 Task: Look for Airbnb options in Ptolema?da, Greece from 9th December, 2023 to 16th December, 2023 for 2 adults. Place can be entire room with 2 bedrooms having 2 beds and 1 bathroom. Property type can be flat. Amenities needed are: washing machine.
Action: Mouse moved to (441, 142)
Screenshot: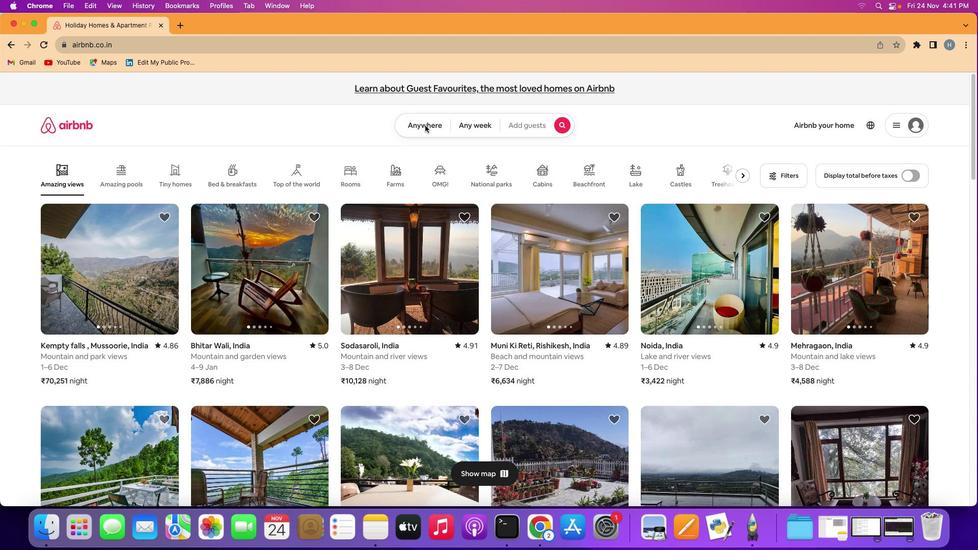 
Action: Mouse pressed left at (441, 142)
Screenshot: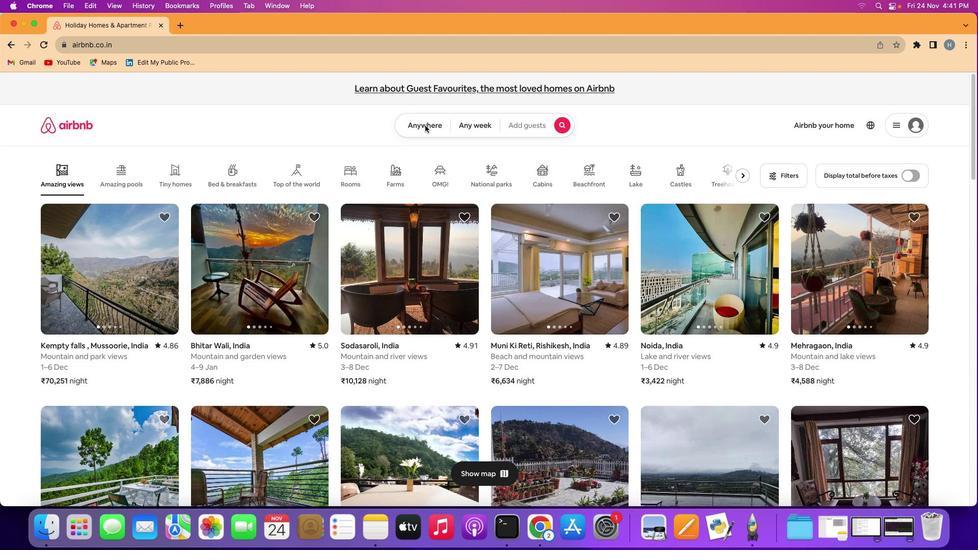 
Action: Mouse pressed left at (441, 142)
Screenshot: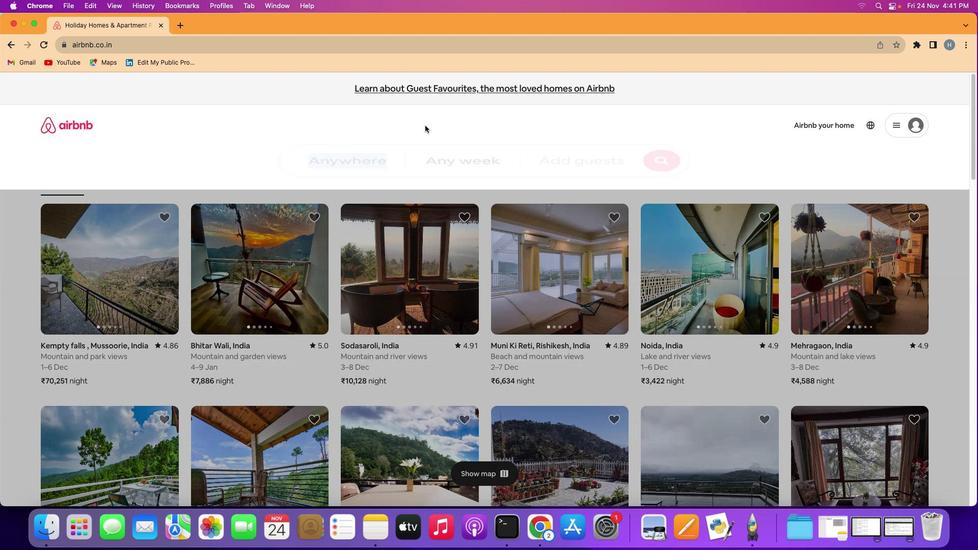 
Action: Mouse moved to (403, 182)
Screenshot: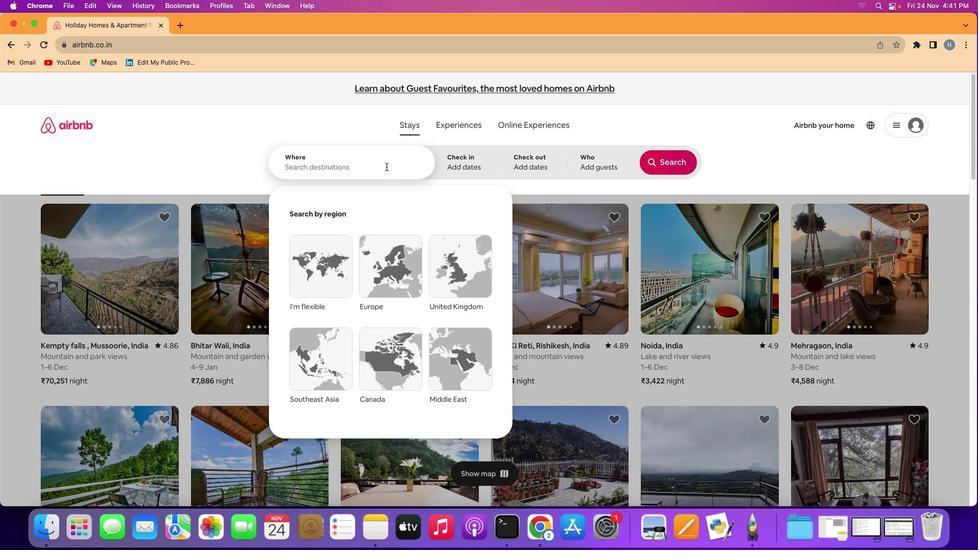 
Action: Mouse pressed left at (403, 182)
Screenshot: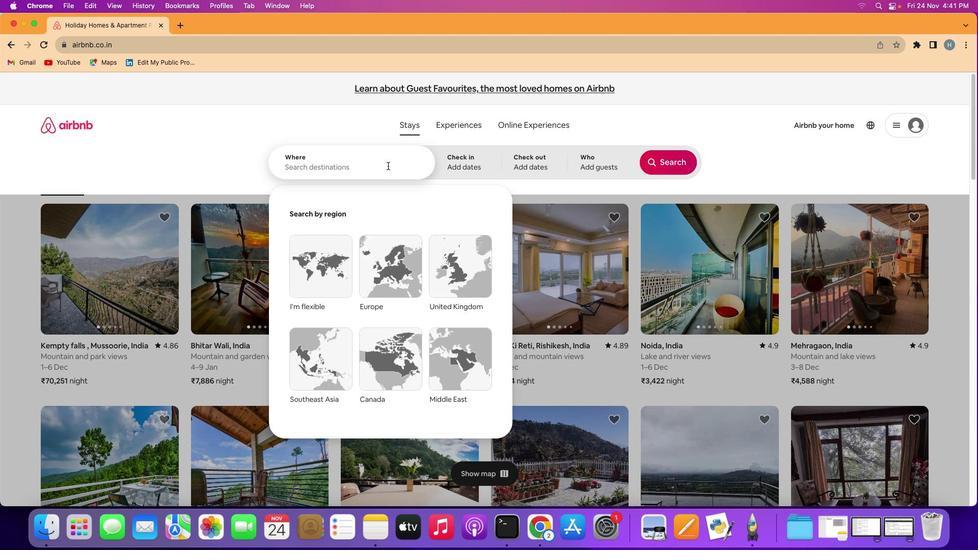 
Action: Mouse moved to (404, 182)
Screenshot: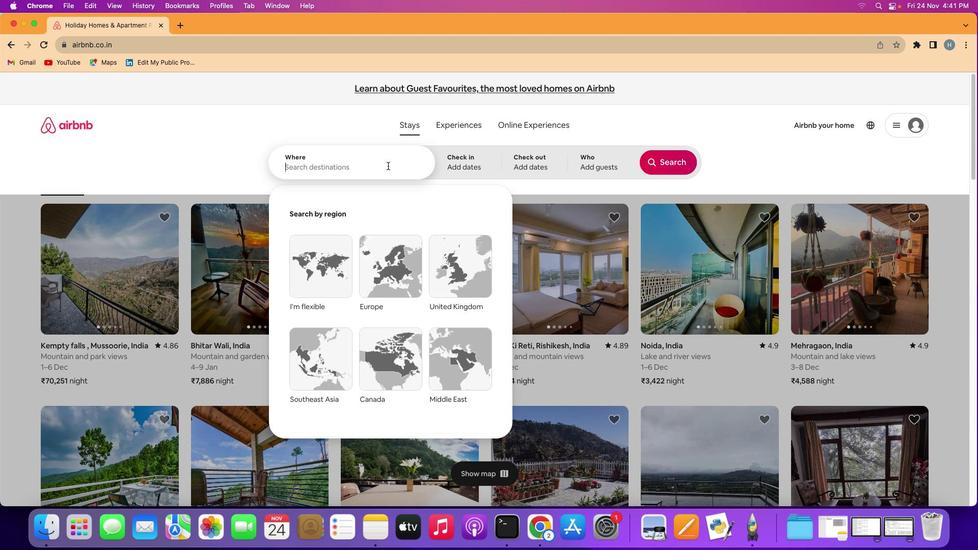 
Action: Key pressed Key.shift'P''t''o''l''e''m''a''i''d''a'','Key.spaceKey.shift'G''r''e''e''c''e'
Screenshot: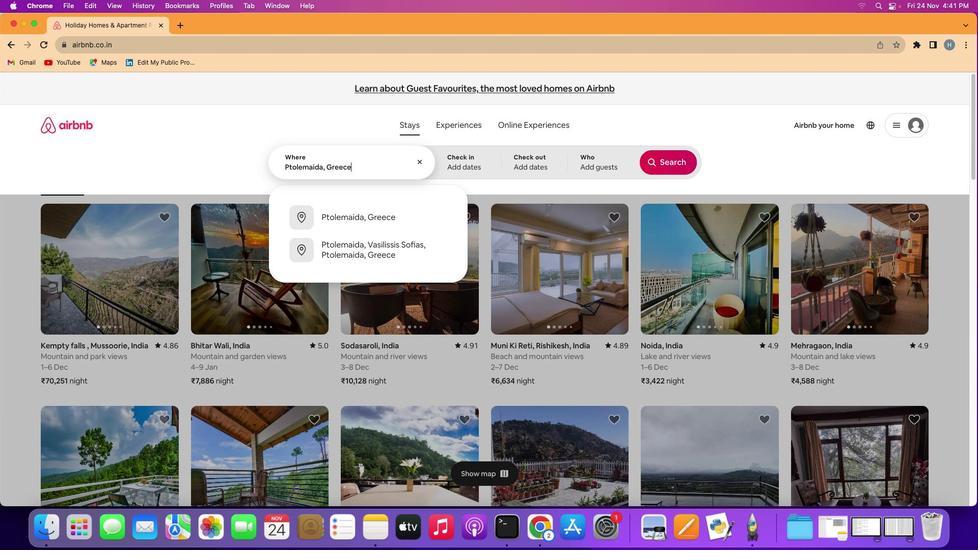 
Action: Mouse moved to (486, 170)
Screenshot: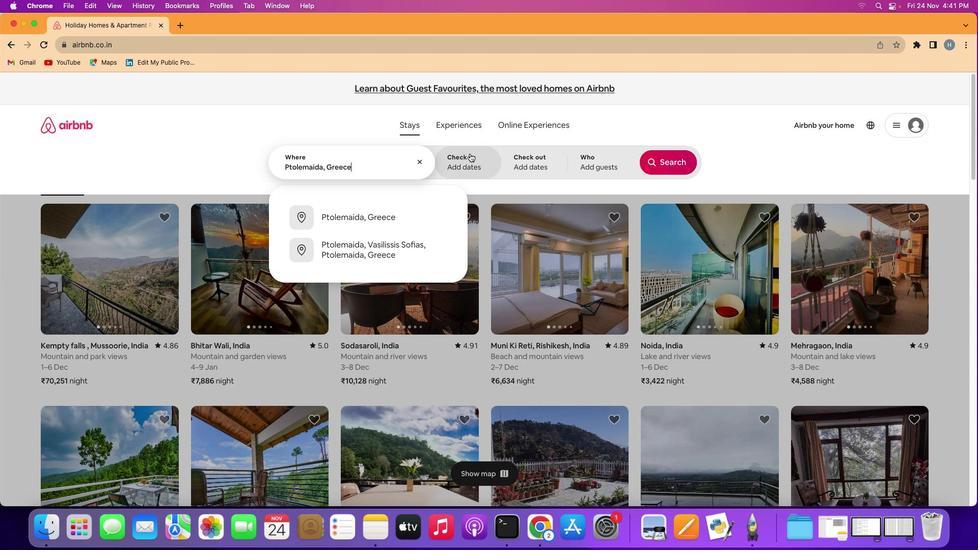 
Action: Mouse pressed left at (486, 170)
Screenshot: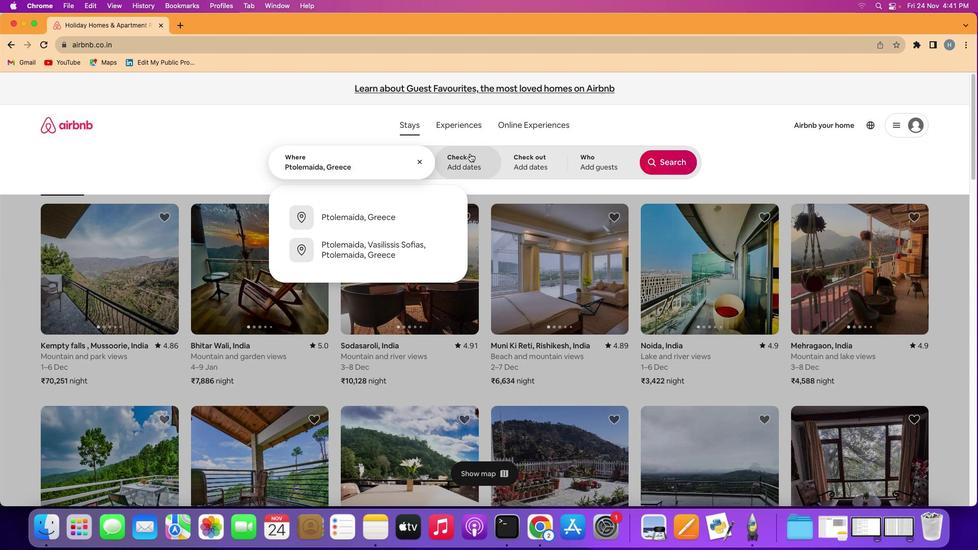 
Action: Mouse moved to (677, 328)
Screenshot: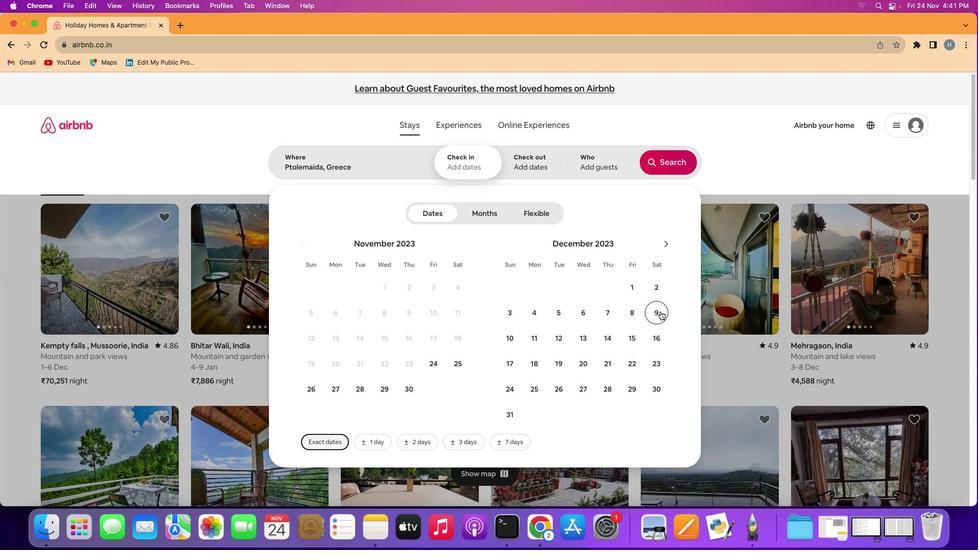 
Action: Mouse pressed left at (677, 328)
Screenshot: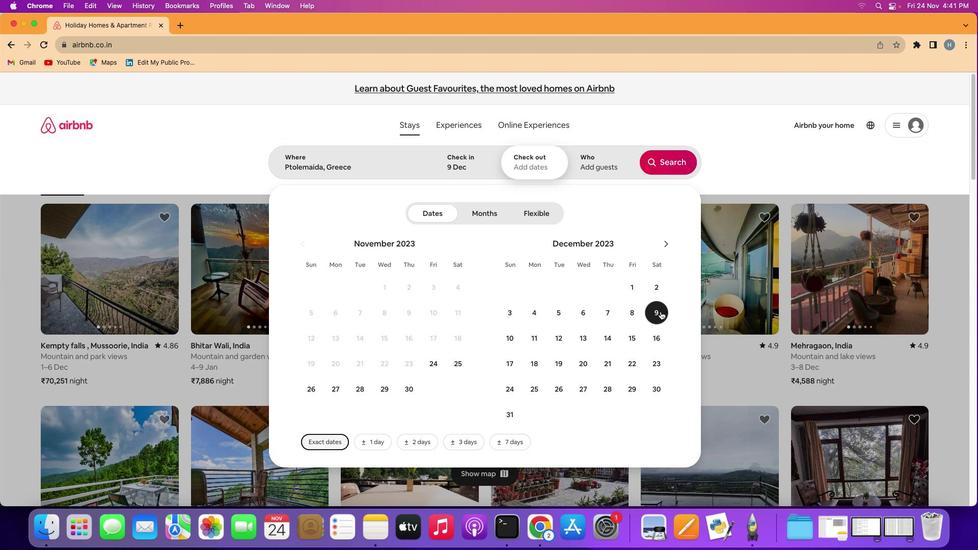 
Action: Mouse moved to (670, 361)
Screenshot: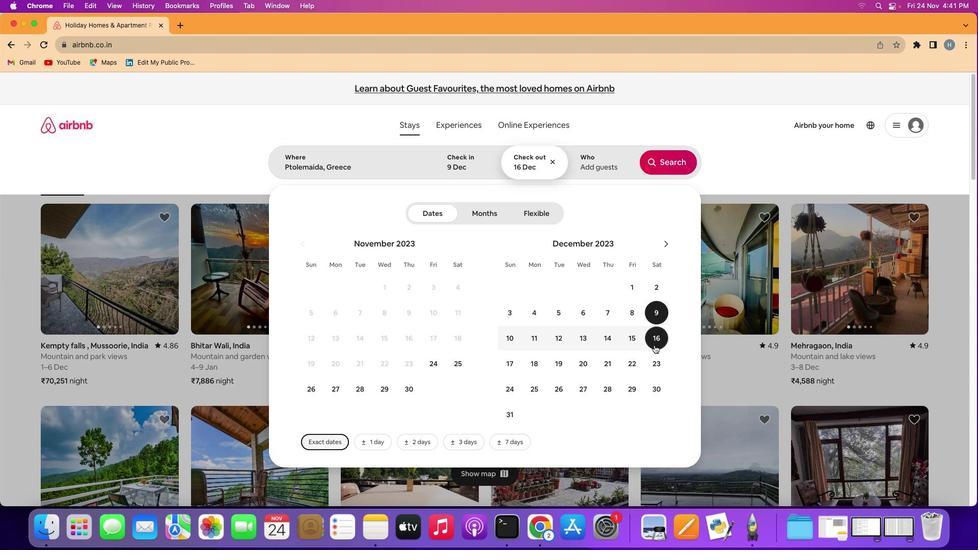 
Action: Mouse pressed left at (670, 361)
Screenshot: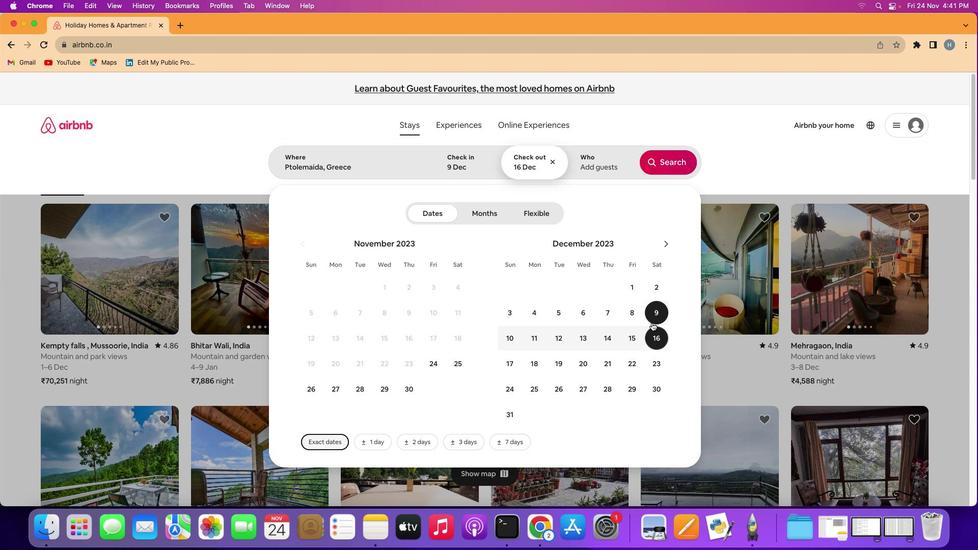 
Action: Mouse moved to (619, 183)
Screenshot: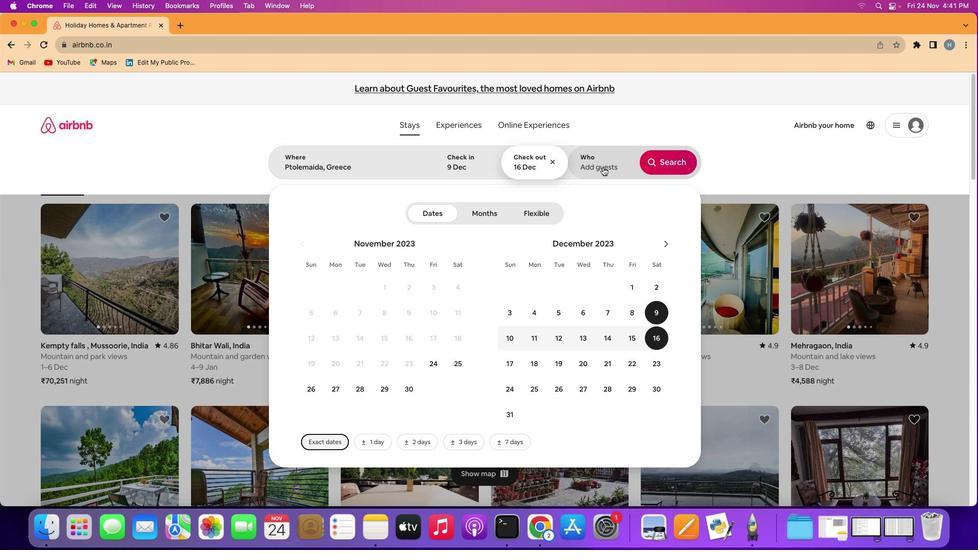 
Action: Mouse pressed left at (619, 183)
Screenshot: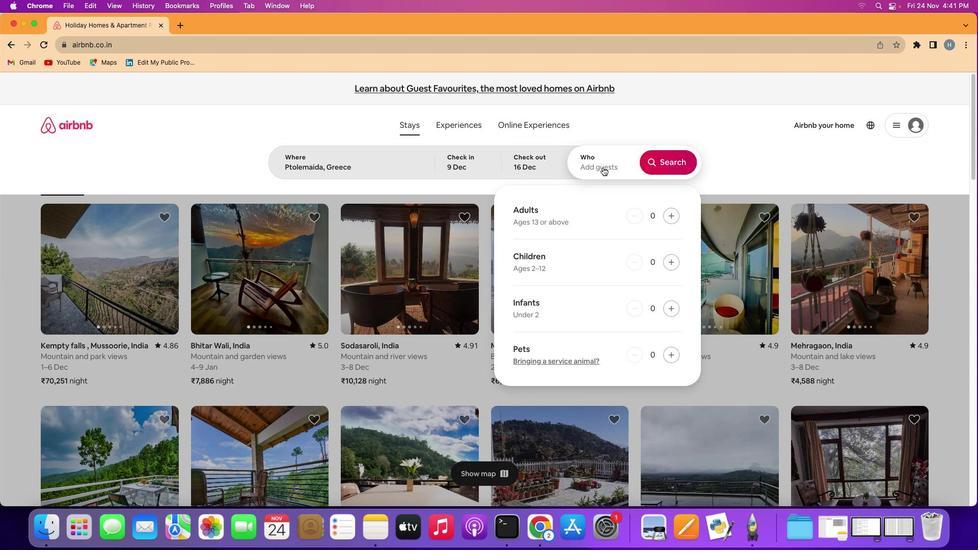 
Action: Mouse moved to (683, 230)
Screenshot: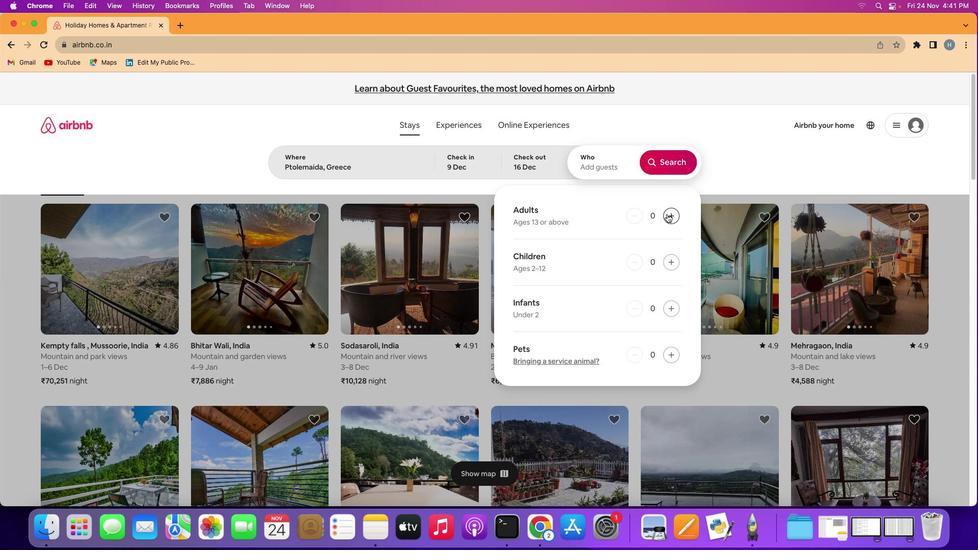 
Action: Mouse pressed left at (683, 230)
Screenshot: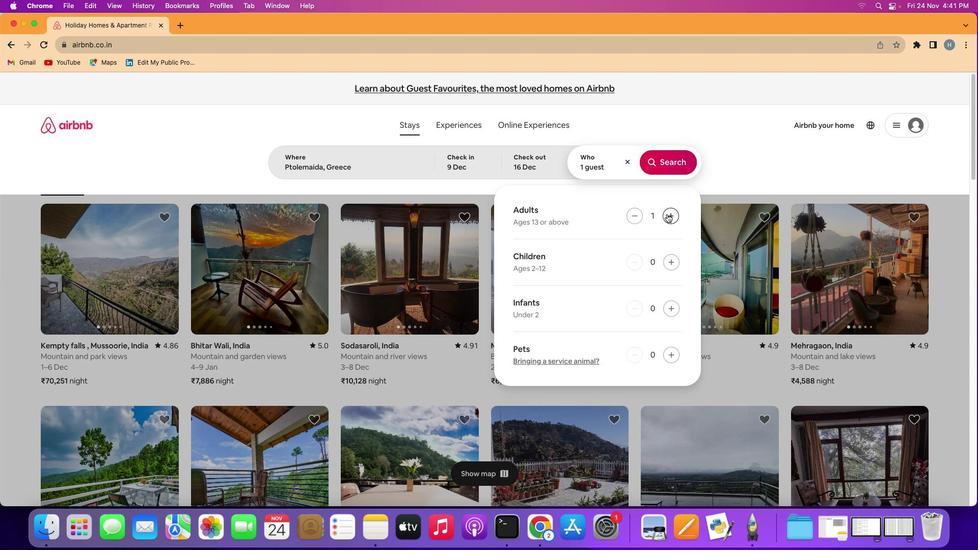 
Action: Mouse pressed left at (683, 230)
Screenshot: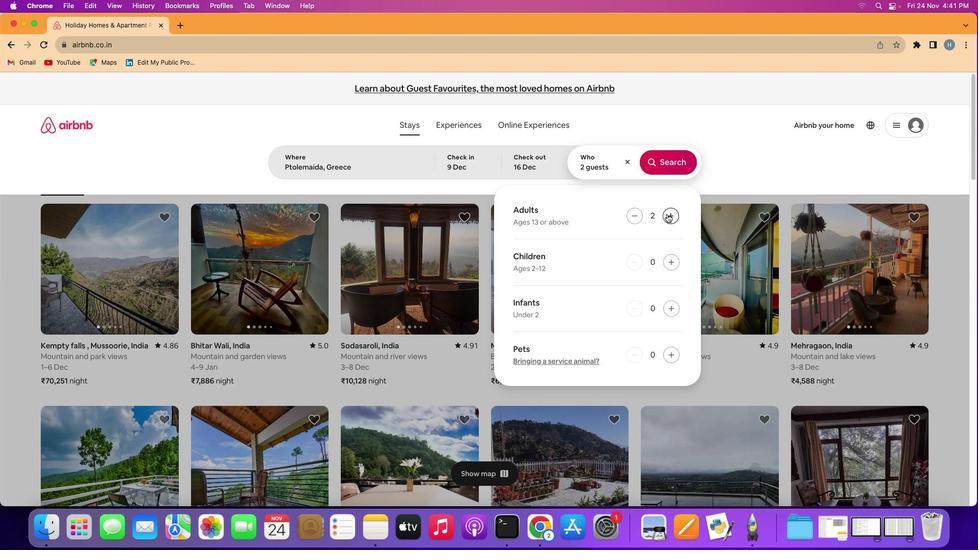 
Action: Mouse moved to (685, 181)
Screenshot: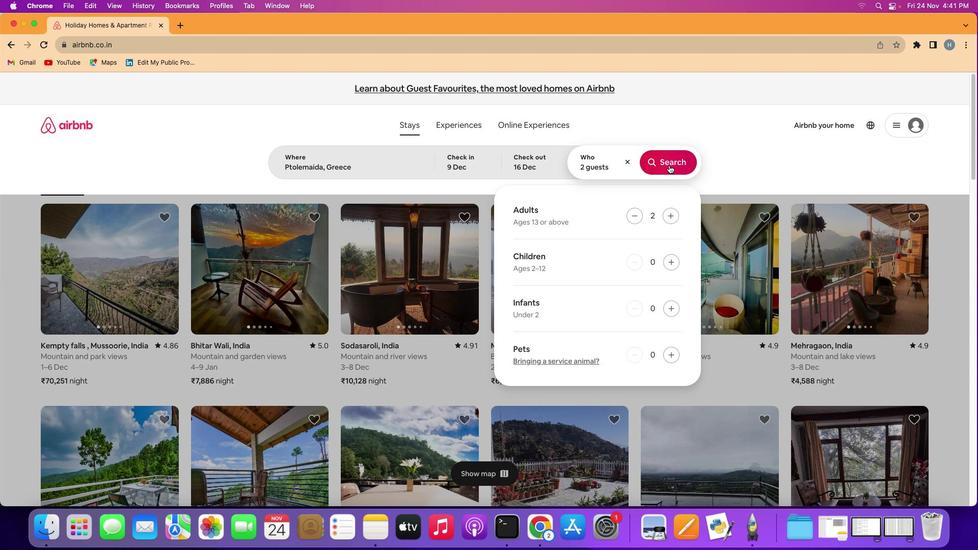 
Action: Mouse pressed left at (685, 181)
Screenshot: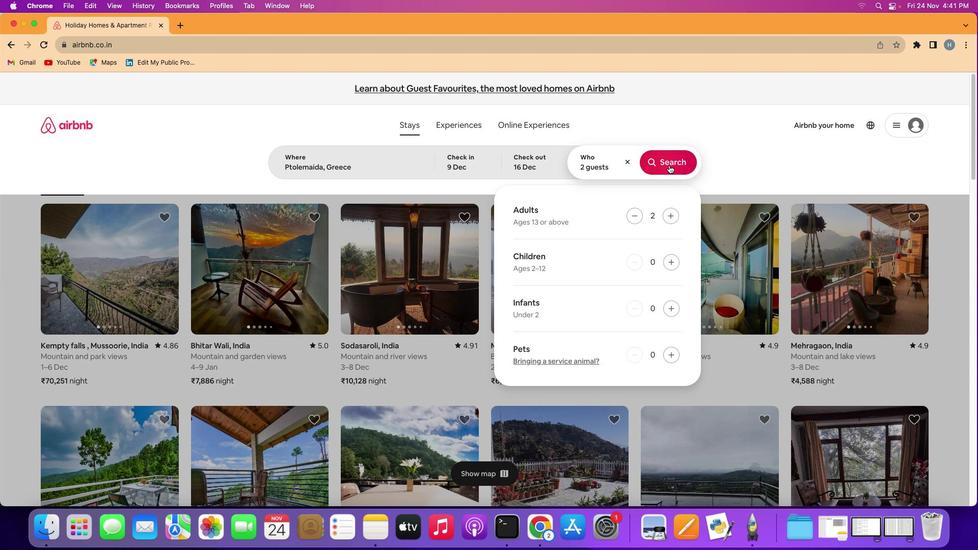 
Action: Mouse moved to (838, 150)
Screenshot: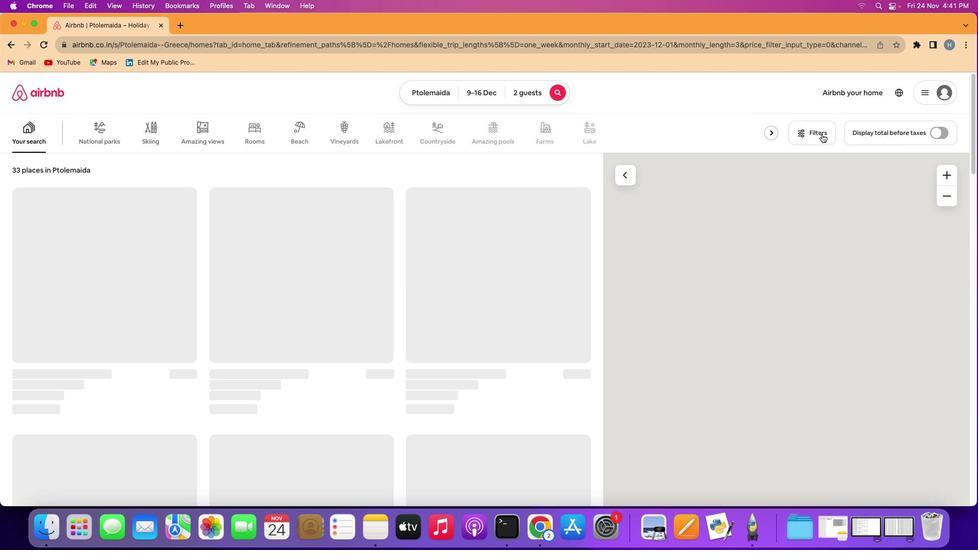 
Action: Mouse pressed left at (838, 150)
Screenshot: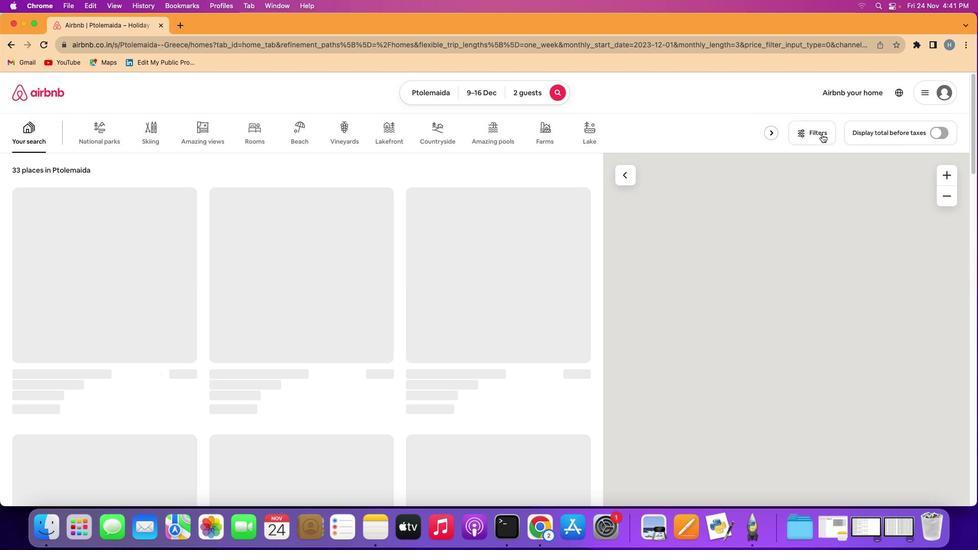 
Action: Mouse moved to (572, 326)
Screenshot: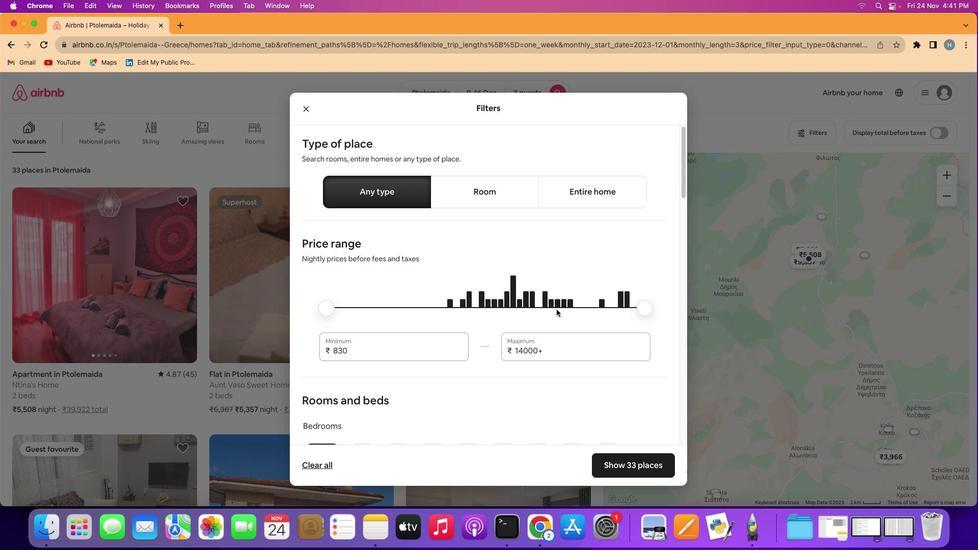 
Action: Mouse scrolled (572, 326) with delta (16, 15)
Screenshot: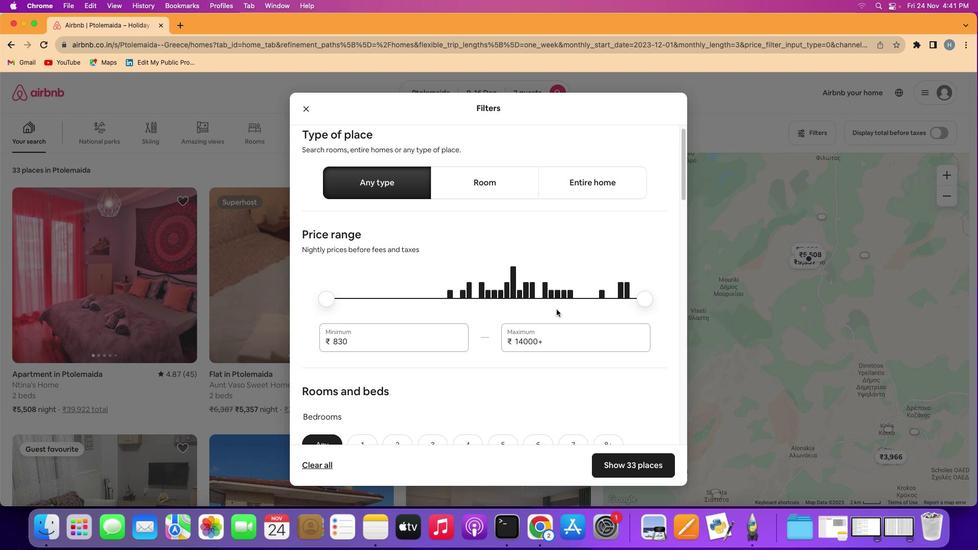 
Action: Mouse scrolled (572, 326) with delta (16, 15)
Screenshot: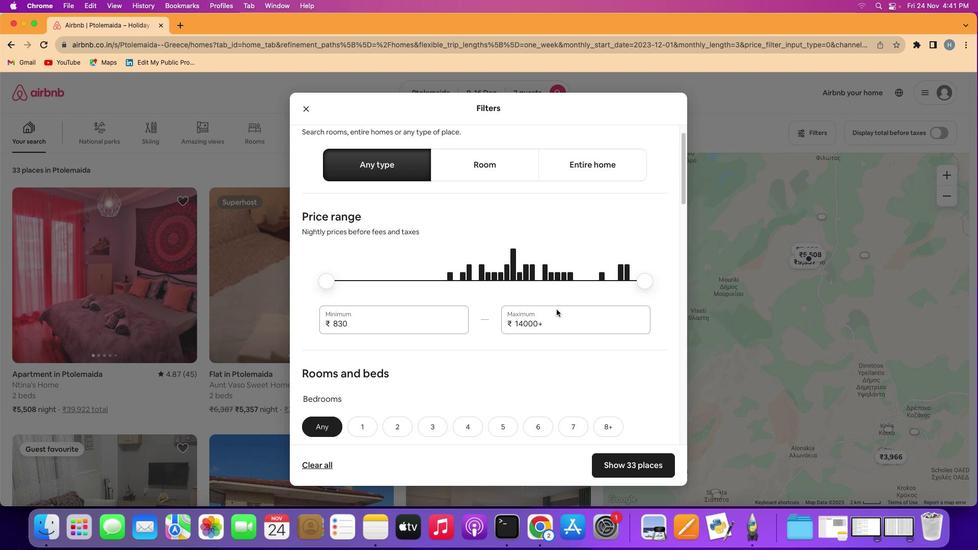 
Action: Mouse scrolled (572, 326) with delta (16, 15)
Screenshot: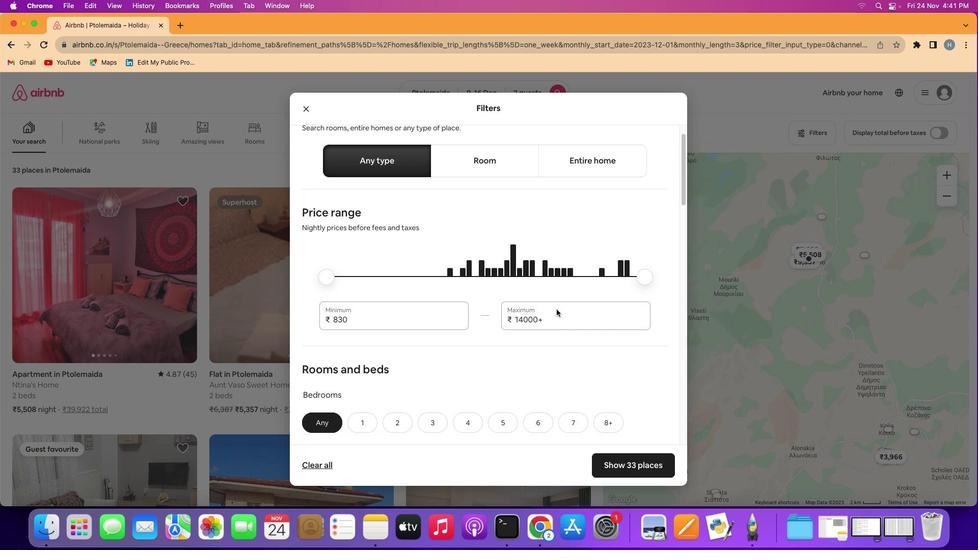 
Action: Mouse moved to (573, 325)
Screenshot: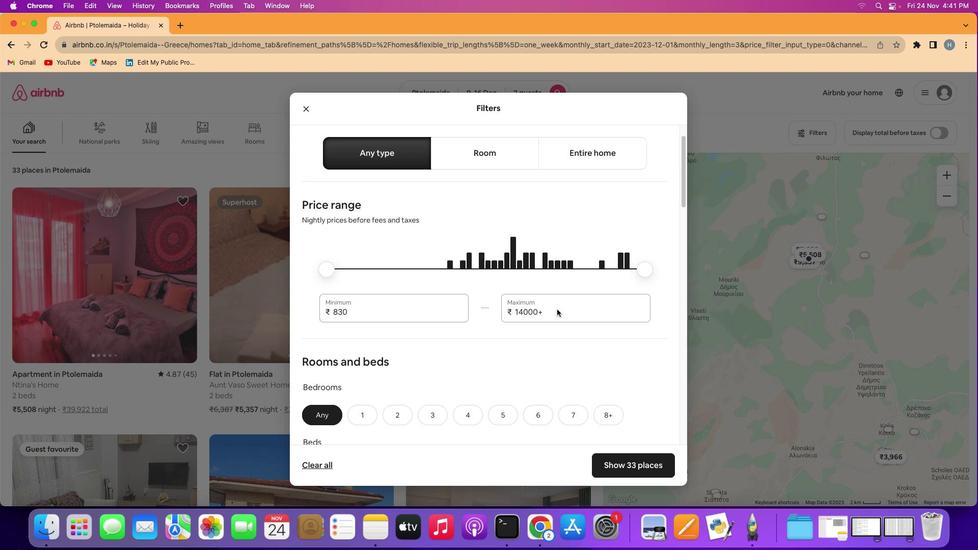 
Action: Mouse scrolled (573, 325) with delta (16, 15)
Screenshot: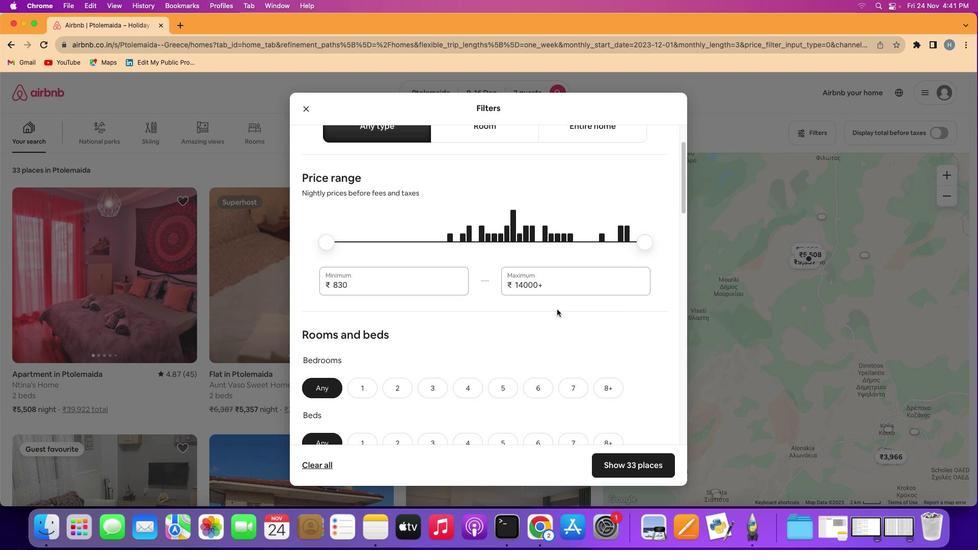 
Action: Mouse scrolled (573, 325) with delta (16, 15)
Screenshot: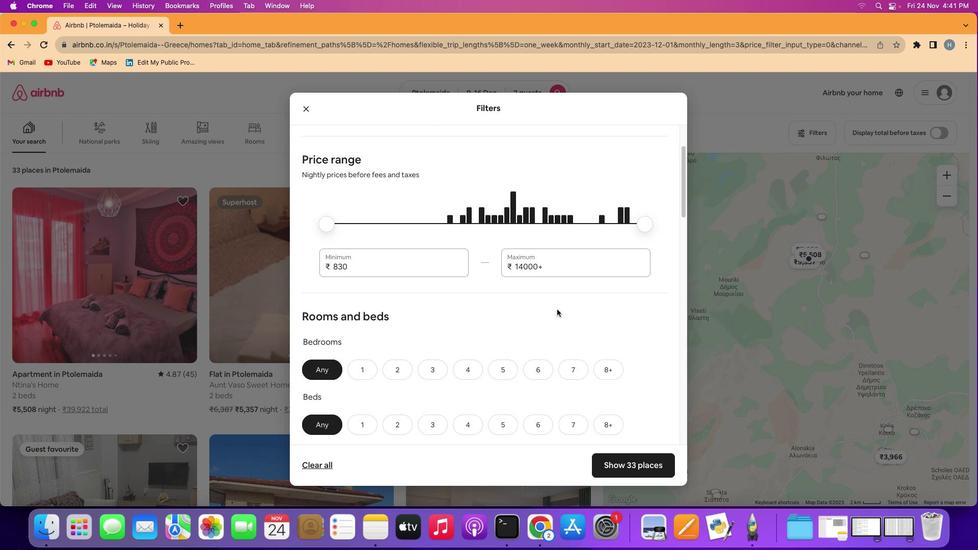 
Action: Mouse scrolled (573, 325) with delta (16, 15)
Screenshot: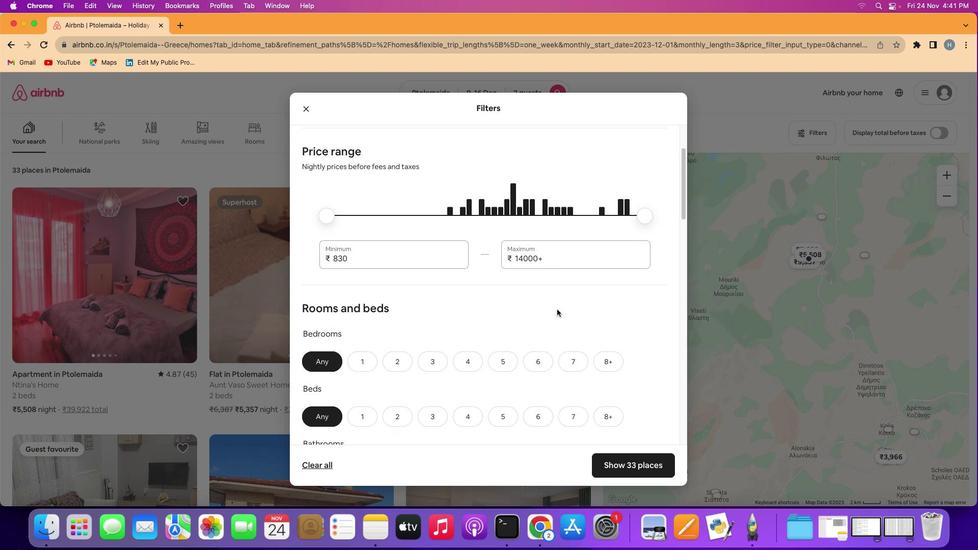 
Action: Mouse scrolled (573, 325) with delta (16, 15)
Screenshot: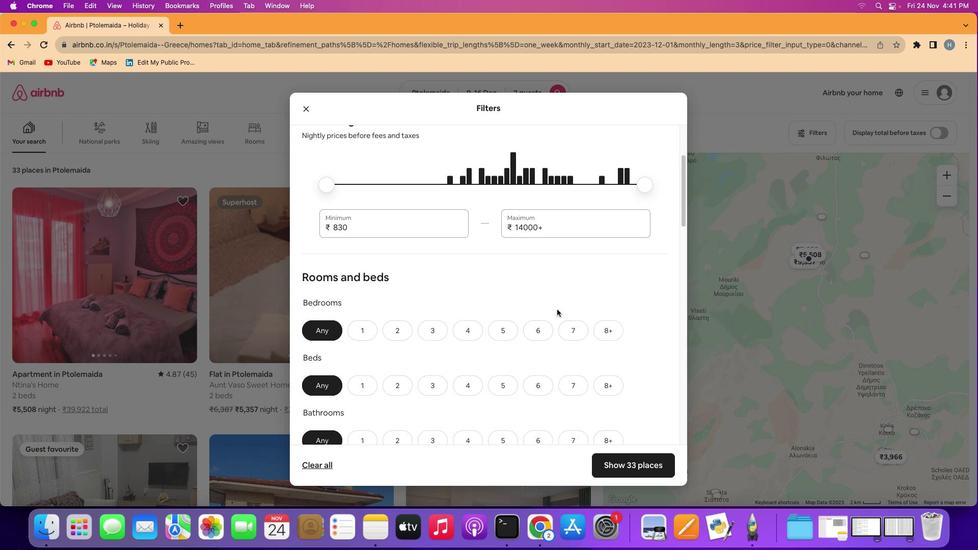 
Action: Mouse scrolled (573, 325) with delta (16, 15)
Screenshot: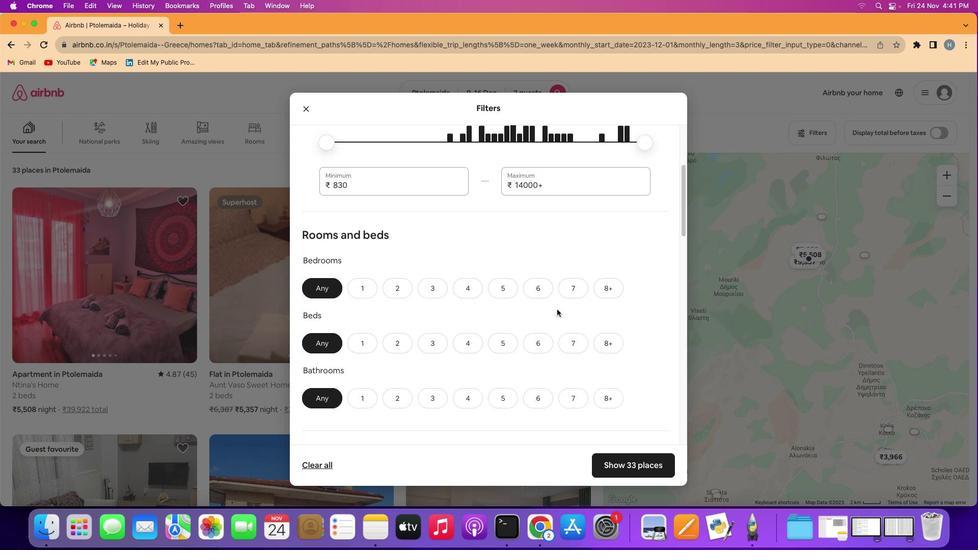 
Action: Mouse scrolled (573, 325) with delta (16, 15)
Screenshot: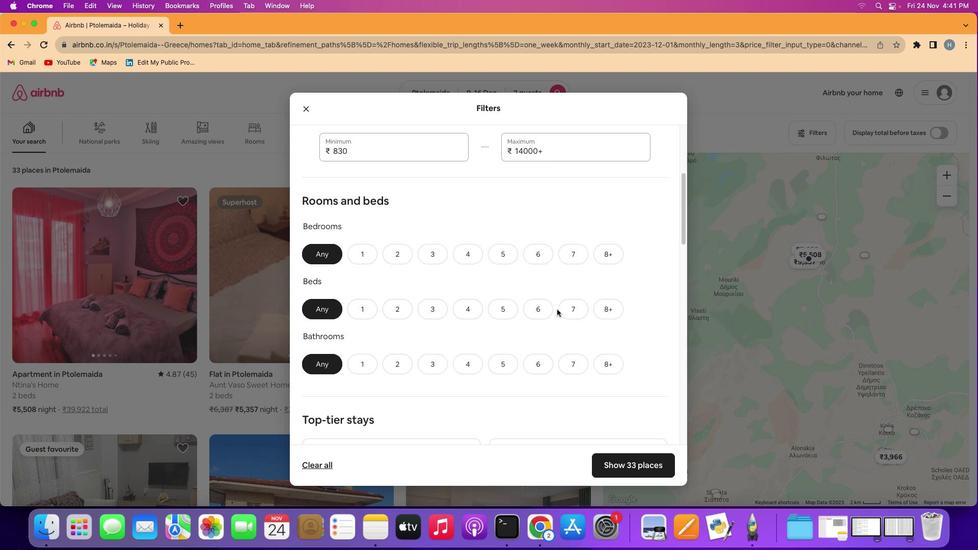 
Action: Mouse scrolled (573, 325) with delta (16, 15)
Screenshot: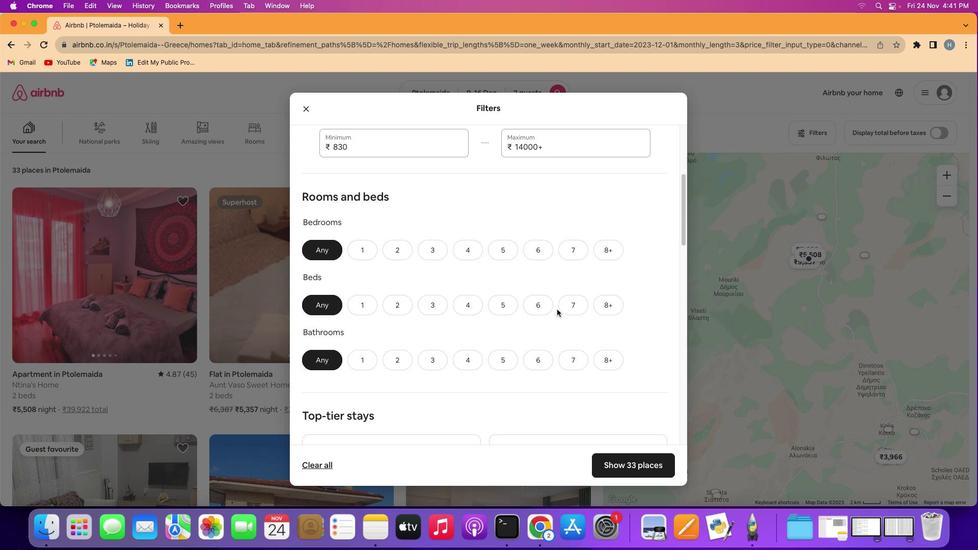 
Action: Mouse moved to (409, 262)
Screenshot: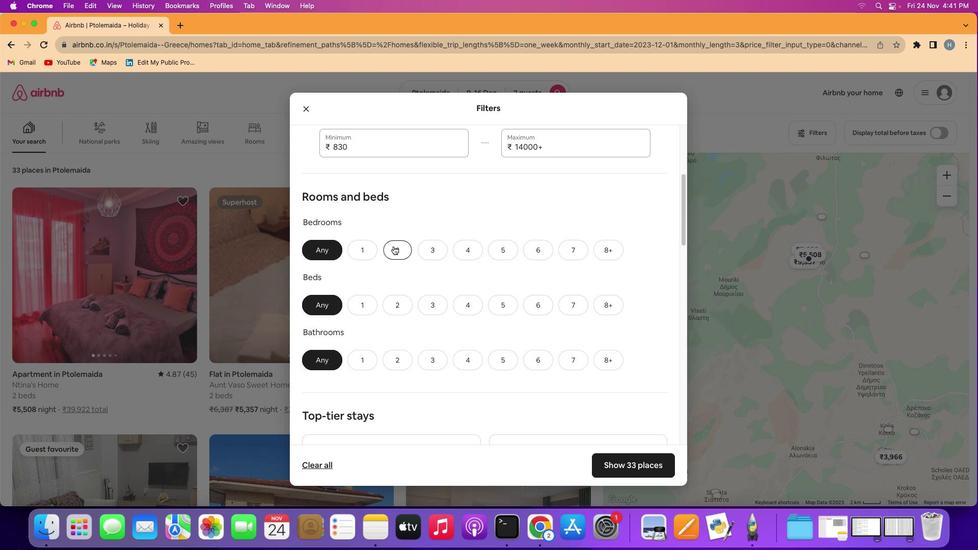 
Action: Mouse pressed left at (409, 262)
Screenshot: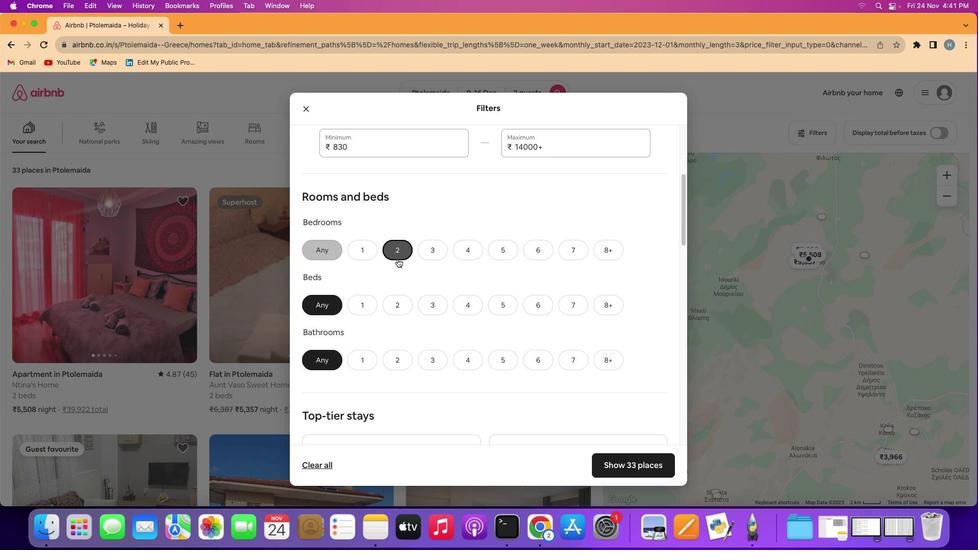 
Action: Mouse moved to (424, 316)
Screenshot: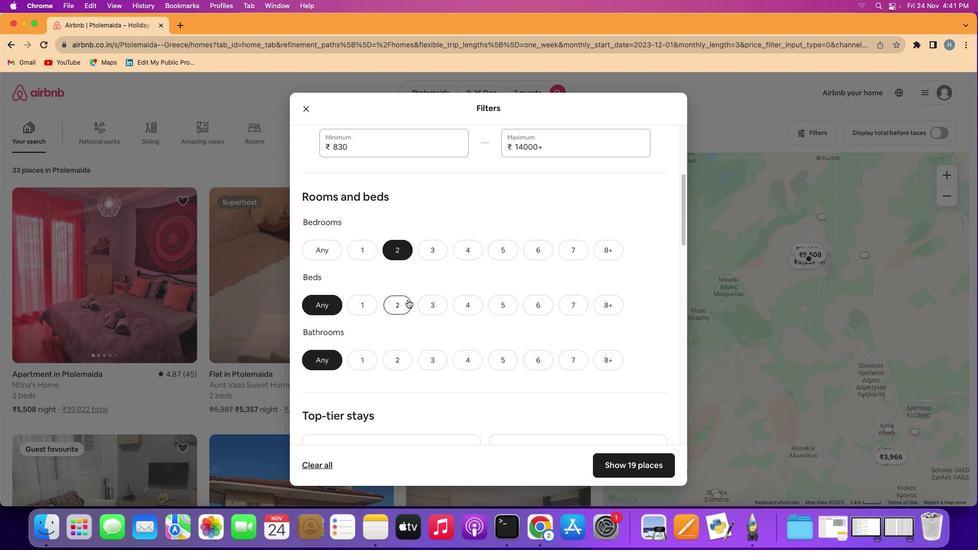 
Action: Mouse pressed left at (424, 316)
Screenshot: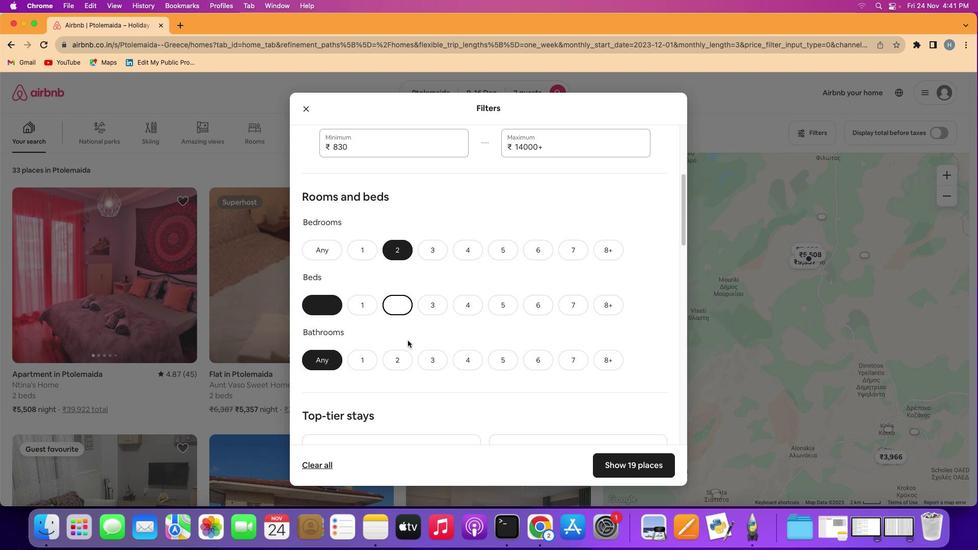 
Action: Mouse moved to (373, 378)
Screenshot: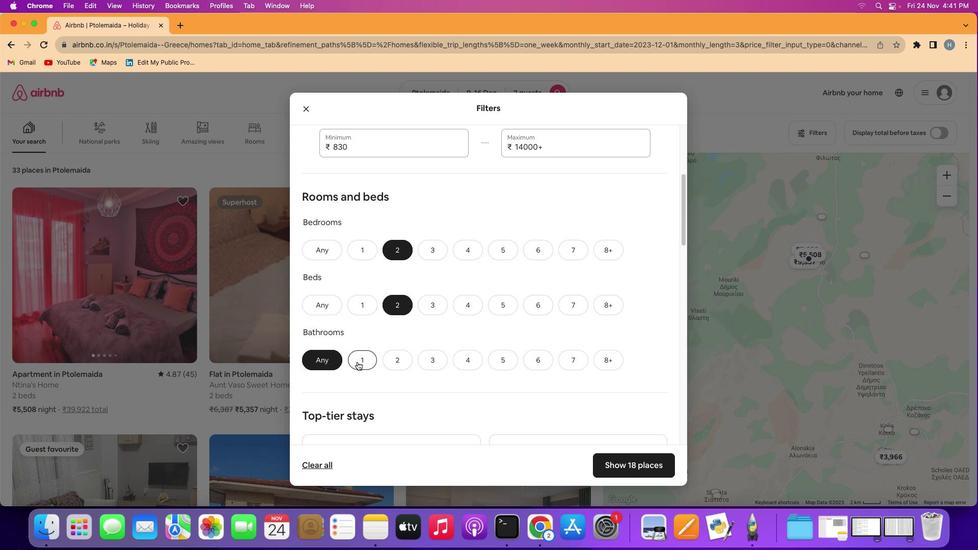 
Action: Mouse pressed left at (373, 378)
Screenshot: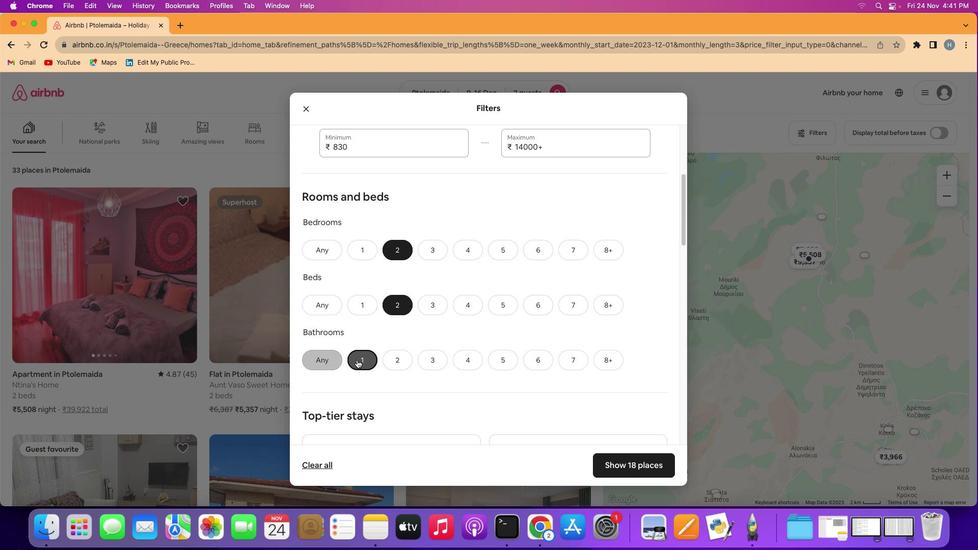 
Action: Mouse moved to (553, 412)
Screenshot: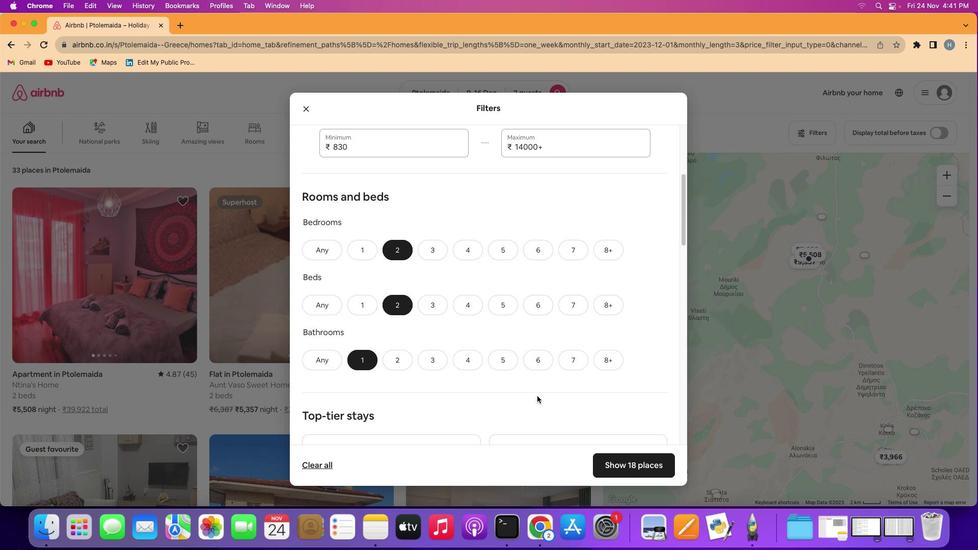 
Action: Mouse scrolled (553, 412) with delta (16, 15)
Screenshot: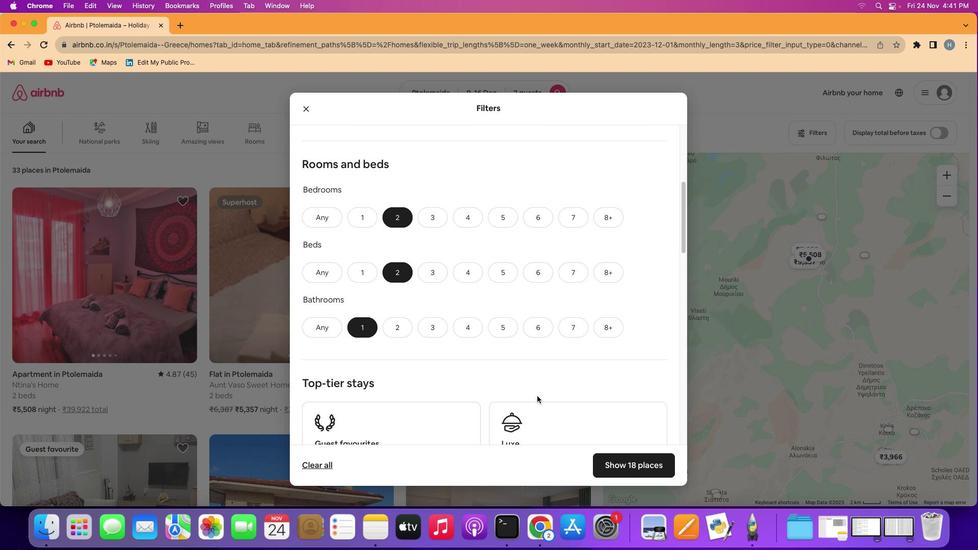 
Action: Mouse scrolled (553, 412) with delta (16, 15)
Screenshot: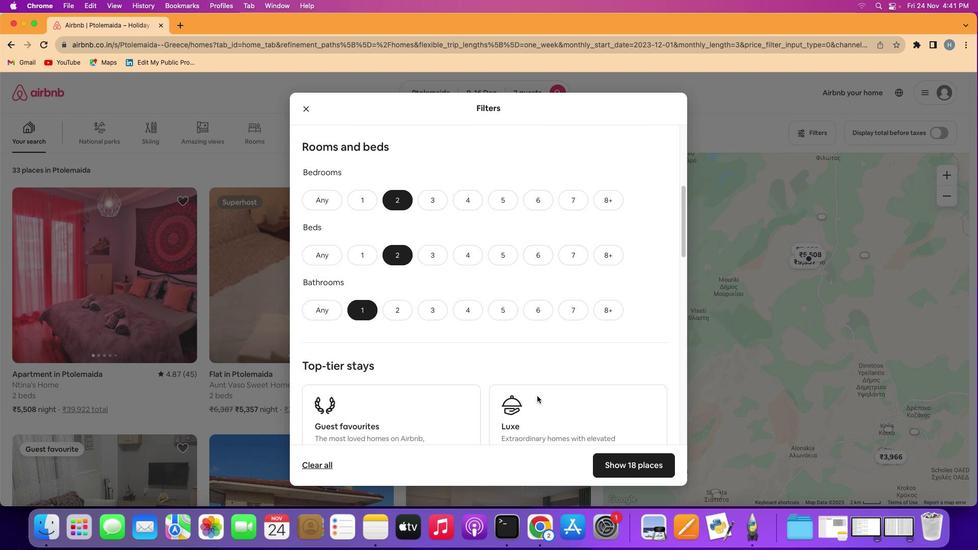 
Action: Mouse scrolled (553, 412) with delta (16, 15)
Screenshot: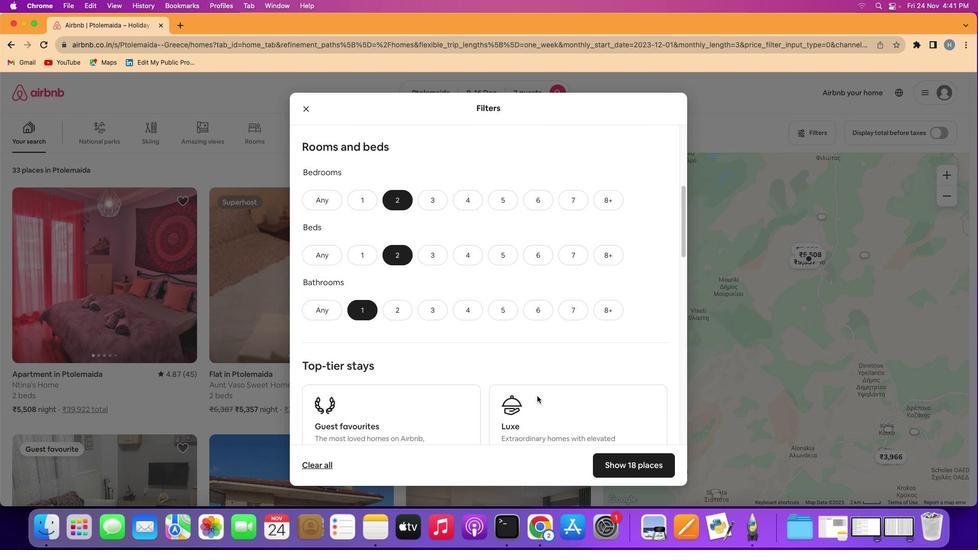 
Action: Mouse scrolled (553, 412) with delta (16, 15)
Screenshot: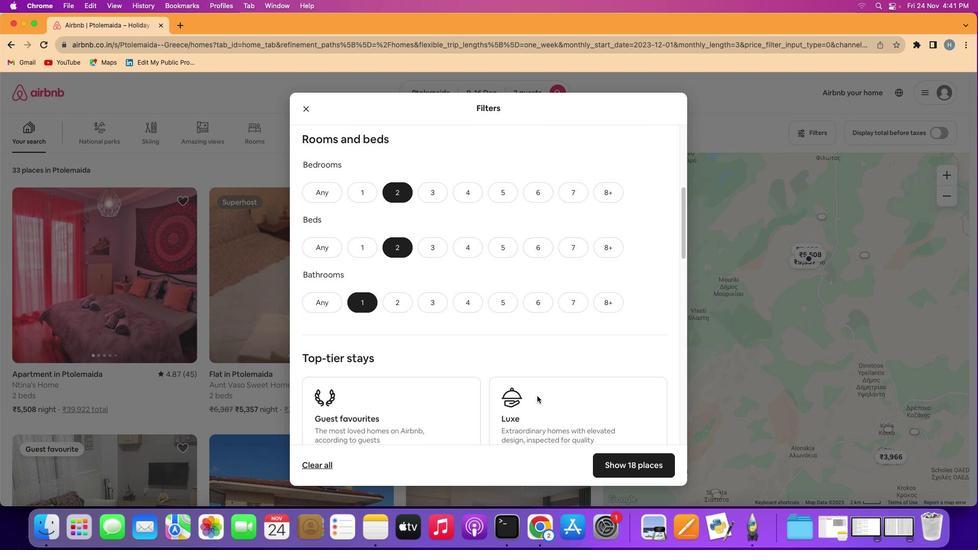 
Action: Mouse scrolled (553, 412) with delta (16, 15)
Screenshot: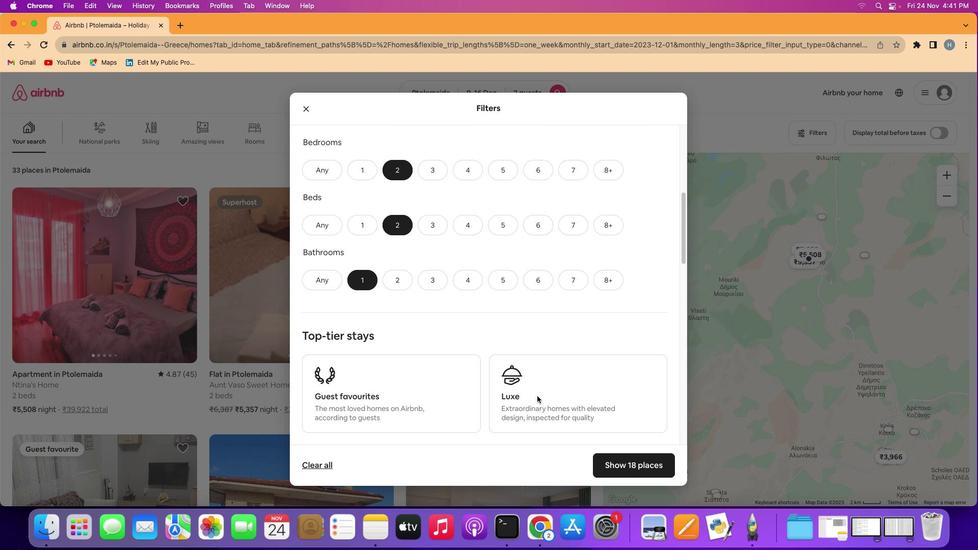 
Action: Mouse scrolled (553, 412) with delta (16, 15)
Screenshot: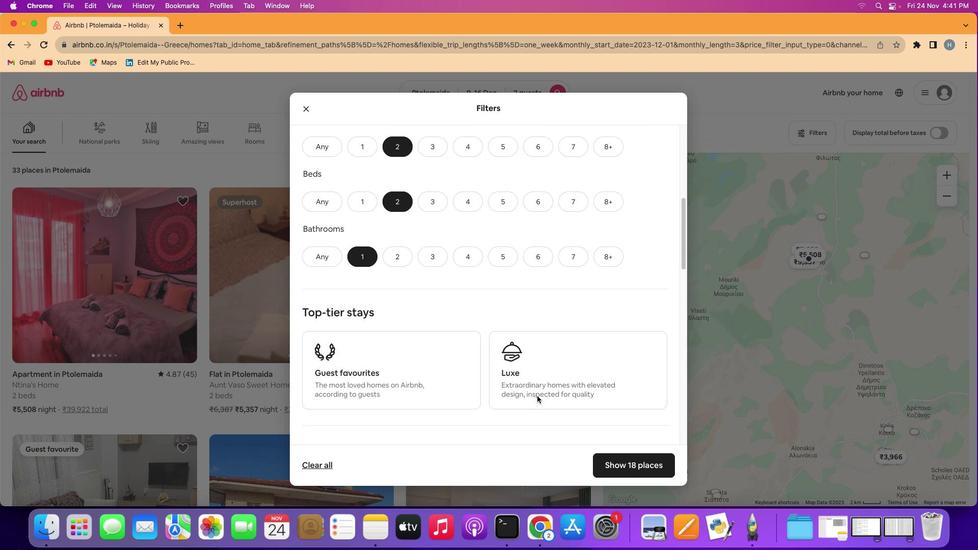 
Action: Mouse scrolled (553, 412) with delta (16, 15)
Screenshot: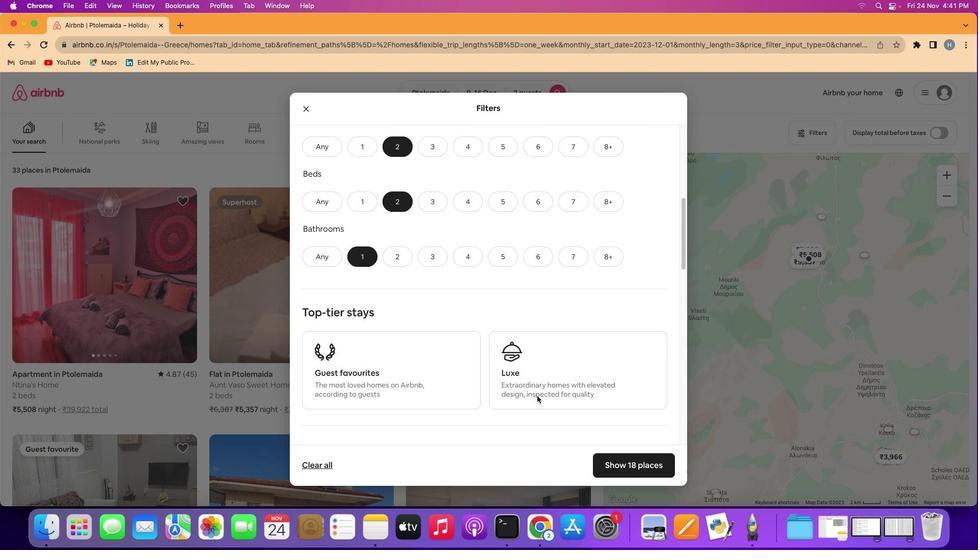 
Action: Mouse scrolled (553, 412) with delta (16, 15)
Screenshot: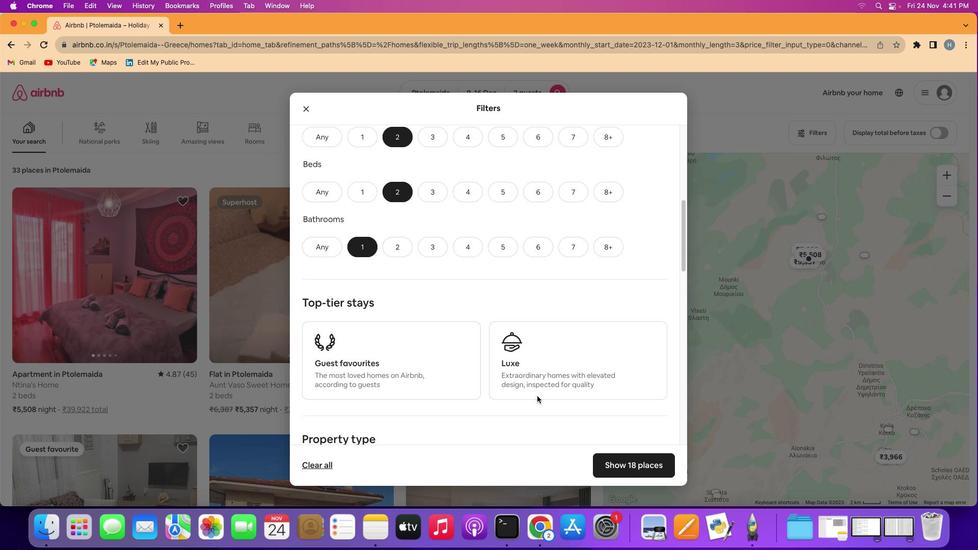 
Action: Mouse scrolled (553, 412) with delta (16, 15)
Screenshot: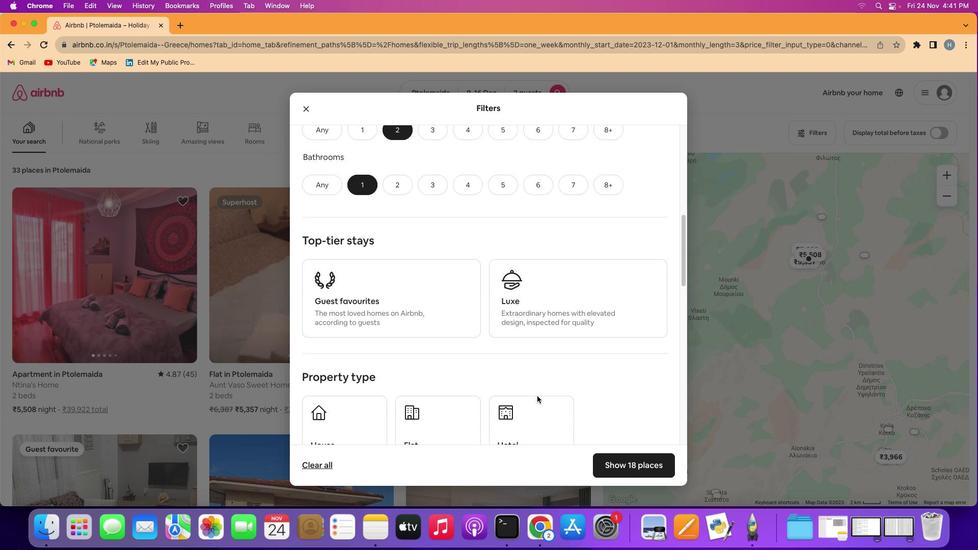 
Action: Mouse scrolled (553, 412) with delta (16, 15)
Screenshot: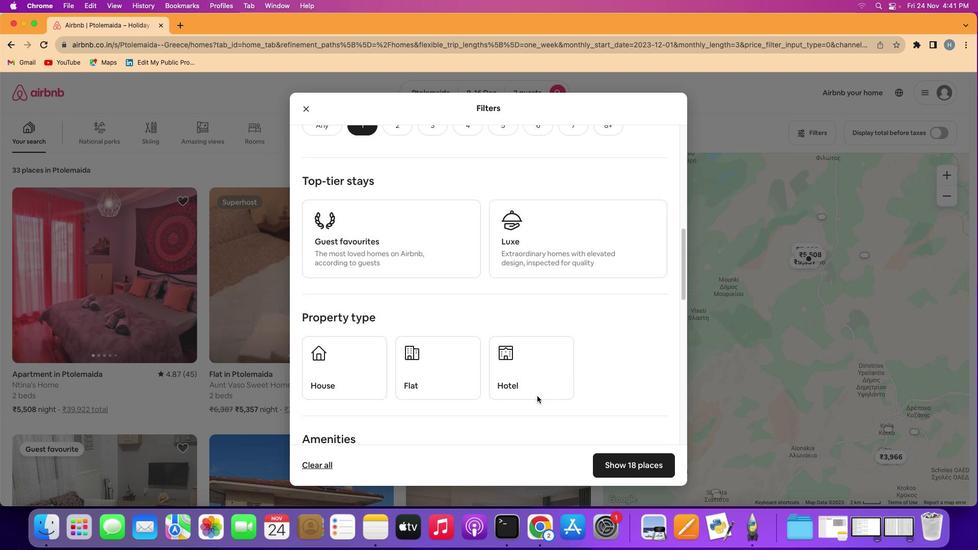 
Action: Mouse scrolled (553, 412) with delta (16, 15)
Screenshot: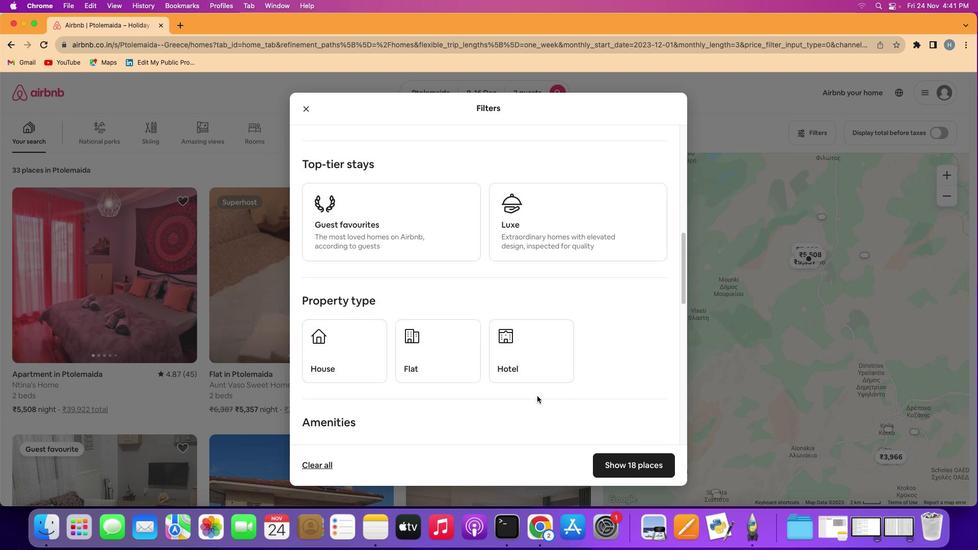 
Action: Mouse scrolled (553, 412) with delta (16, 14)
Screenshot: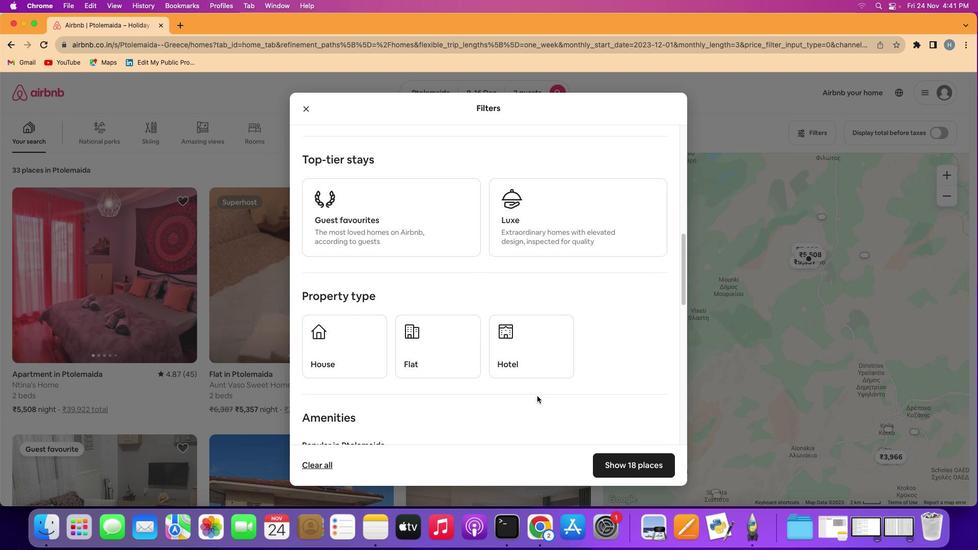 
Action: Mouse moved to (464, 361)
Screenshot: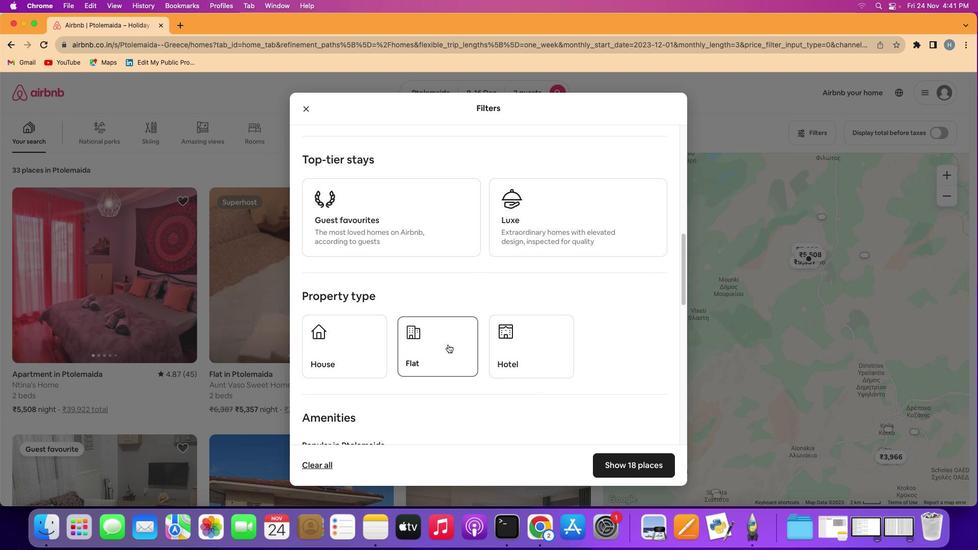 
Action: Mouse pressed left at (464, 361)
Screenshot: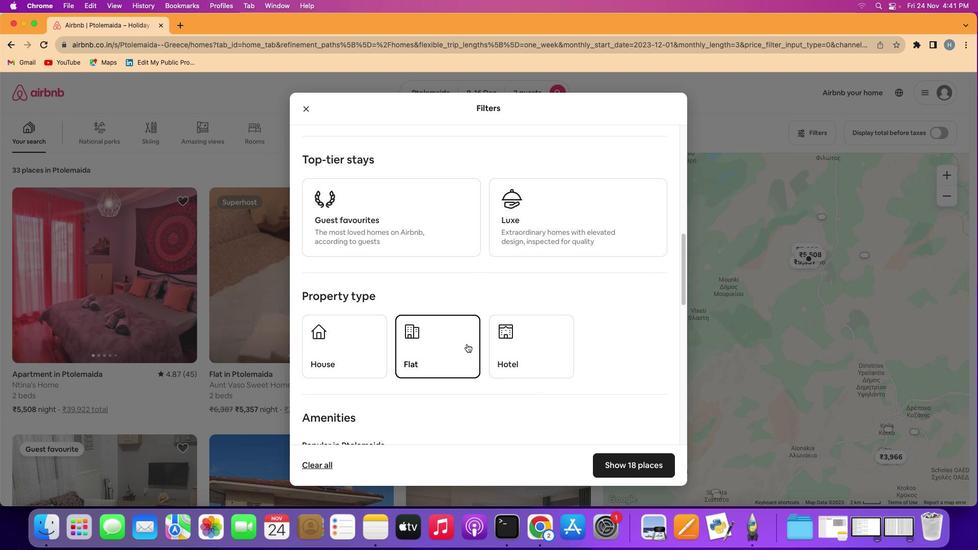 
Action: Mouse moved to (589, 388)
Screenshot: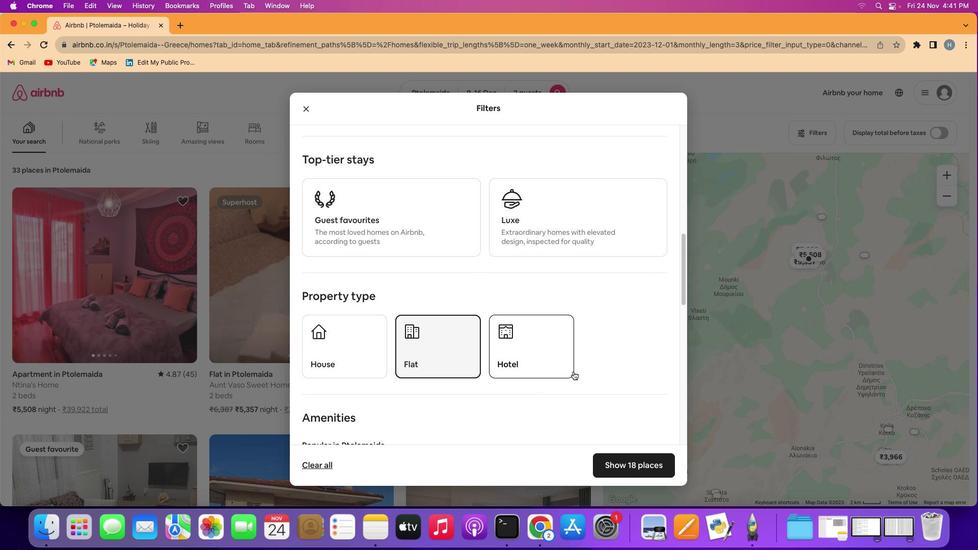
Action: Mouse scrolled (589, 388) with delta (16, 15)
Screenshot: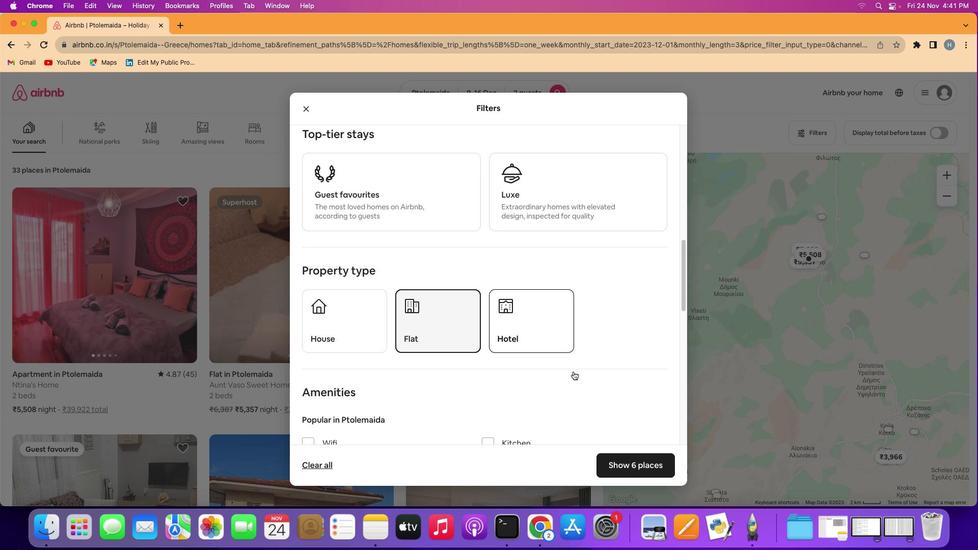 
Action: Mouse scrolled (589, 388) with delta (16, 15)
Screenshot: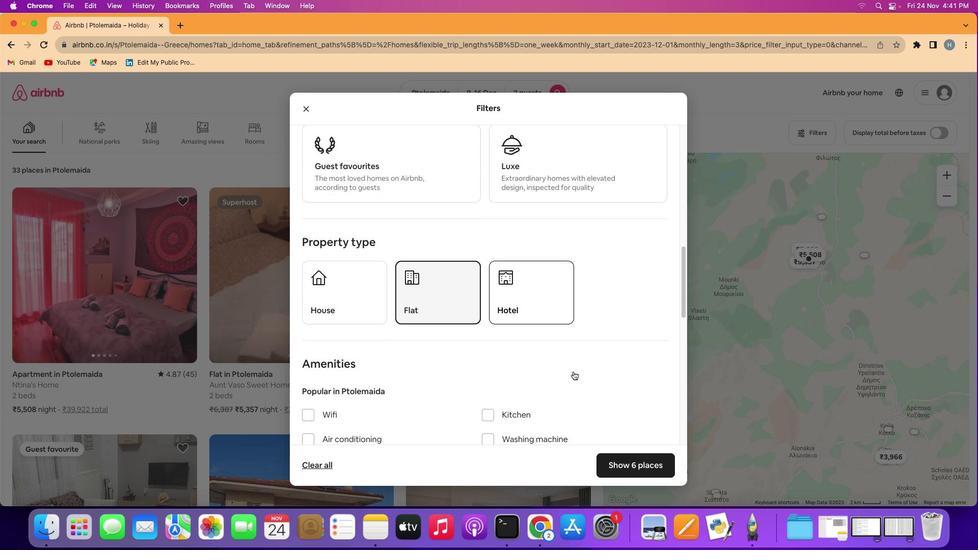 
Action: Mouse scrolled (589, 388) with delta (16, 15)
Screenshot: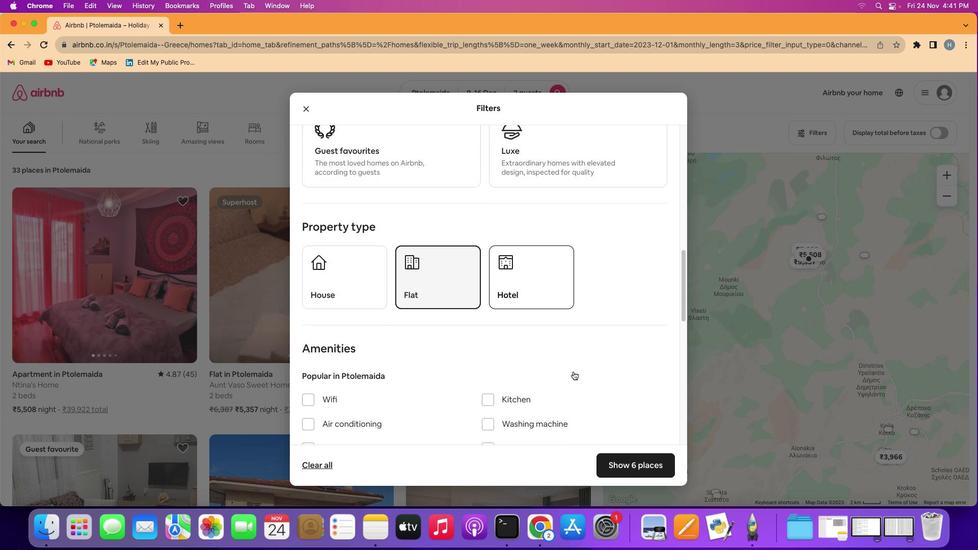 
Action: Mouse scrolled (589, 388) with delta (16, 15)
Screenshot: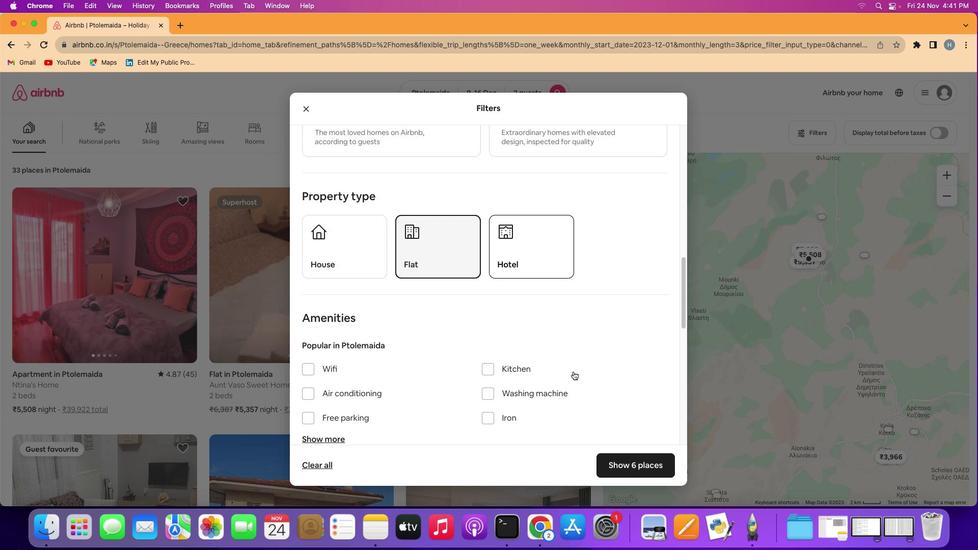 
Action: Mouse scrolled (589, 388) with delta (16, 15)
Screenshot: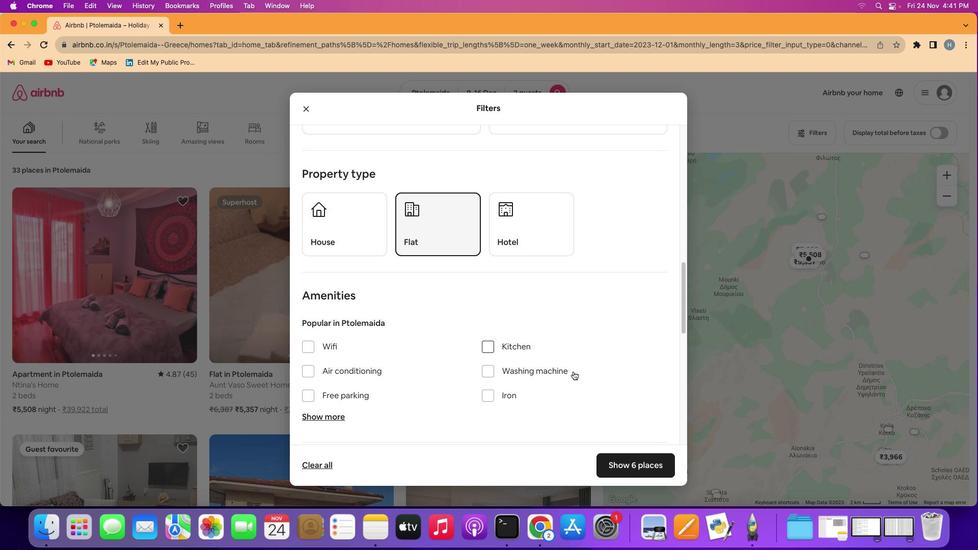
Action: Mouse scrolled (589, 388) with delta (16, 15)
Screenshot: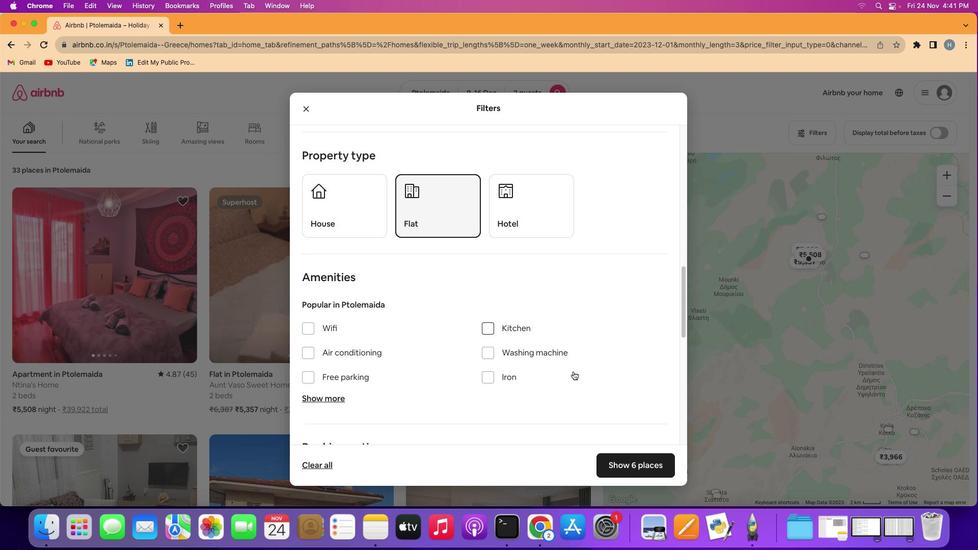 
Action: Mouse scrolled (589, 388) with delta (16, 15)
Screenshot: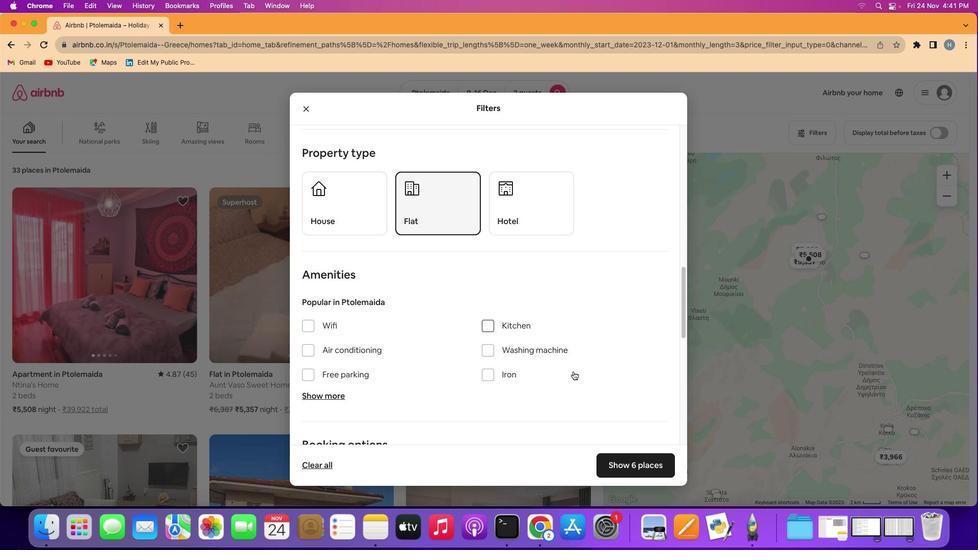 
Action: Mouse scrolled (589, 388) with delta (16, 15)
Screenshot: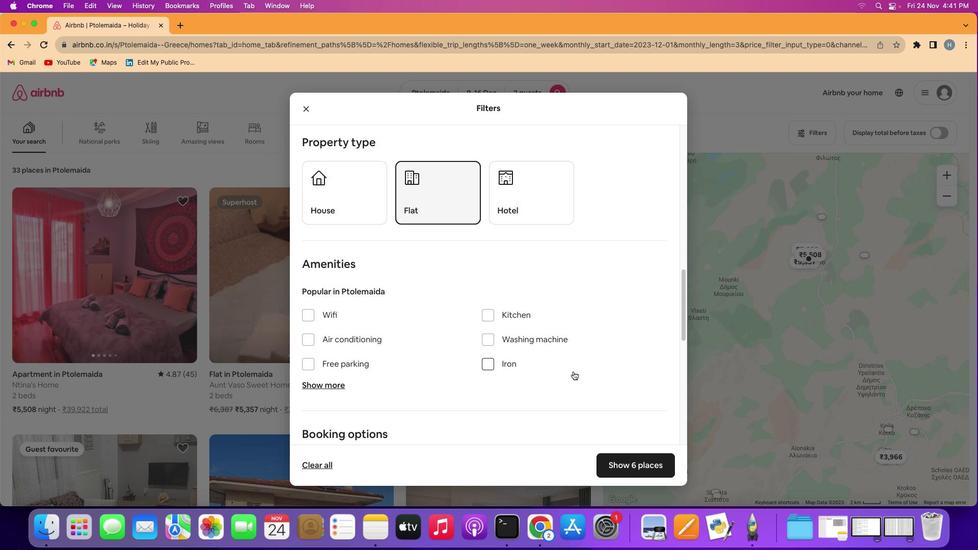 
Action: Mouse scrolled (589, 388) with delta (16, 15)
Screenshot: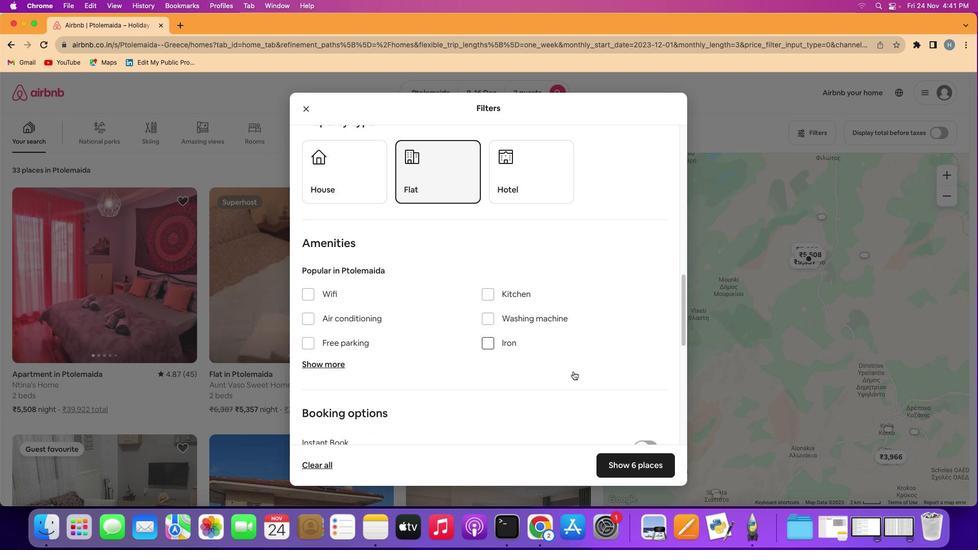
Action: Mouse scrolled (589, 388) with delta (16, 15)
Screenshot: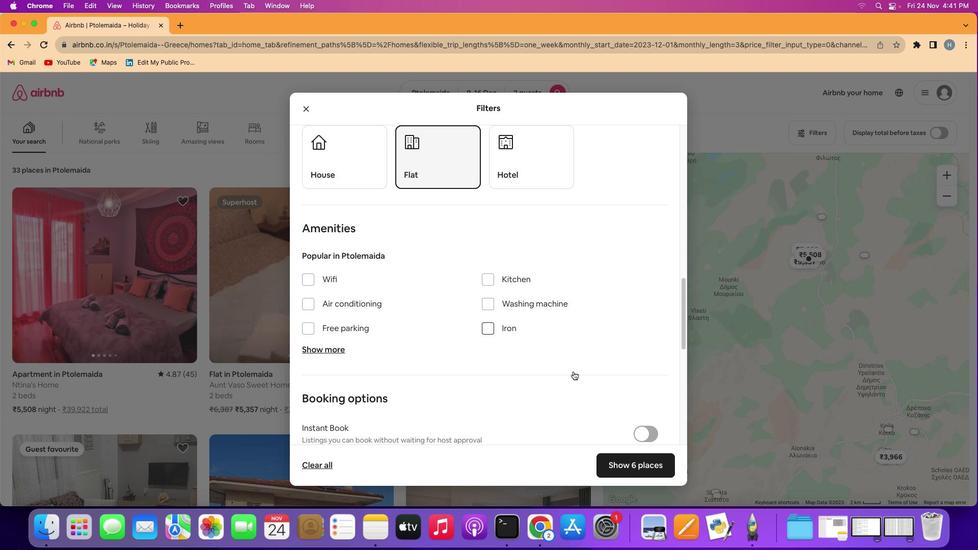 
Action: Mouse scrolled (589, 388) with delta (16, 15)
Screenshot: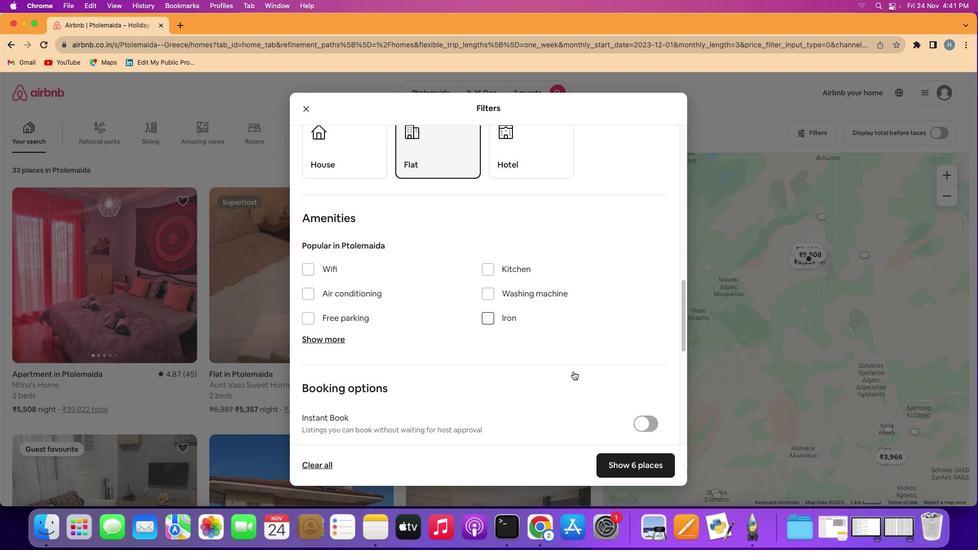 
Action: Mouse scrolled (589, 388) with delta (16, 15)
Screenshot: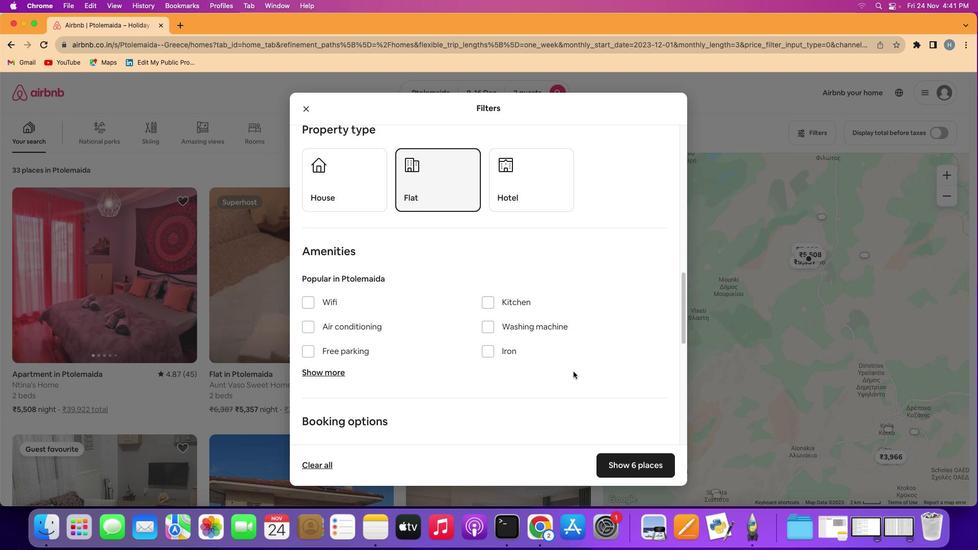 
Action: Mouse scrolled (589, 388) with delta (16, 15)
Screenshot: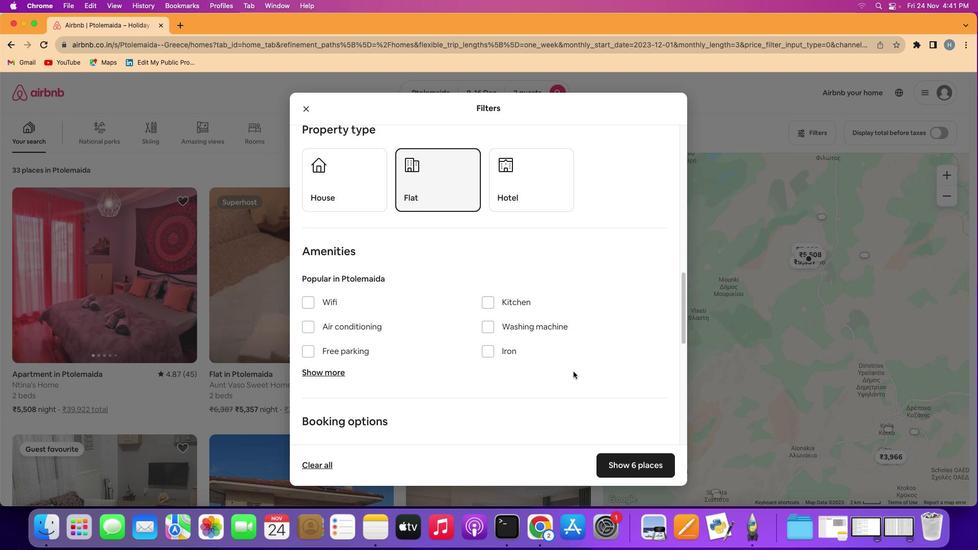 
Action: Mouse scrolled (589, 388) with delta (16, 17)
Screenshot: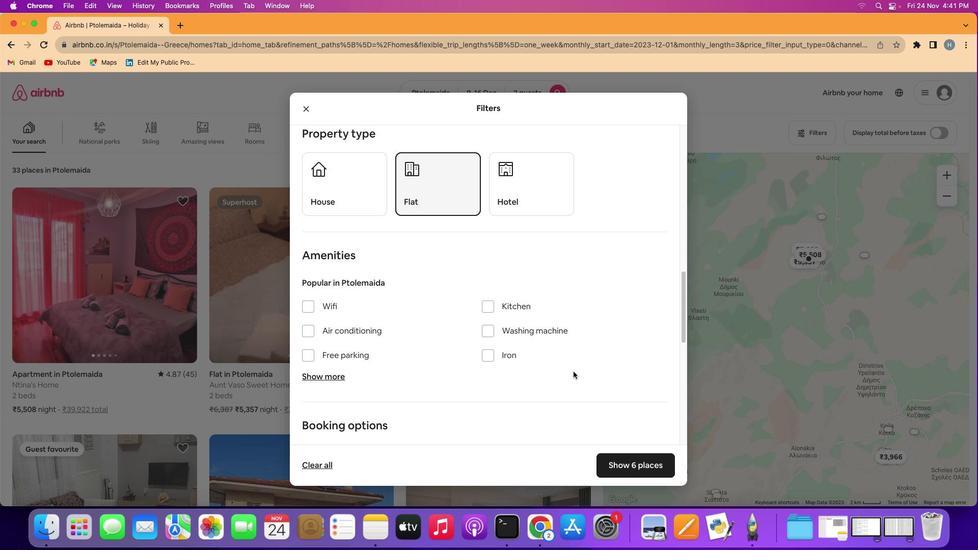 
Action: Mouse moved to (505, 344)
Screenshot: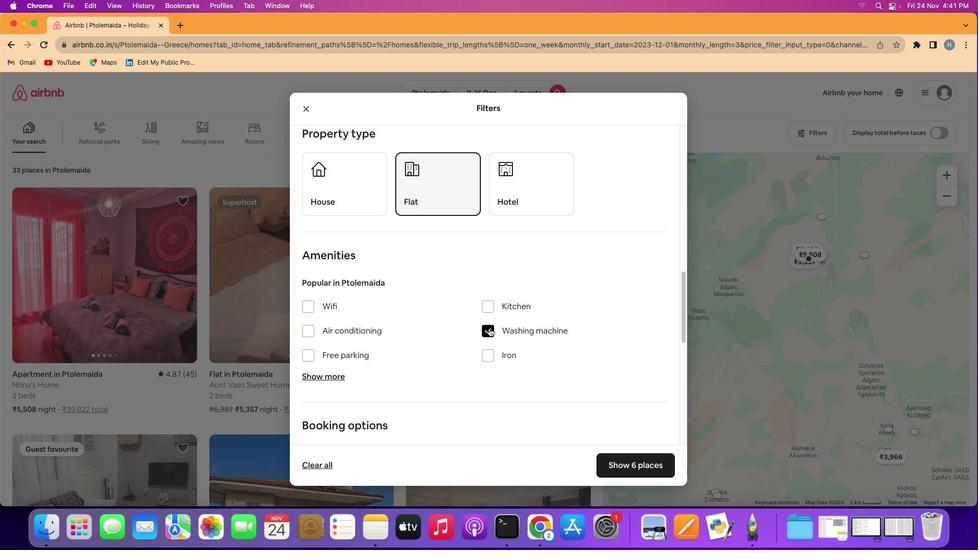 
Action: Mouse pressed left at (505, 344)
Screenshot: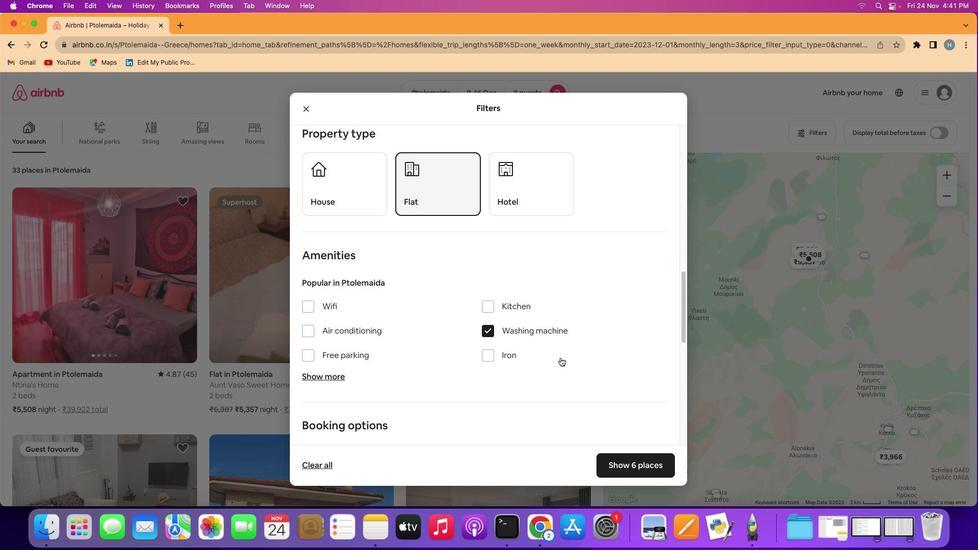 
Action: Mouse moved to (629, 399)
Screenshot: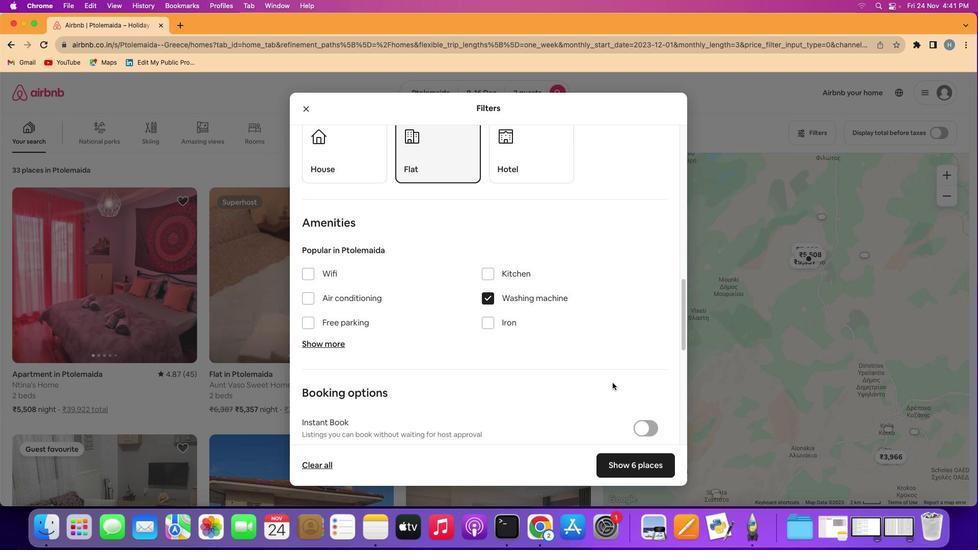 
Action: Mouse scrolled (629, 399) with delta (16, 15)
Screenshot: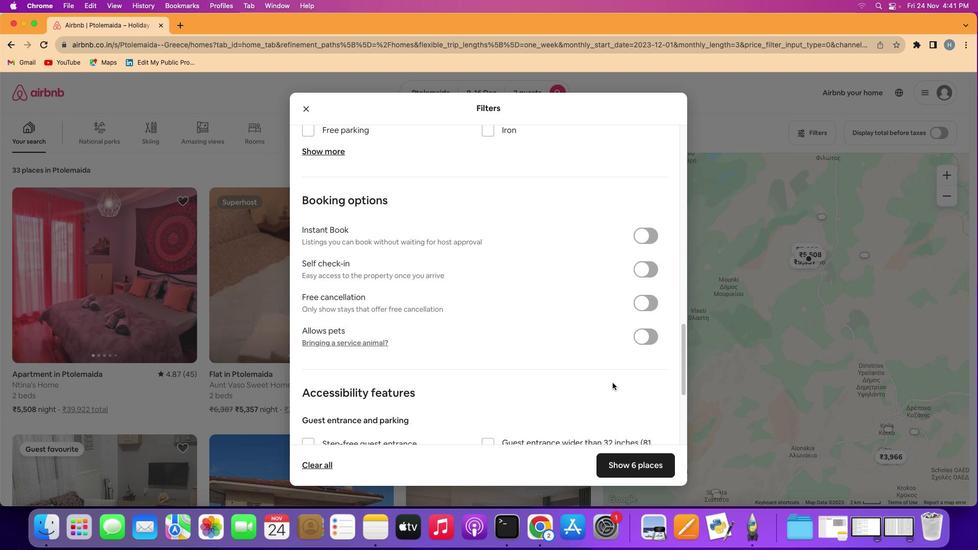 
Action: Mouse scrolled (629, 399) with delta (16, 15)
Screenshot: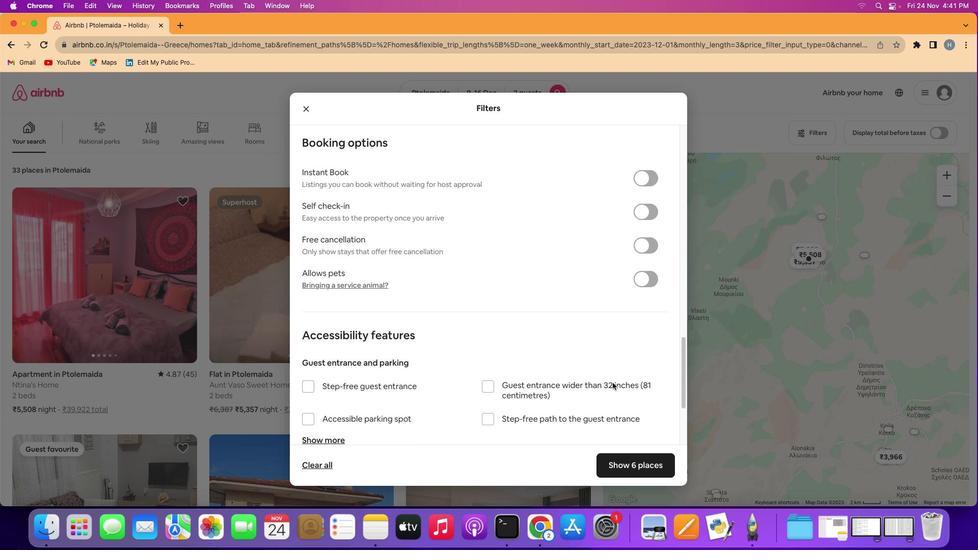 
Action: Mouse scrolled (629, 399) with delta (16, 14)
Screenshot: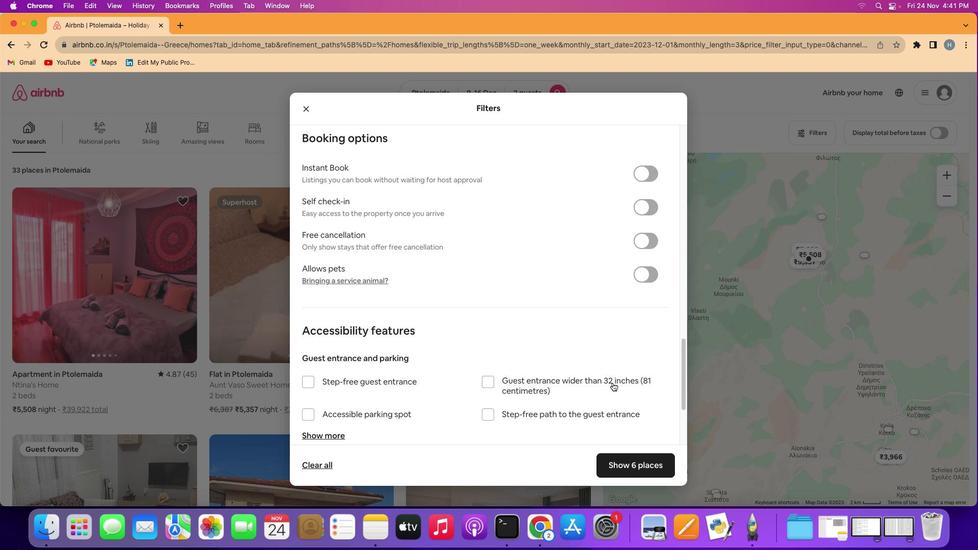 
Action: Mouse scrolled (629, 399) with delta (16, 14)
Screenshot: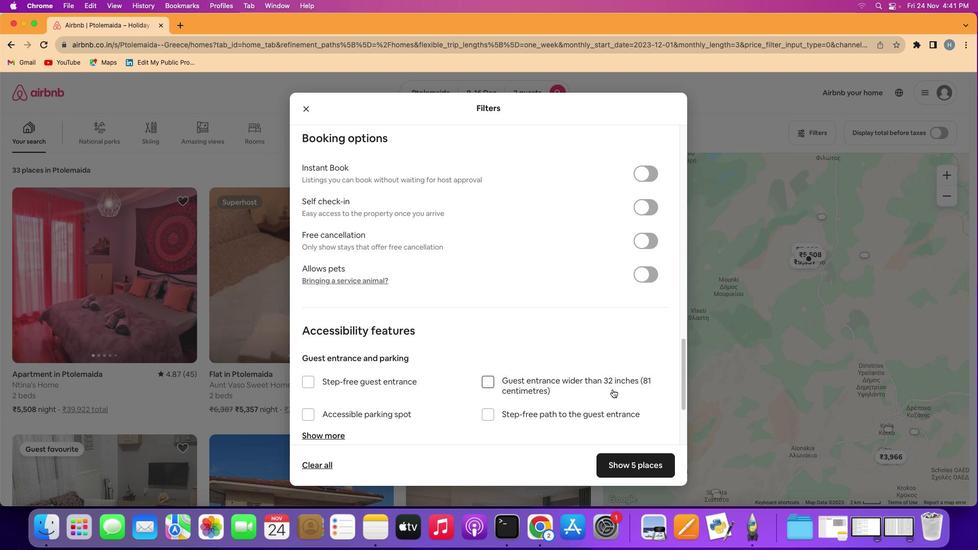 
Action: Mouse scrolled (629, 399) with delta (16, 13)
Screenshot: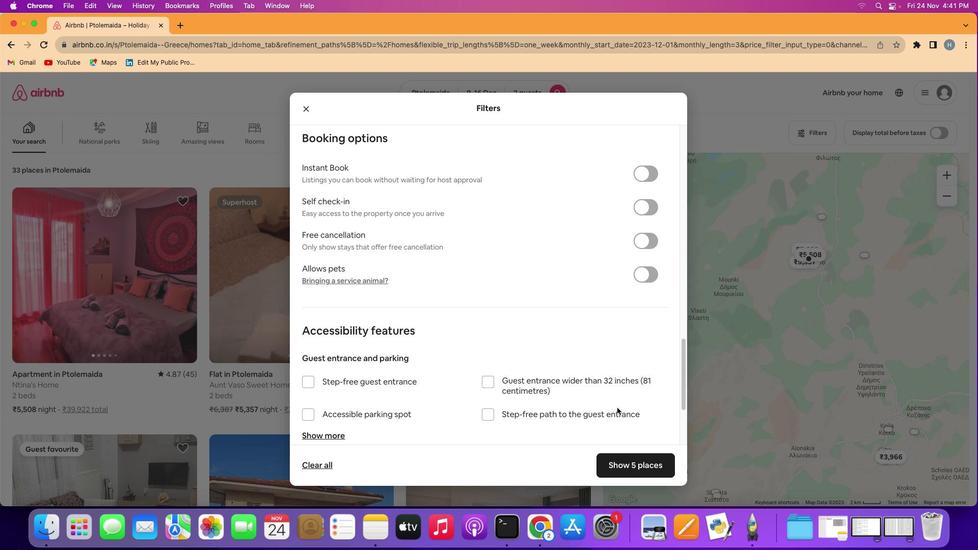 
Action: Mouse moved to (633, 426)
Screenshot: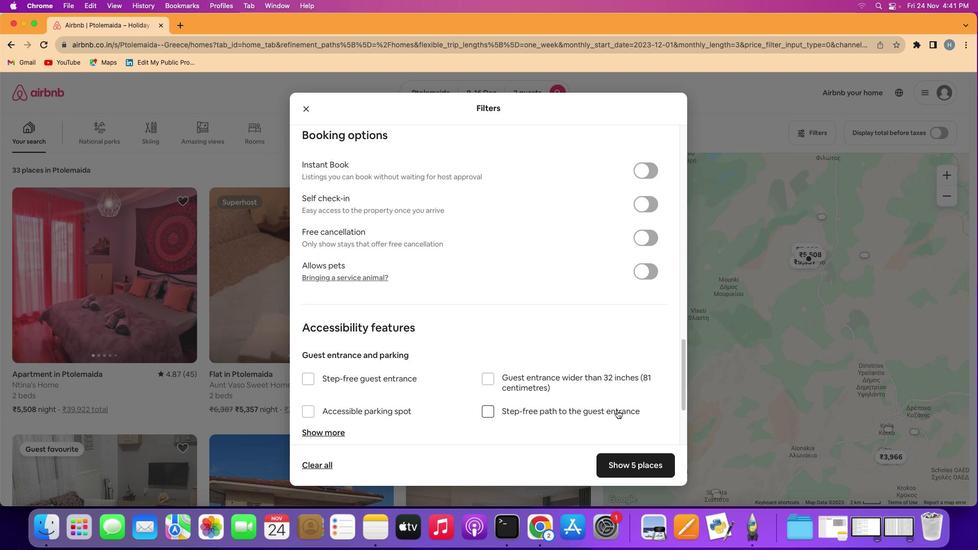 
Action: Mouse scrolled (633, 426) with delta (16, 15)
Screenshot: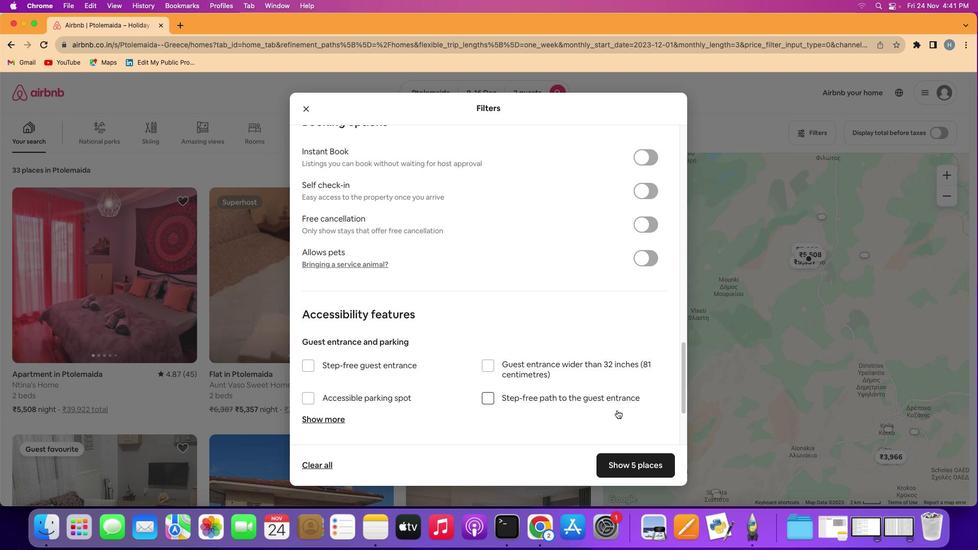 
Action: Mouse scrolled (633, 426) with delta (16, 15)
Screenshot: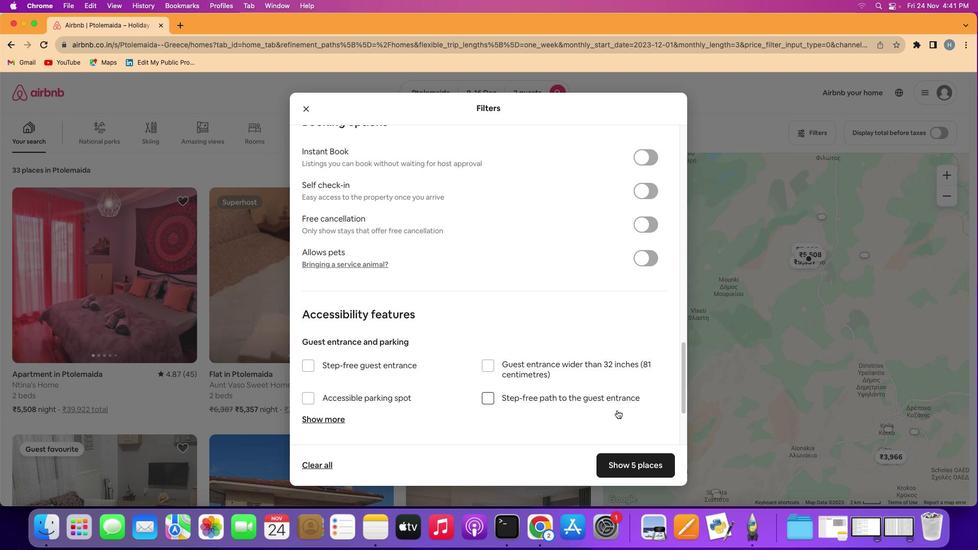 
Action: Mouse scrolled (633, 426) with delta (16, 15)
Screenshot: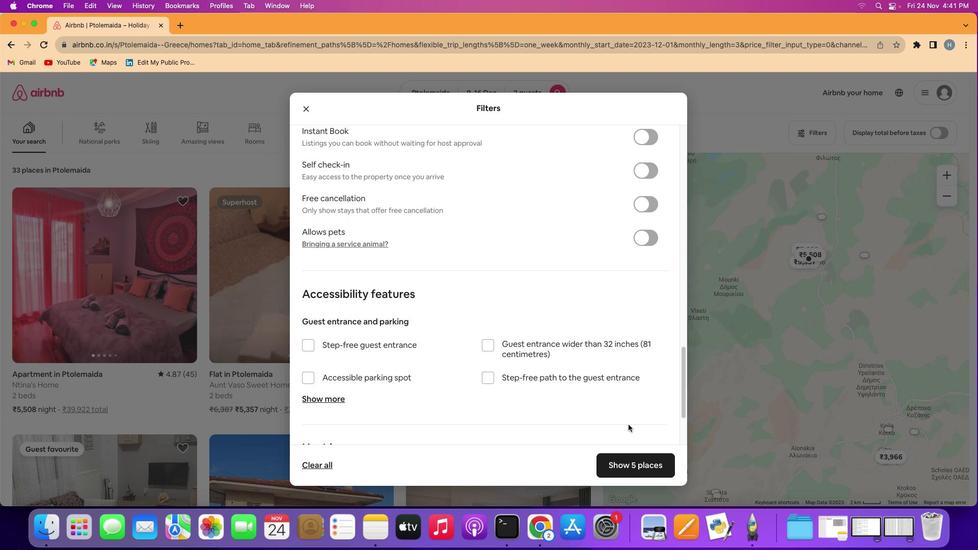 
Action: Mouse scrolled (633, 426) with delta (16, 15)
Screenshot: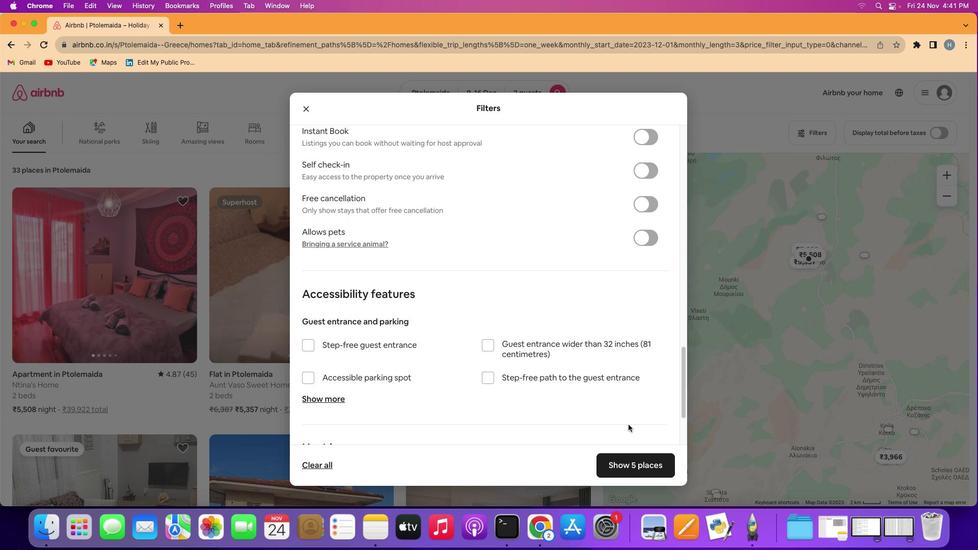 
Action: Mouse moved to (646, 481)
Screenshot: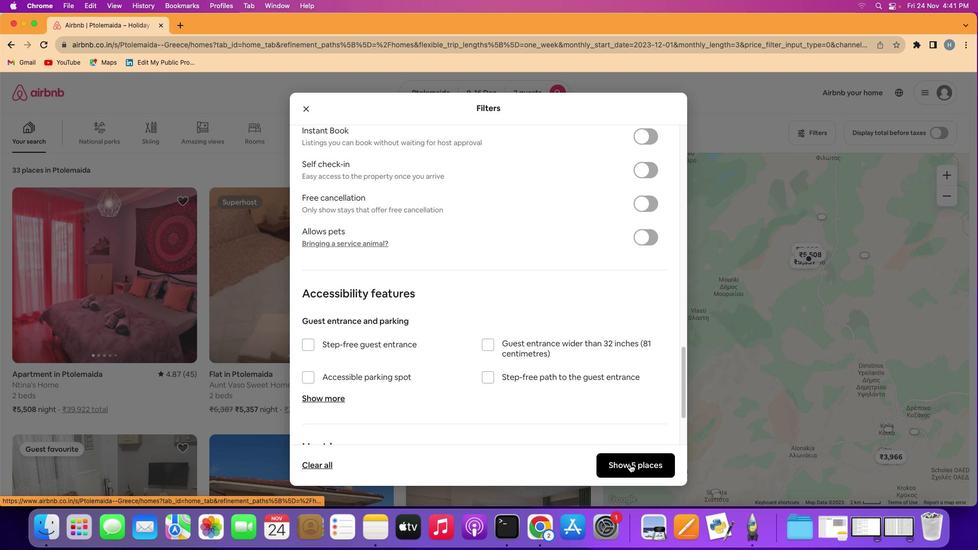 
Action: Mouse pressed left at (646, 481)
Screenshot: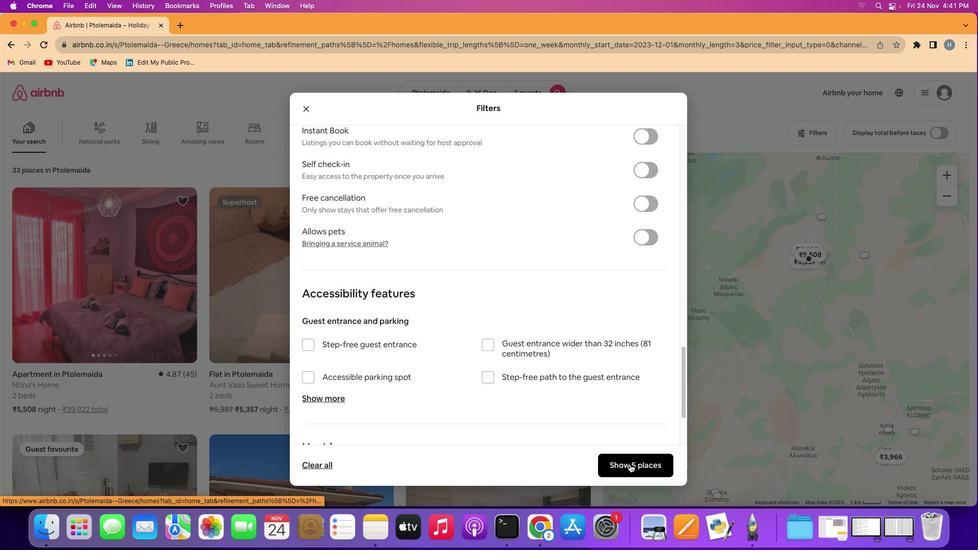 
Action: Mouse moved to (307, 305)
Screenshot: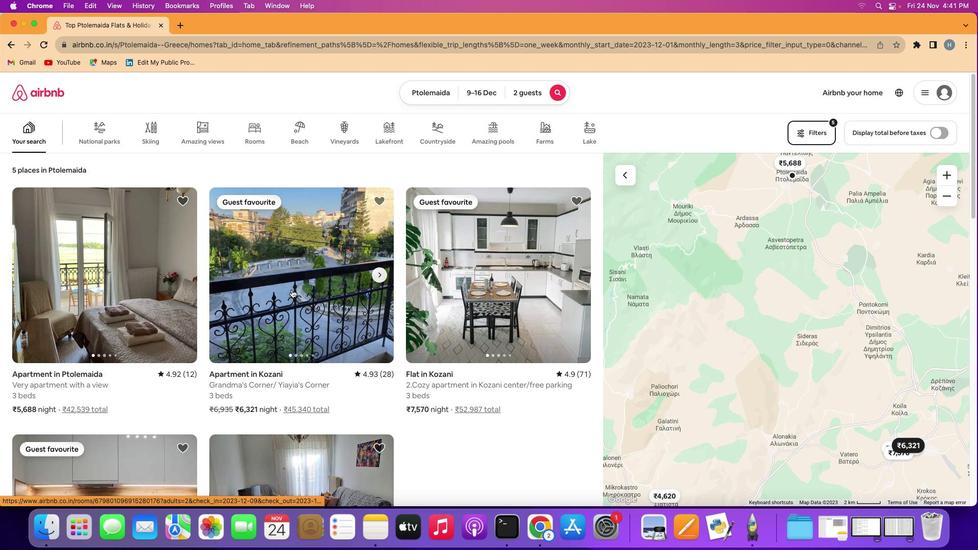 
Action: Mouse scrolled (307, 305) with delta (16, 15)
Screenshot: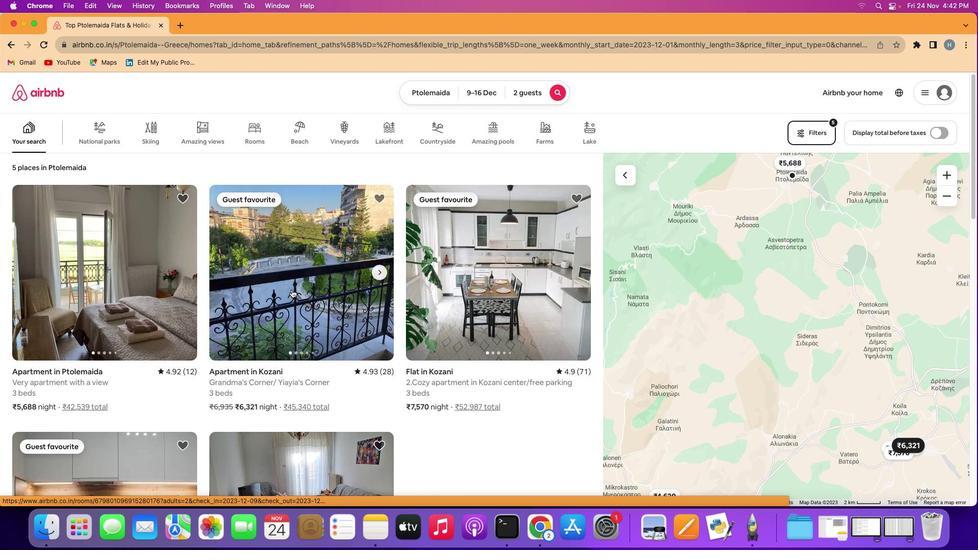 
Action: Mouse scrolled (307, 305) with delta (16, 15)
Screenshot: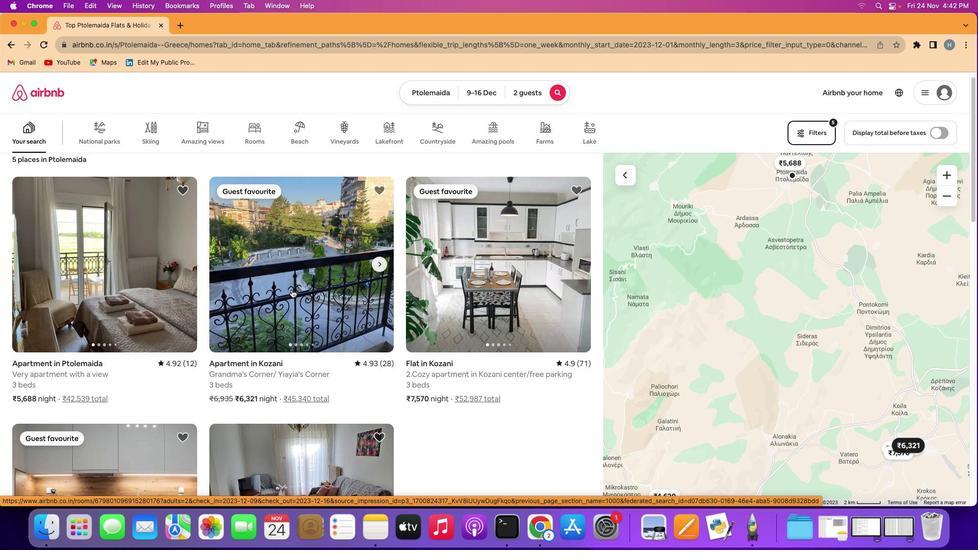 
Action: Mouse scrolled (307, 305) with delta (16, 15)
Screenshot: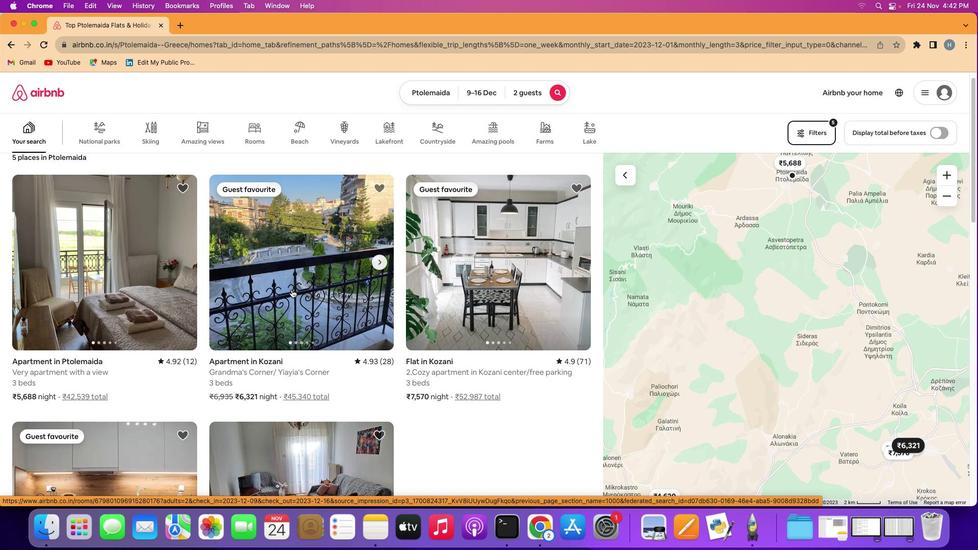 
Action: Mouse scrolled (307, 305) with delta (16, 15)
Screenshot: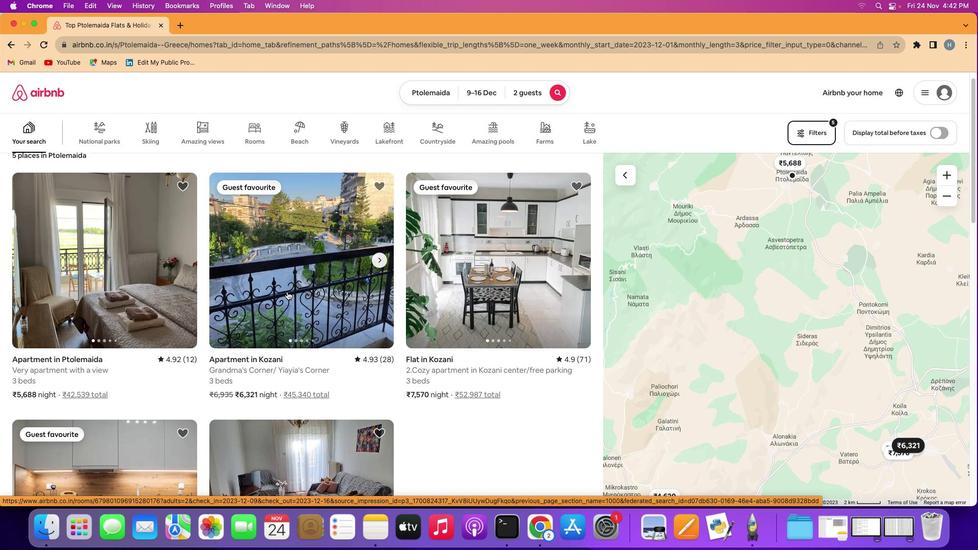 
Action: Mouse moved to (299, 310)
Screenshot: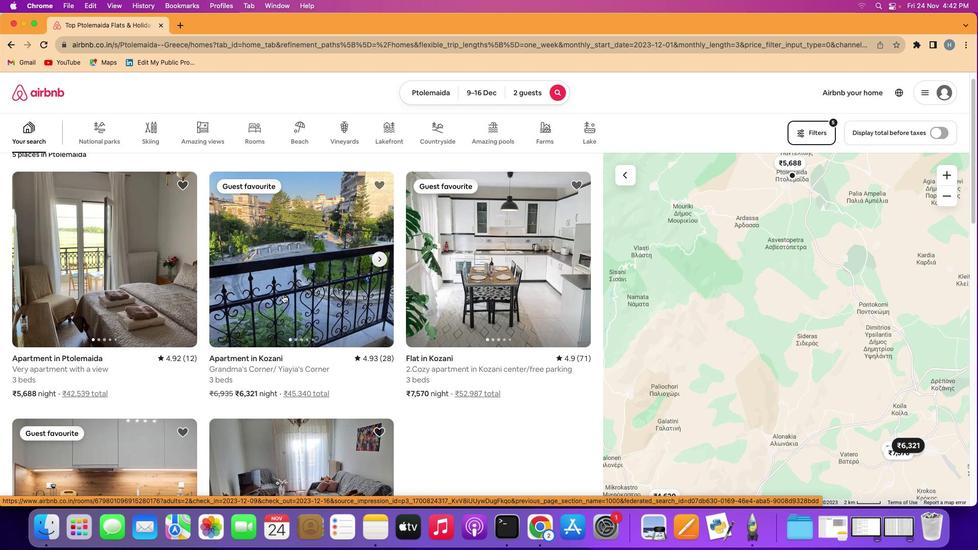 
Action: Mouse scrolled (299, 310) with delta (16, 15)
Screenshot: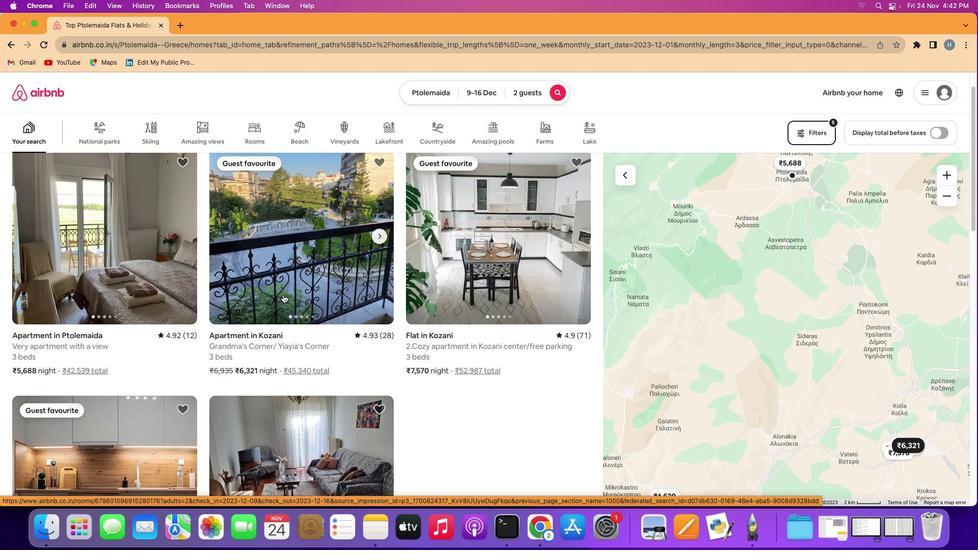 
Action: Mouse scrolled (299, 310) with delta (16, 15)
Screenshot: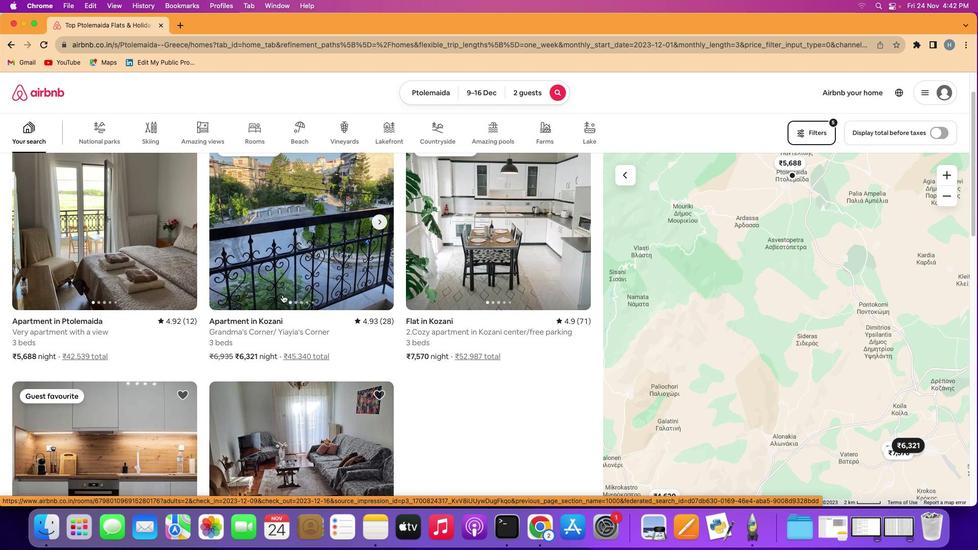 
Action: Mouse scrolled (299, 310) with delta (16, 15)
Screenshot: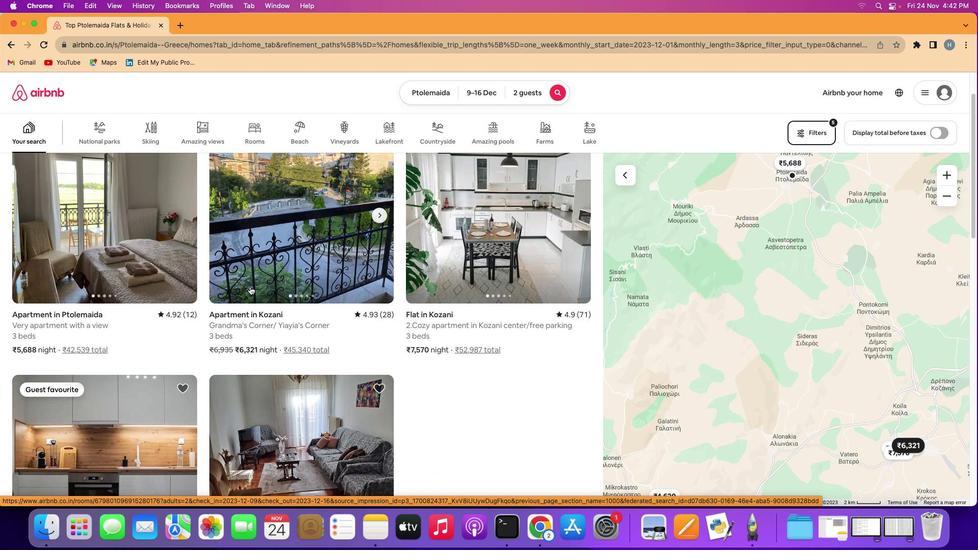 
Action: Mouse moved to (139, 266)
Screenshot: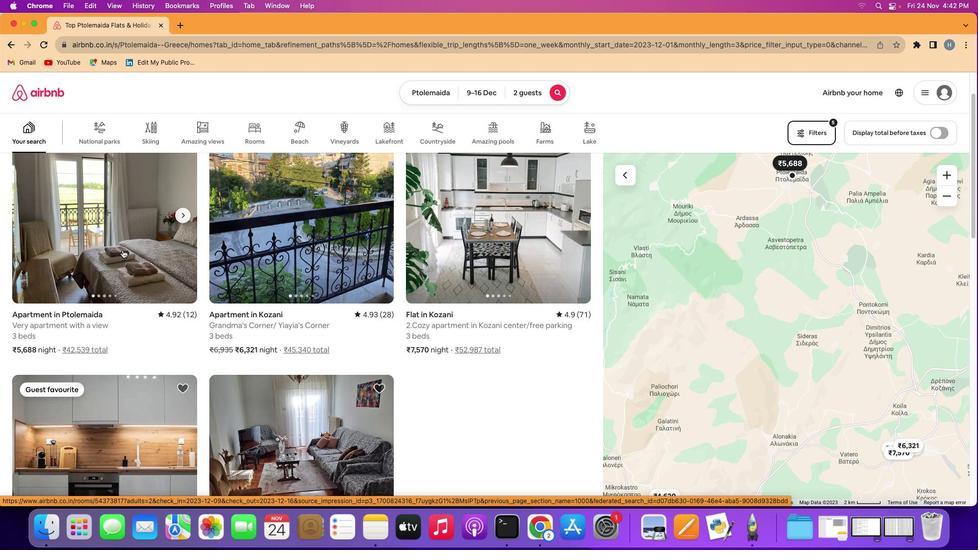 
Action: Mouse pressed left at (139, 266)
Screenshot: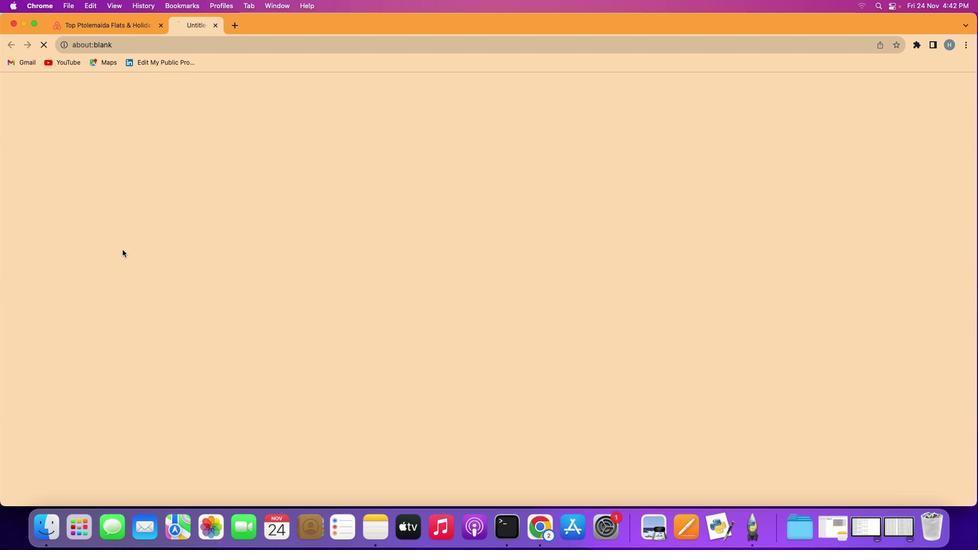 
Action: Mouse moved to (717, 376)
Screenshot: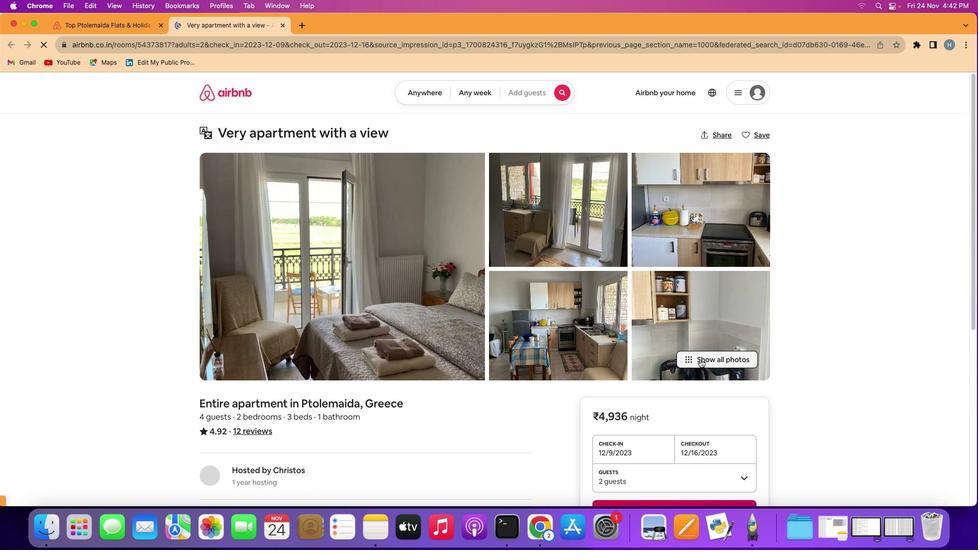 
Action: Mouse pressed left at (717, 376)
Screenshot: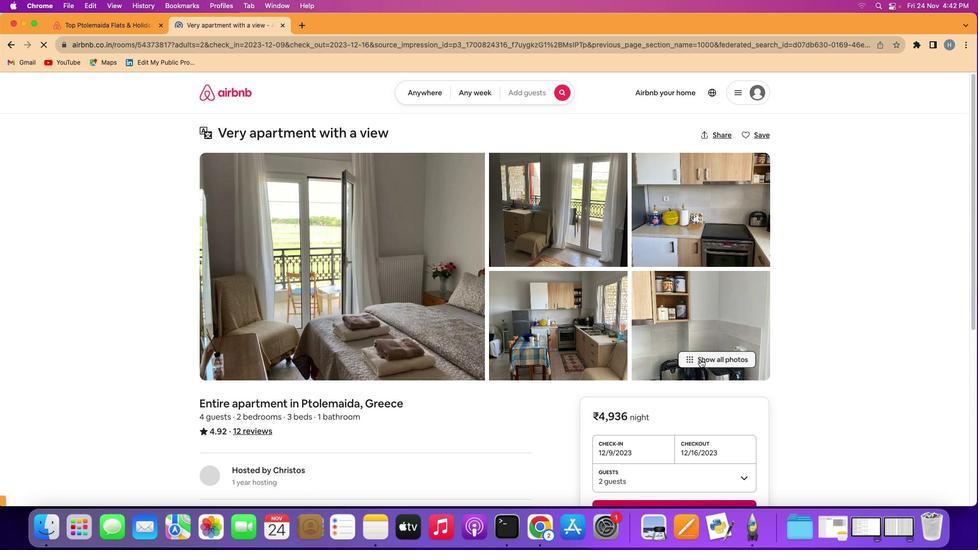 
Action: Mouse moved to (471, 375)
Screenshot: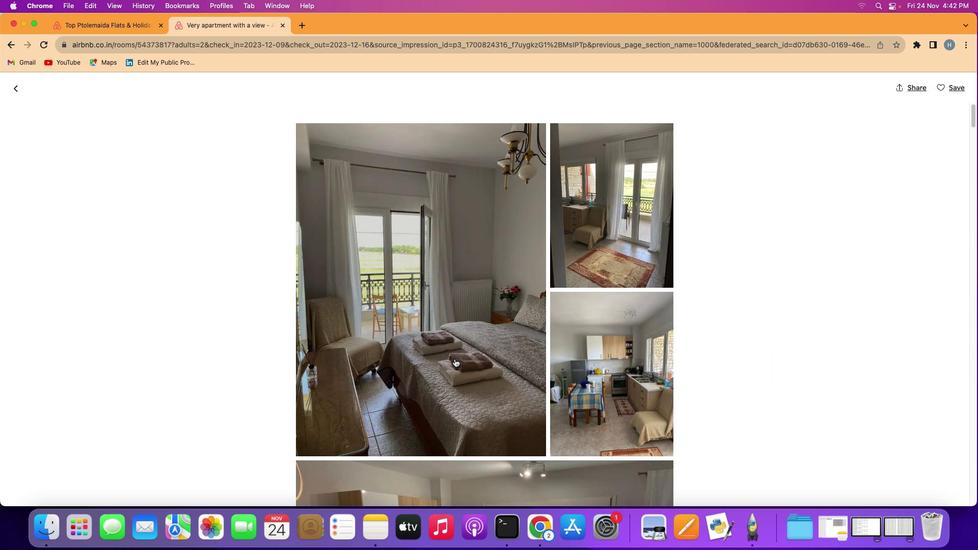 
Action: Mouse scrolled (471, 375) with delta (16, 15)
Screenshot: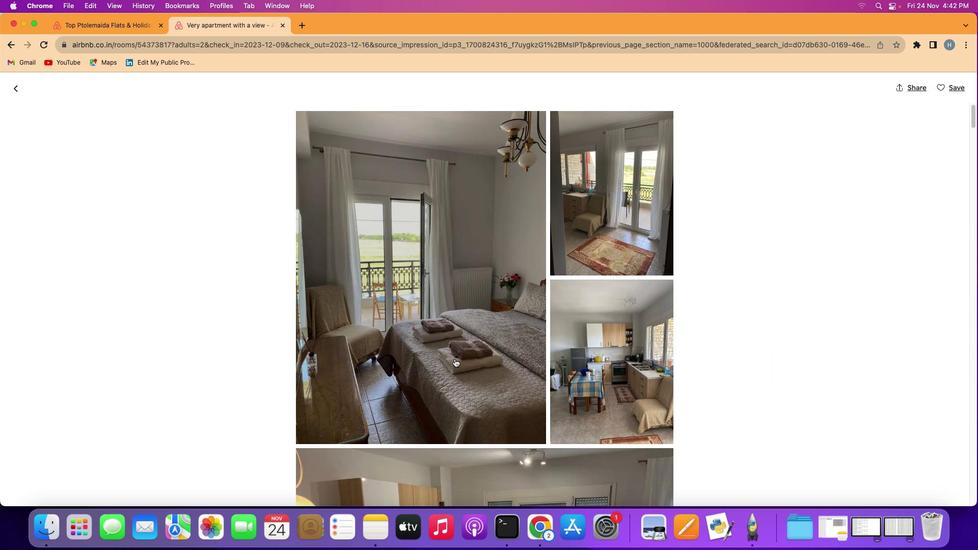 
Action: Mouse scrolled (471, 375) with delta (16, 15)
Screenshot: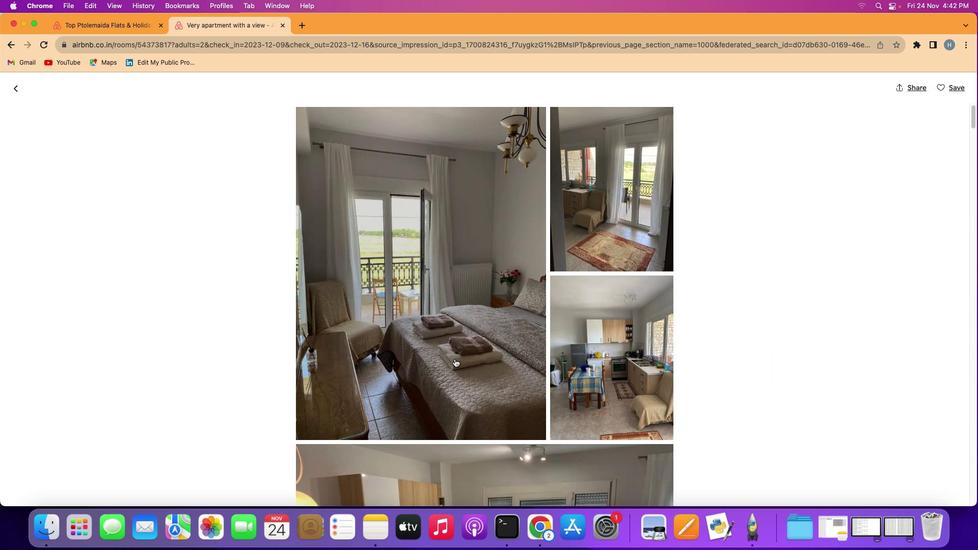 
Action: Mouse scrolled (471, 375) with delta (16, 15)
Screenshot: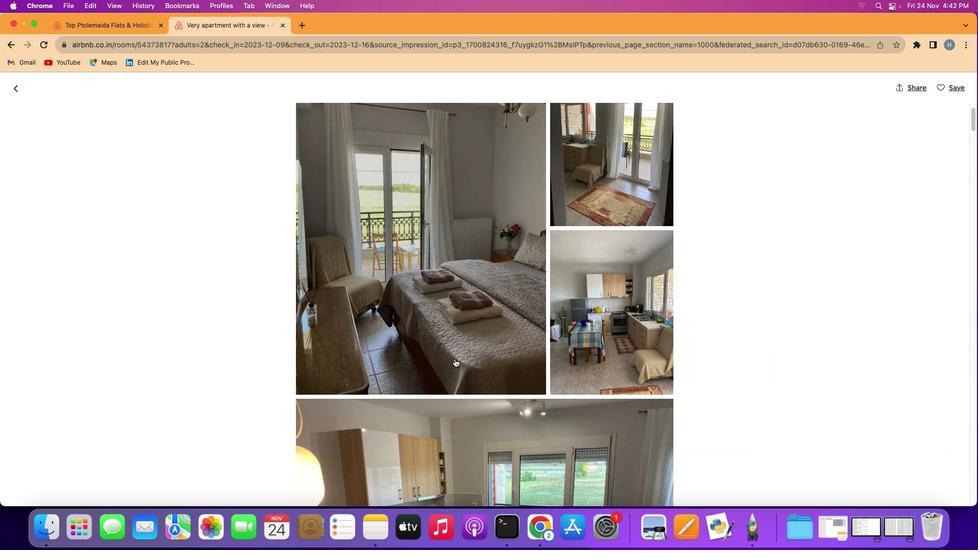 
Action: Mouse scrolled (471, 375) with delta (16, 15)
Screenshot: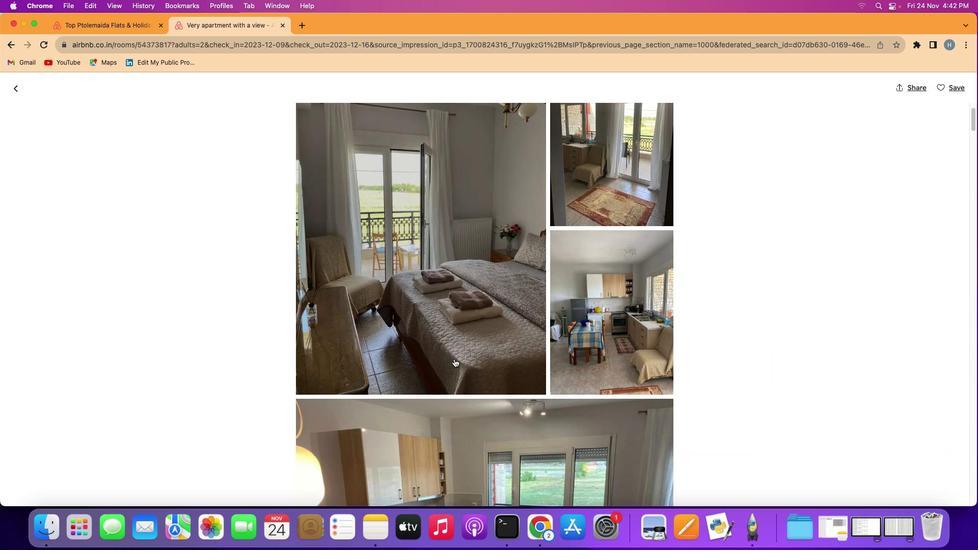 
Action: Mouse moved to (470, 375)
Screenshot: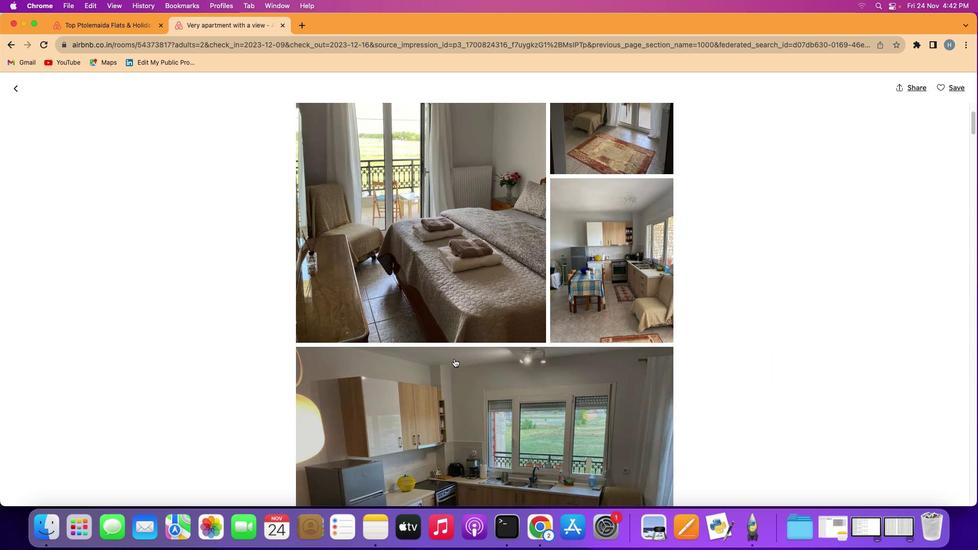 
Action: Mouse scrolled (470, 375) with delta (16, 15)
Screenshot: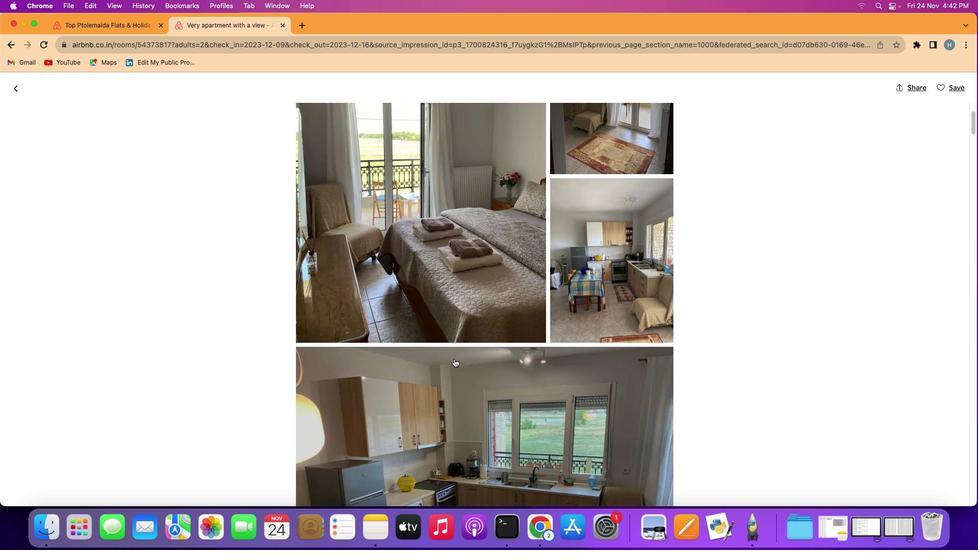 
Action: Mouse scrolled (470, 375) with delta (16, 15)
Screenshot: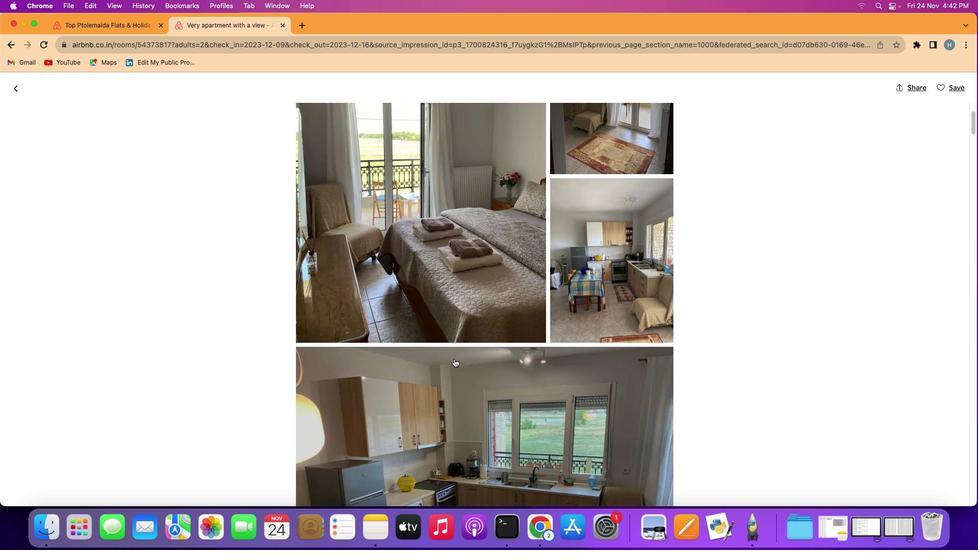 
Action: Mouse scrolled (470, 375) with delta (16, 15)
Screenshot: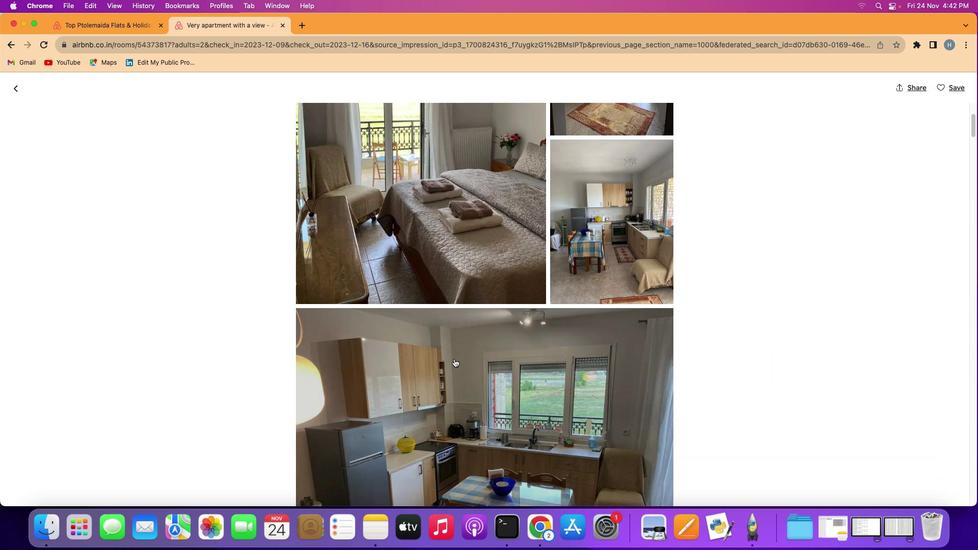 
Action: Mouse scrolled (470, 375) with delta (16, 15)
Screenshot: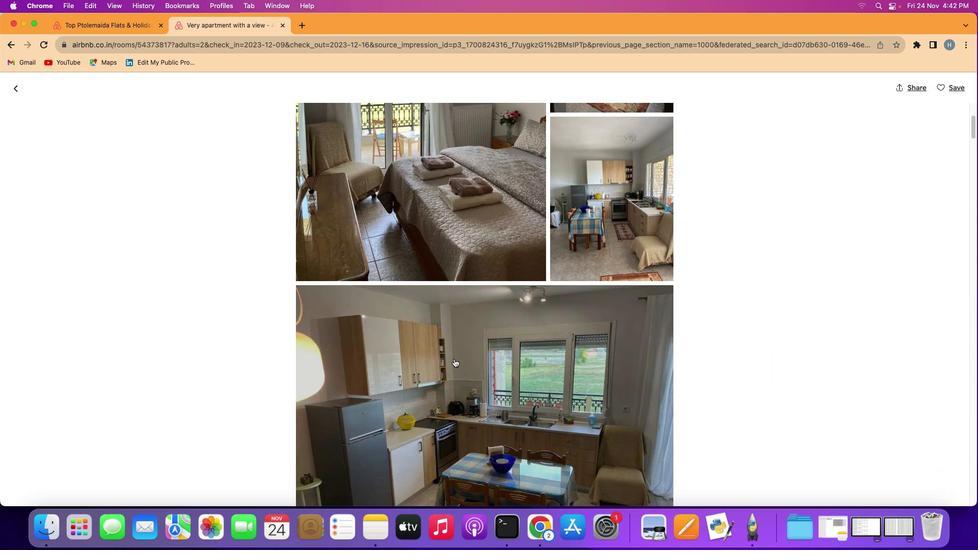 
Action: Mouse scrolled (470, 375) with delta (16, 15)
Screenshot: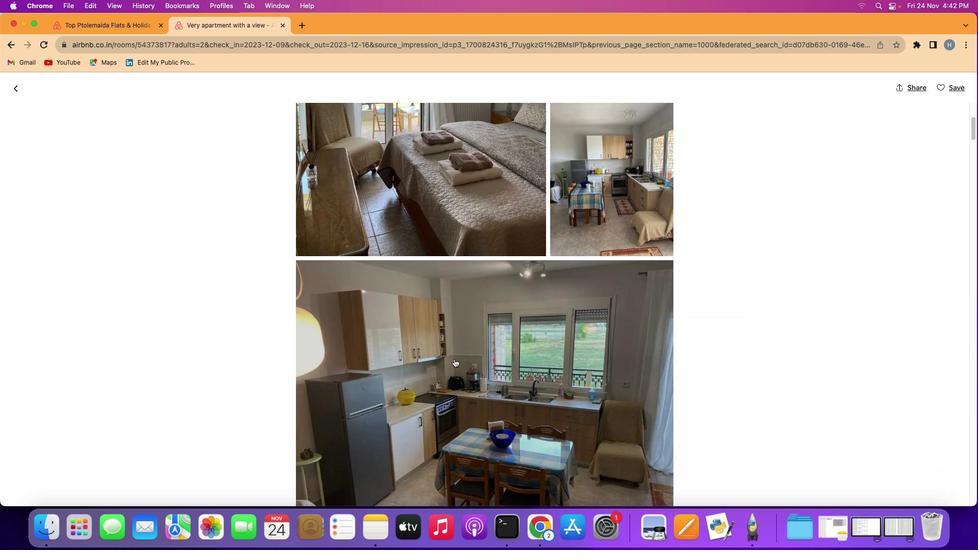 
Action: Mouse scrolled (470, 375) with delta (16, 15)
Screenshot: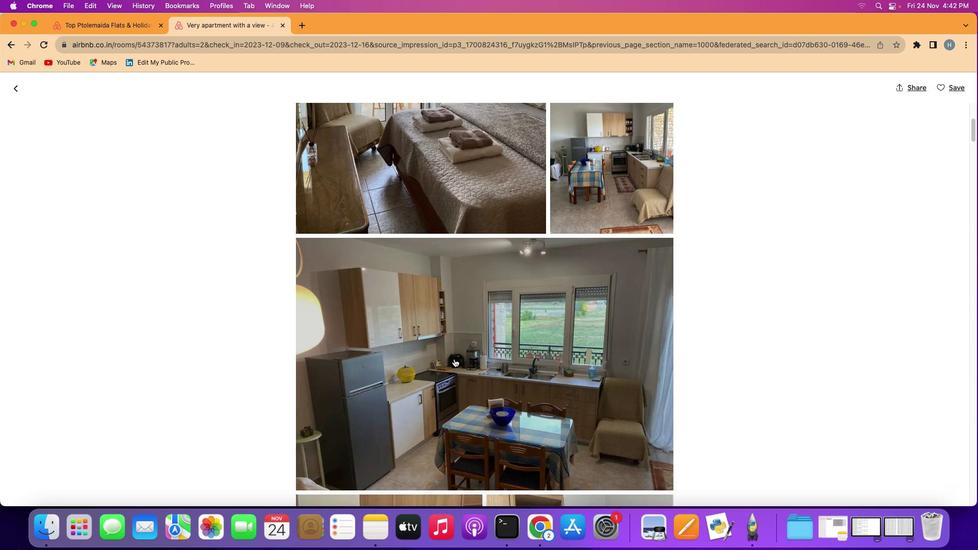 
Action: Mouse scrolled (470, 375) with delta (16, 15)
Screenshot: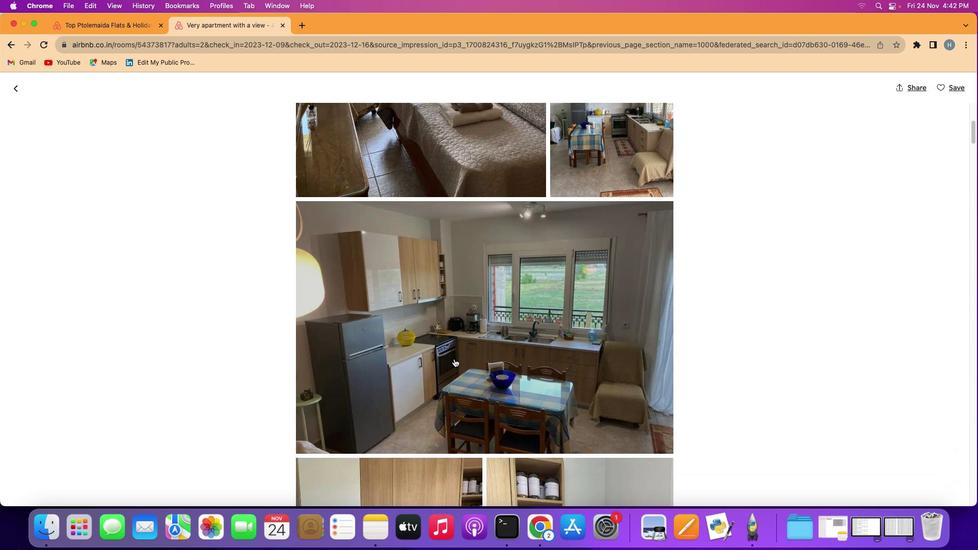 
Action: Mouse scrolled (470, 375) with delta (16, 15)
Screenshot: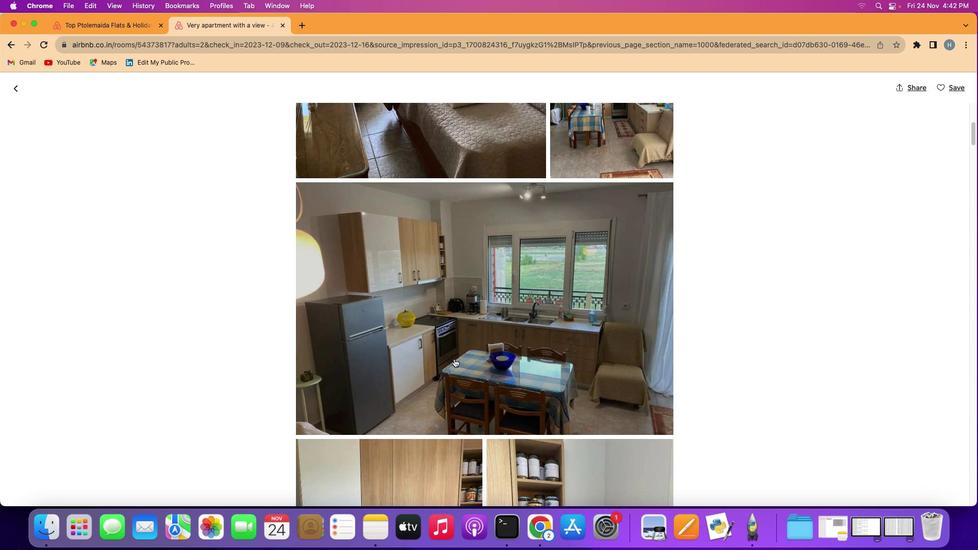
Action: Mouse scrolled (470, 375) with delta (16, 15)
Screenshot: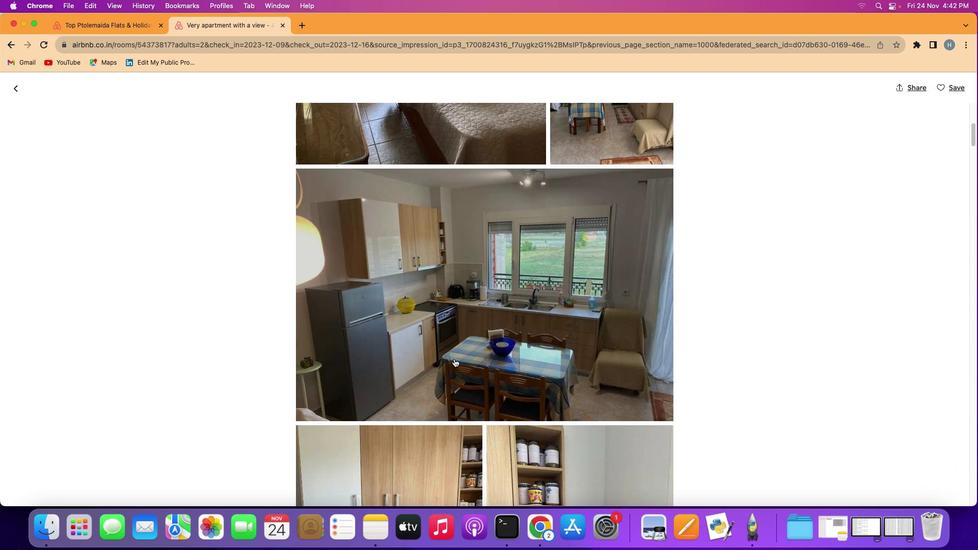 
Action: Mouse scrolled (470, 375) with delta (16, 15)
Screenshot: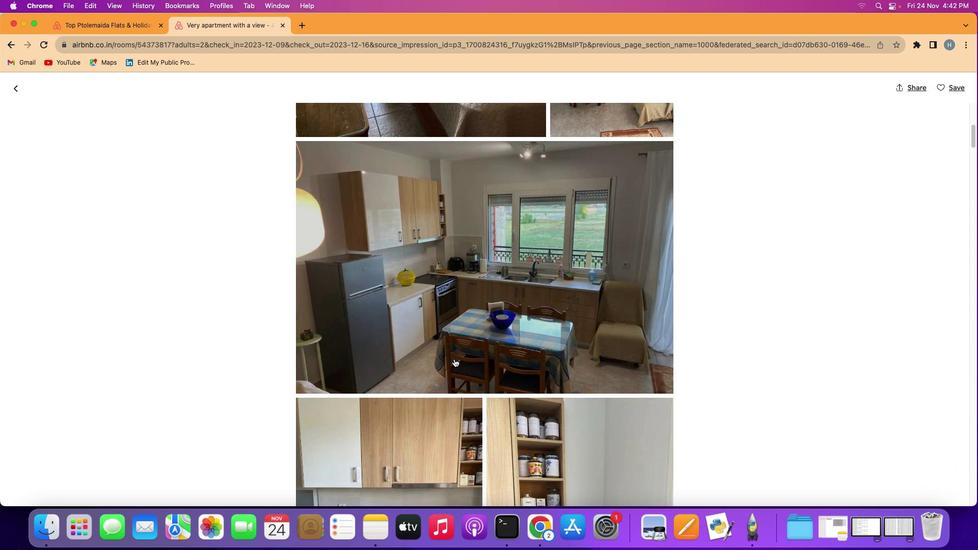 
Action: Mouse scrolled (470, 375) with delta (16, 15)
Screenshot: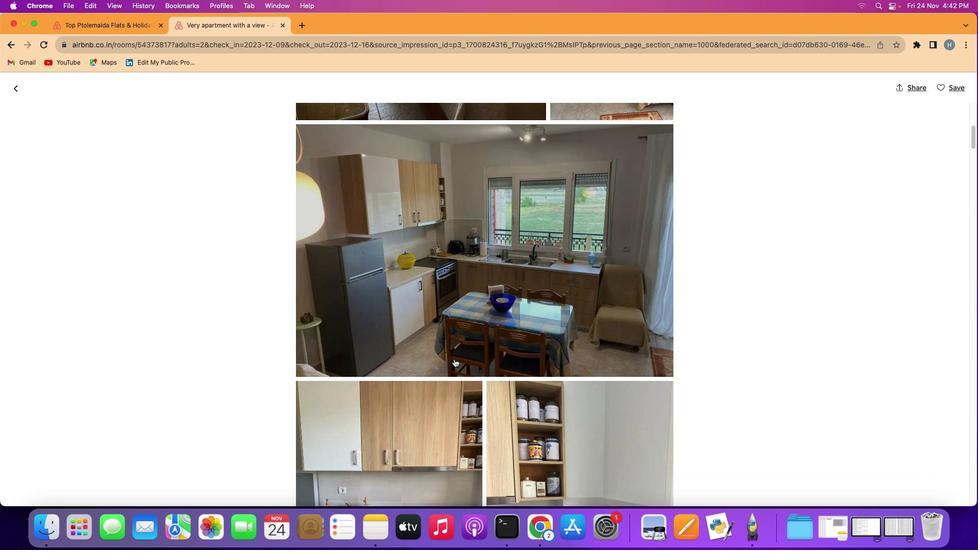 
Action: Mouse scrolled (470, 375) with delta (16, 15)
Screenshot: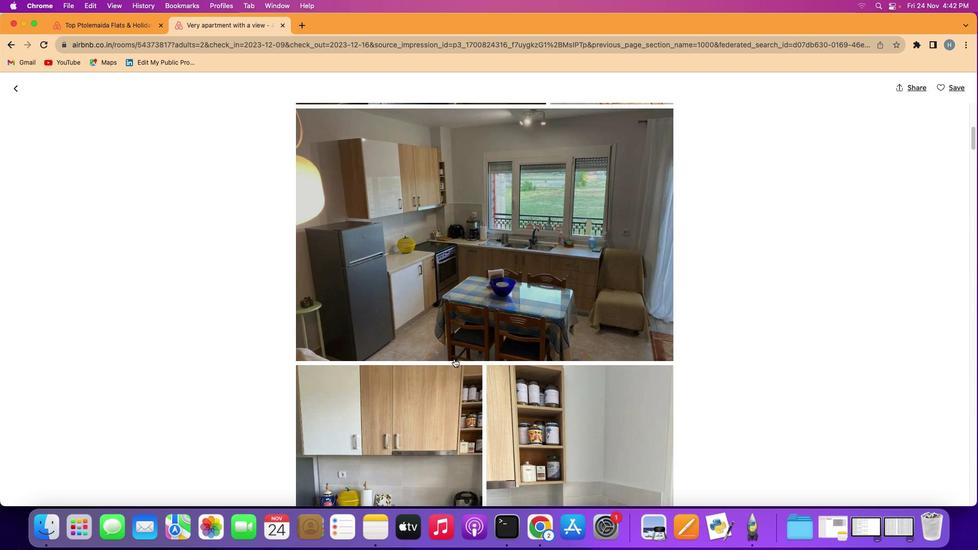 
Action: Mouse scrolled (470, 375) with delta (16, 15)
Screenshot: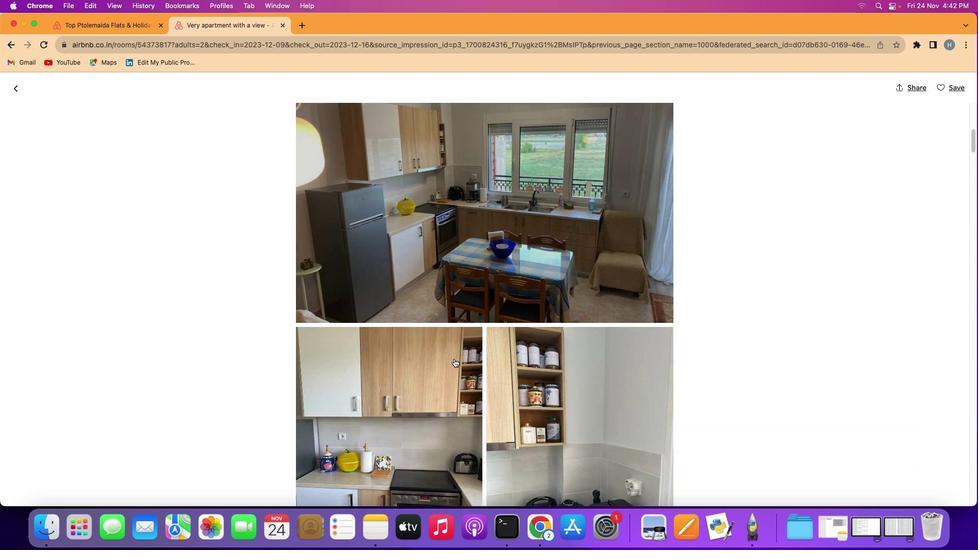 
Action: Mouse scrolled (470, 375) with delta (16, 15)
Screenshot: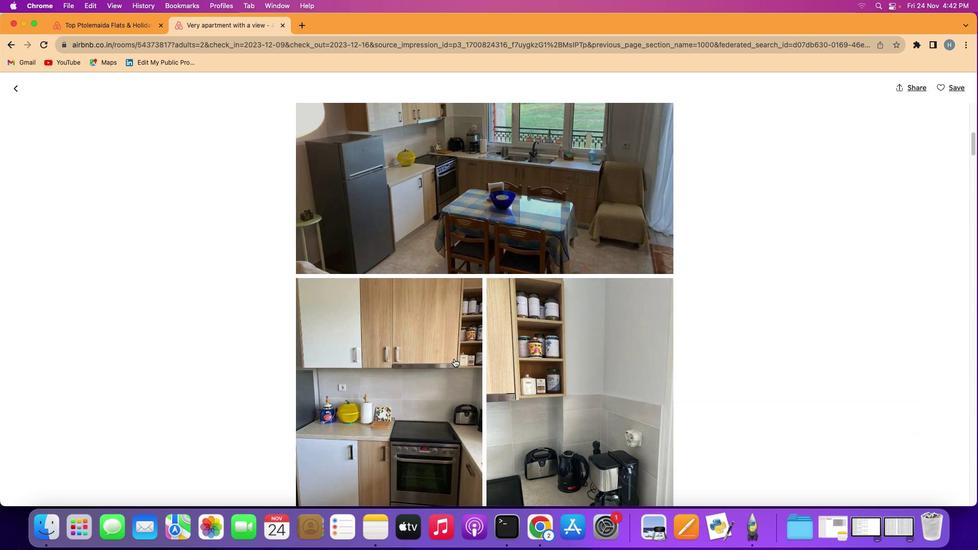 
Action: Mouse scrolled (470, 375) with delta (16, 15)
Screenshot: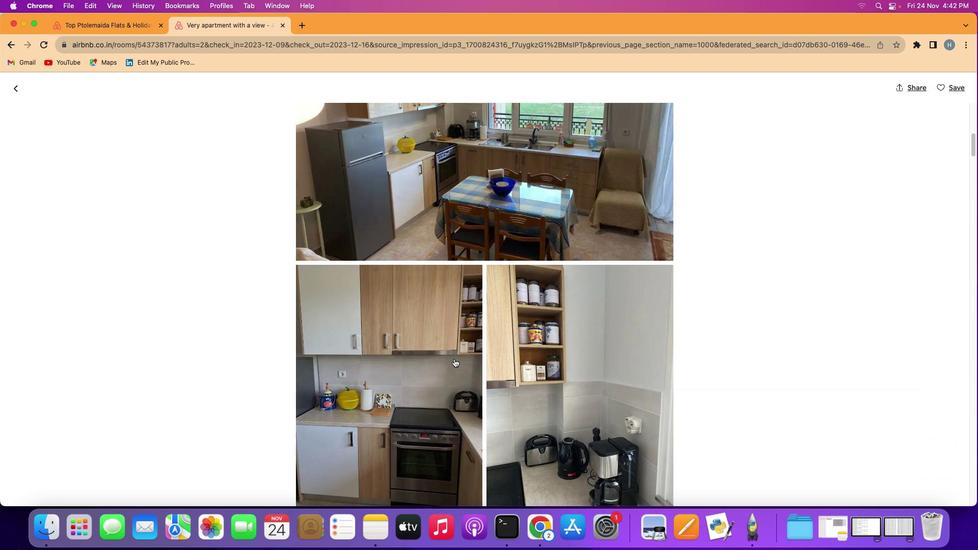 
Action: Mouse scrolled (470, 375) with delta (16, 15)
Screenshot: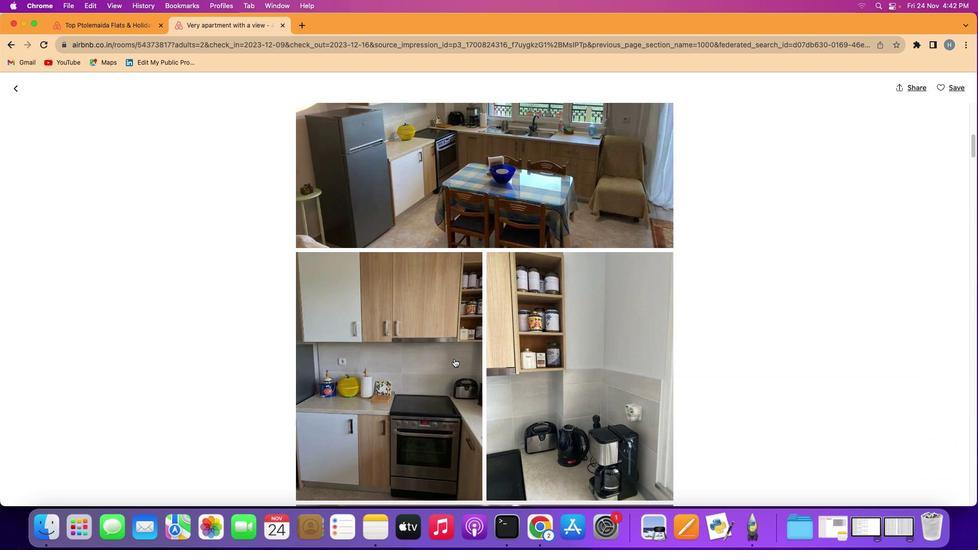 
Action: Mouse scrolled (470, 375) with delta (16, 15)
Screenshot: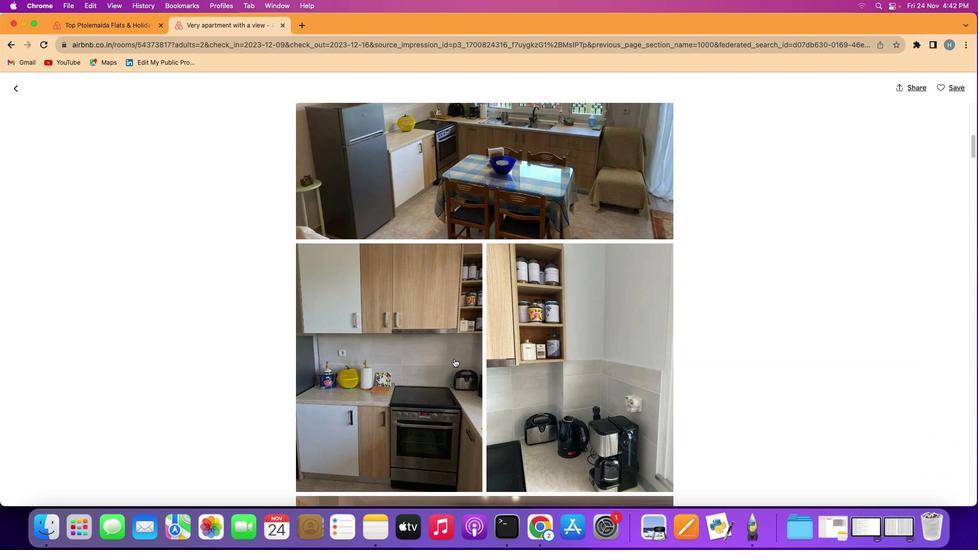 
Action: Mouse scrolled (470, 375) with delta (16, 15)
Screenshot: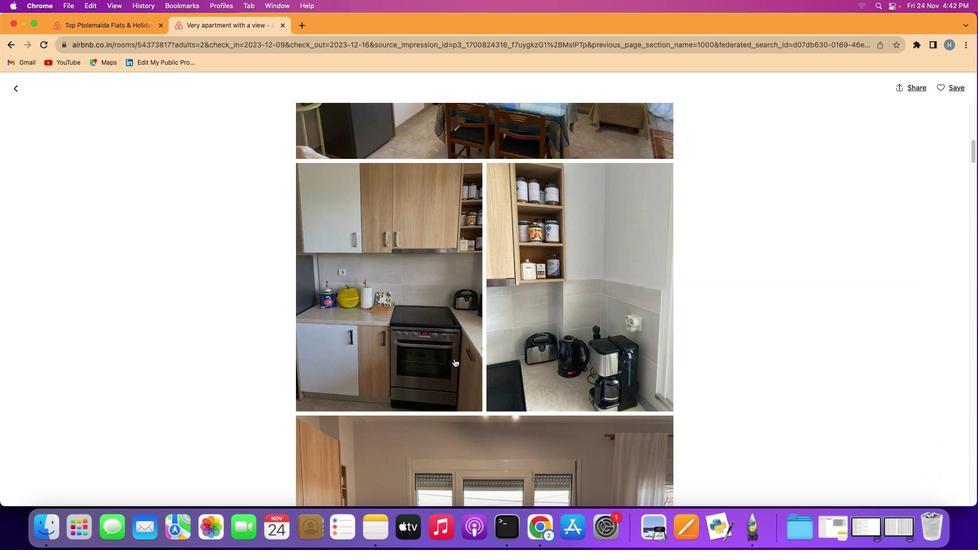 
Action: Mouse scrolled (470, 375) with delta (16, 15)
Screenshot: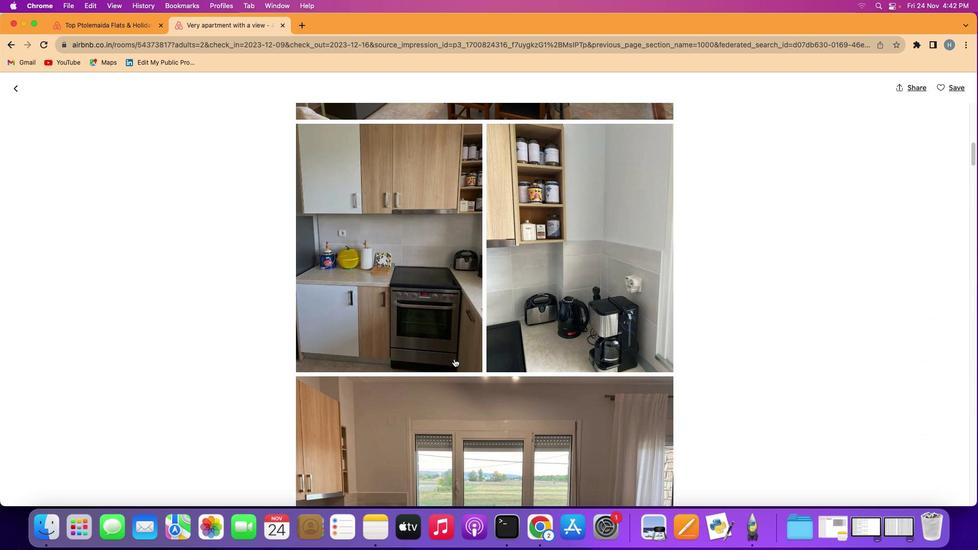 
Action: Mouse scrolled (470, 375) with delta (16, 15)
Screenshot: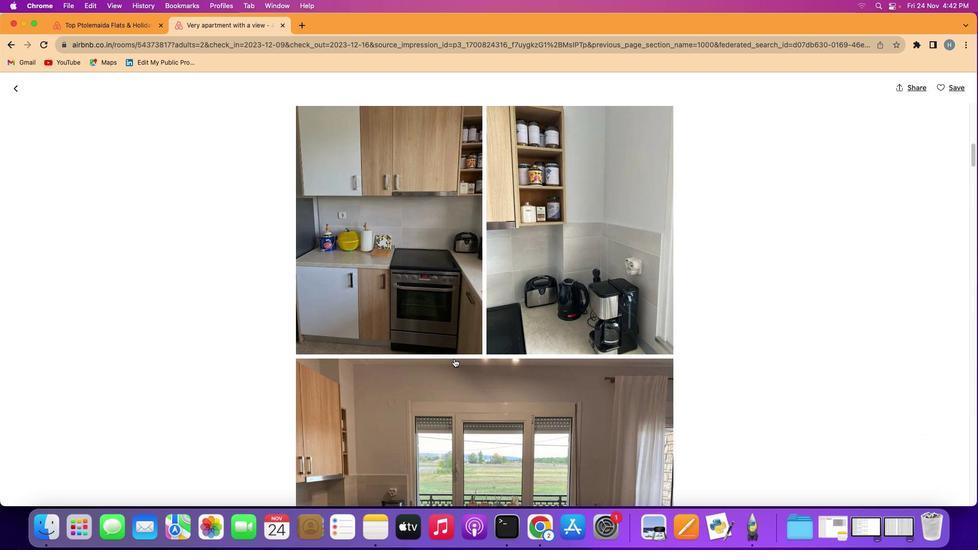 
Action: Mouse scrolled (470, 375) with delta (16, 15)
Screenshot: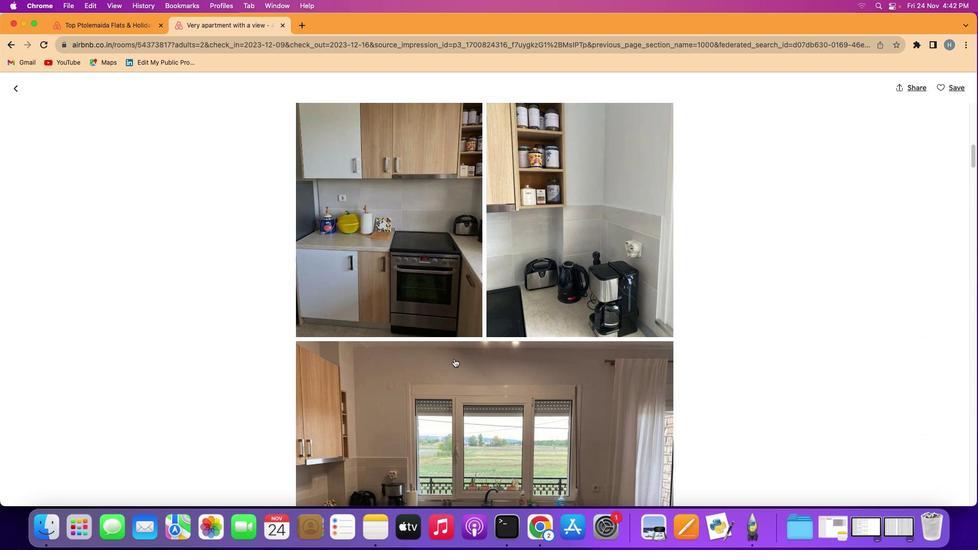 
Action: Mouse scrolled (470, 375) with delta (16, 15)
Screenshot: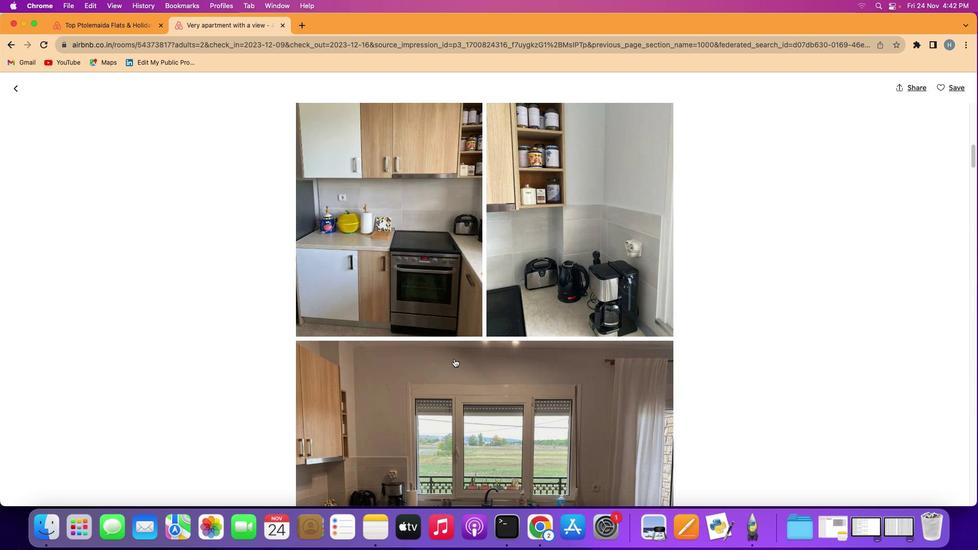 
Action: Mouse scrolled (470, 375) with delta (16, 15)
Screenshot: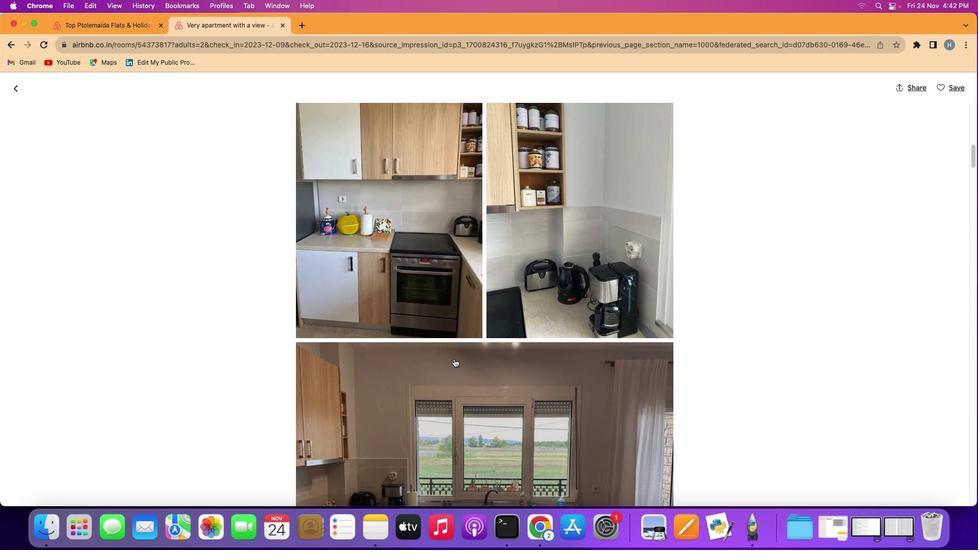 
Action: Mouse scrolled (470, 375) with delta (16, 15)
Screenshot: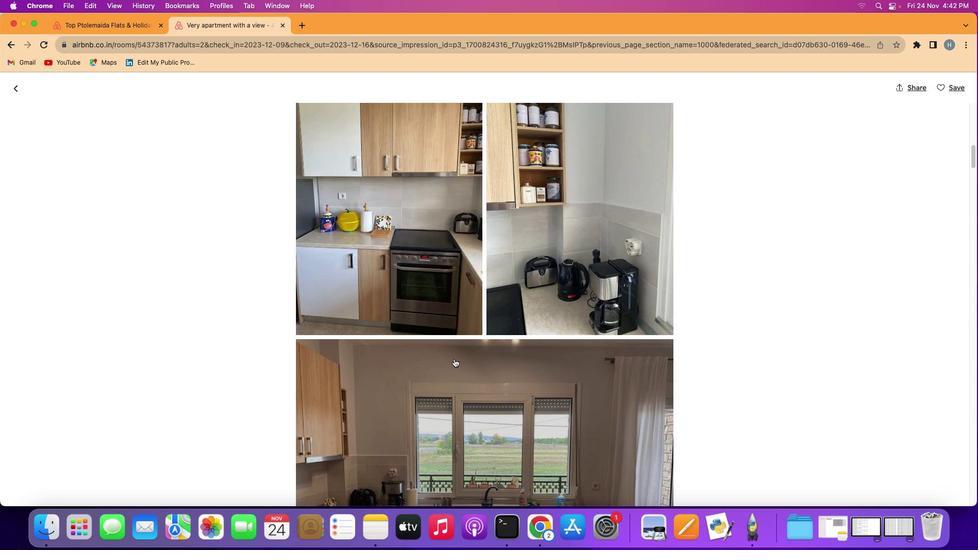 
Action: Mouse scrolled (470, 375) with delta (16, 17)
Screenshot: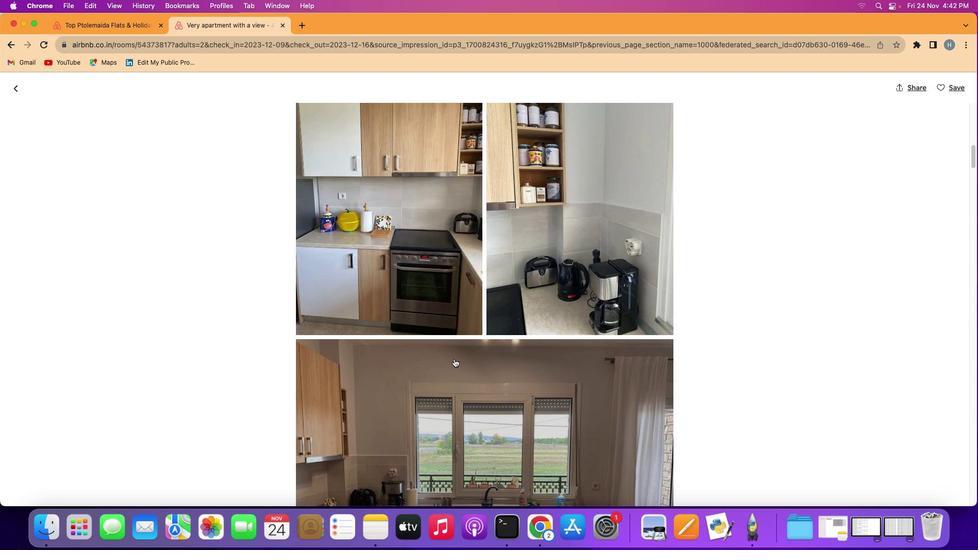 
Action: Mouse scrolled (470, 375) with delta (16, 15)
Screenshot: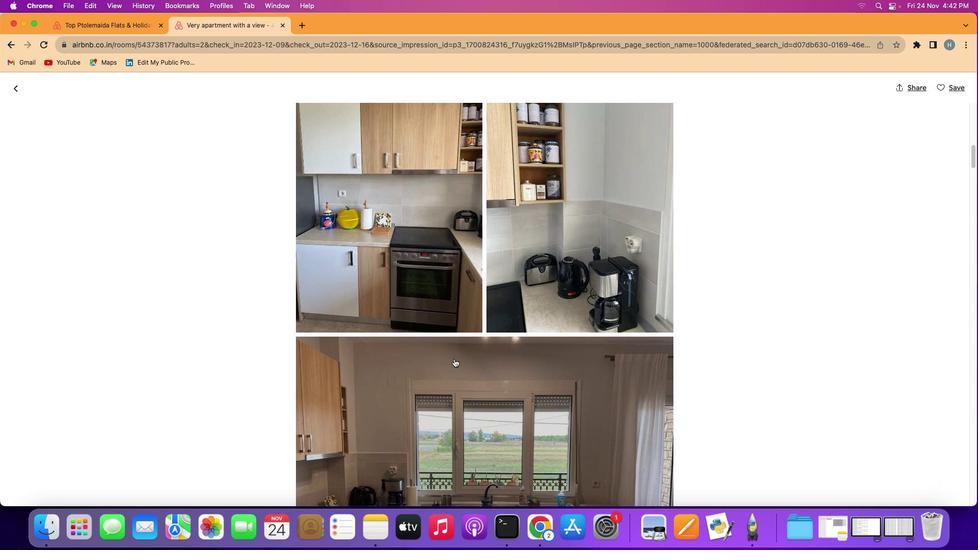 
Action: Mouse moved to (516, 374)
Screenshot: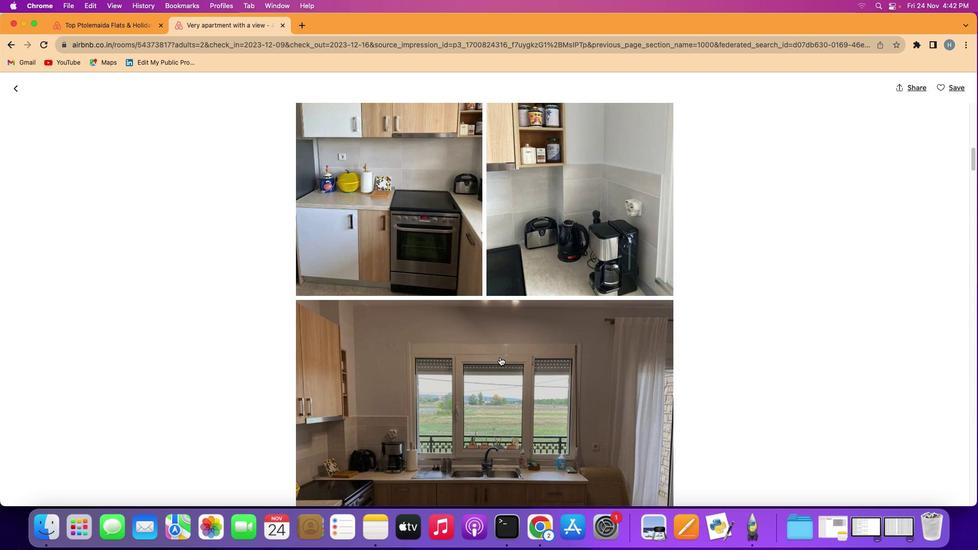 
Action: Mouse scrolled (516, 374) with delta (16, 15)
Screenshot: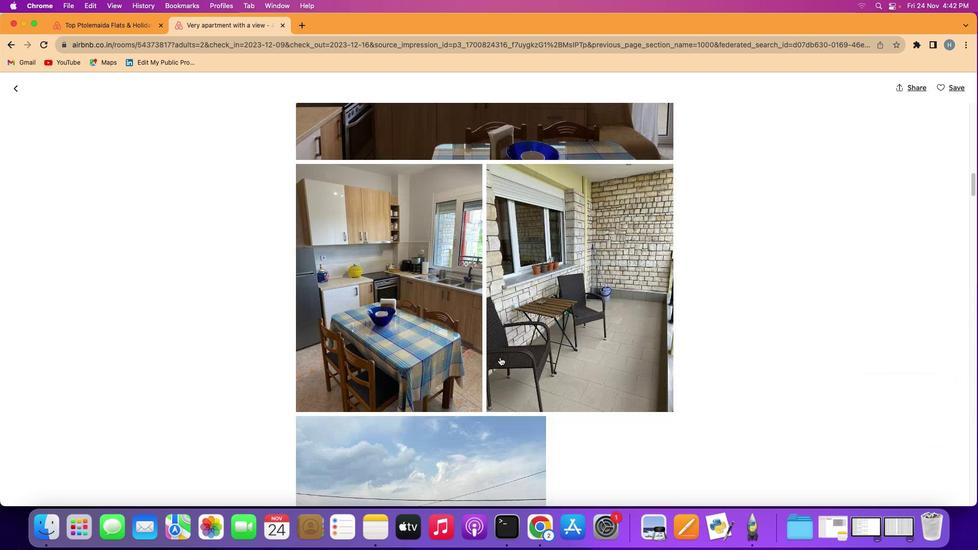 
Action: Mouse scrolled (516, 374) with delta (16, 15)
Screenshot: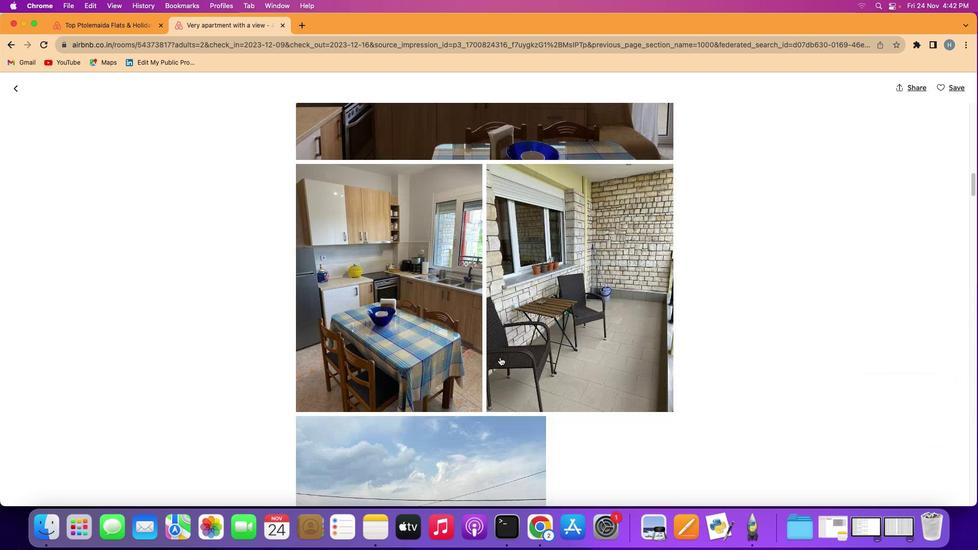 
Action: Mouse scrolled (516, 374) with delta (16, 14)
Screenshot: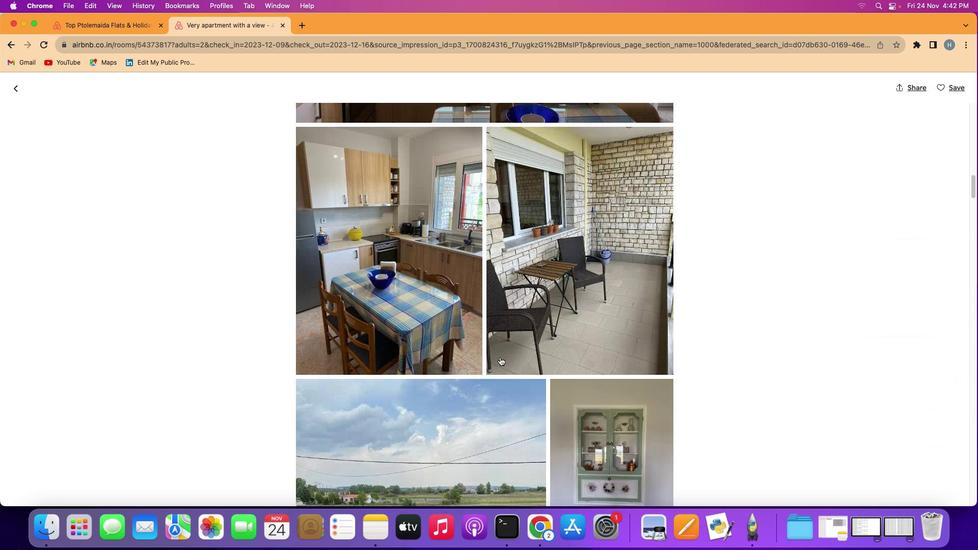 
Action: Mouse scrolled (516, 374) with delta (16, 13)
Screenshot: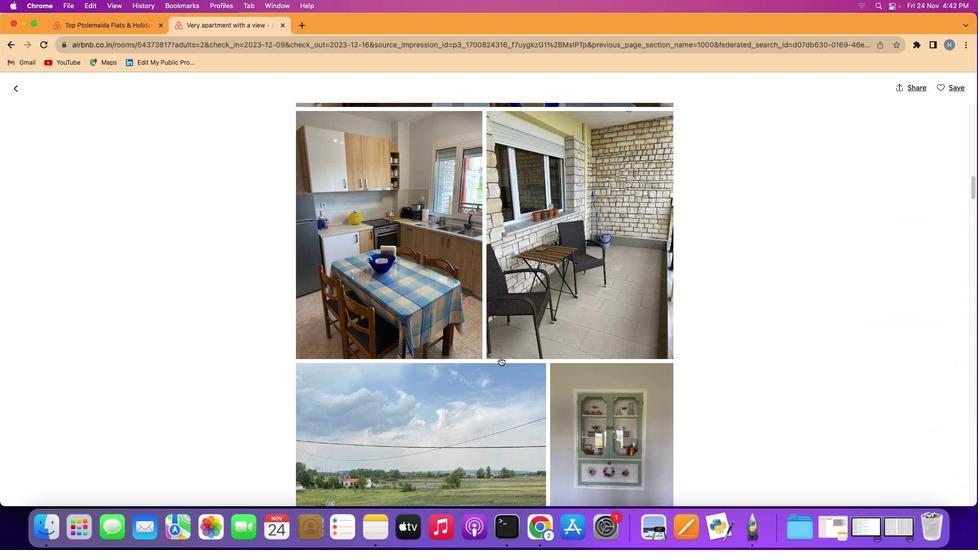 
Action: Mouse scrolled (516, 374) with delta (16, 13)
Screenshot: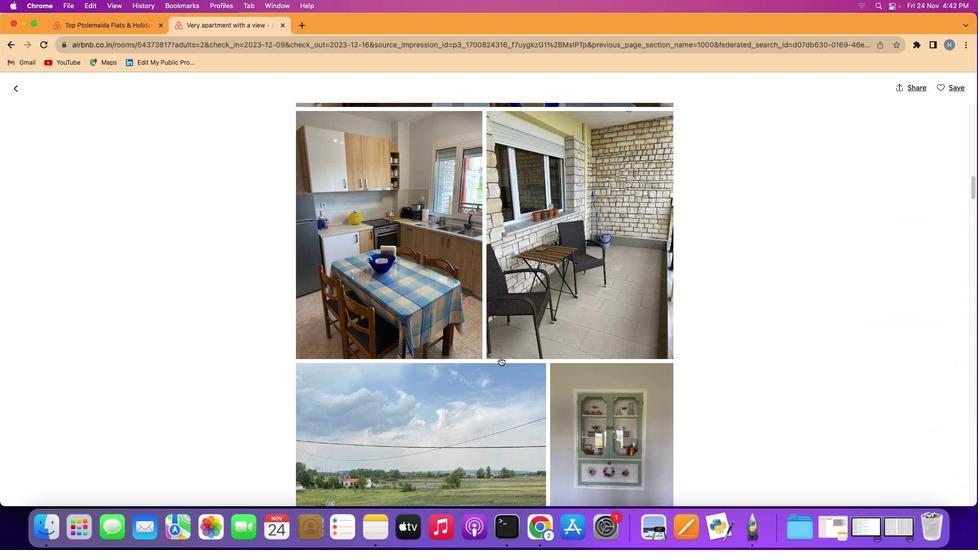 
Action: Mouse scrolled (516, 374) with delta (16, 13)
Screenshot: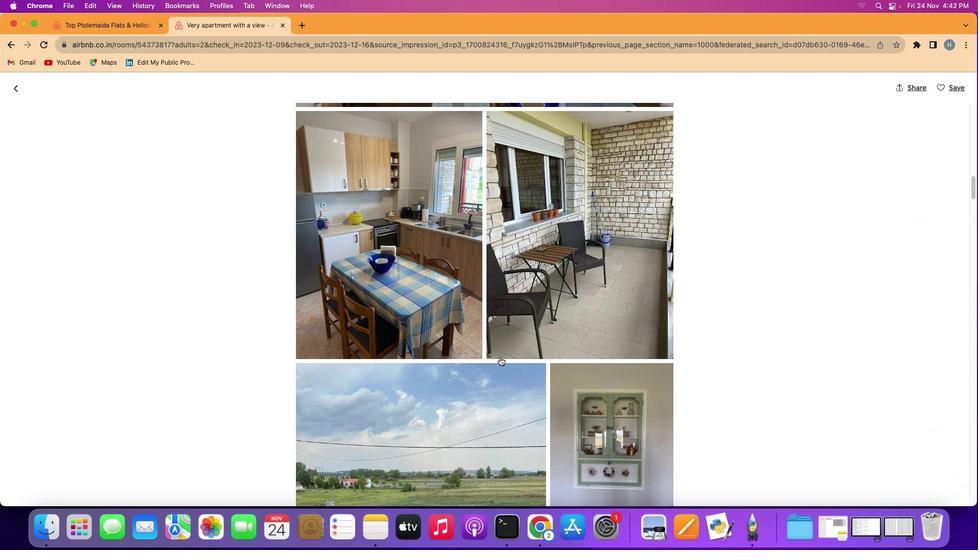 
Action: Mouse moved to (516, 374)
Screenshot: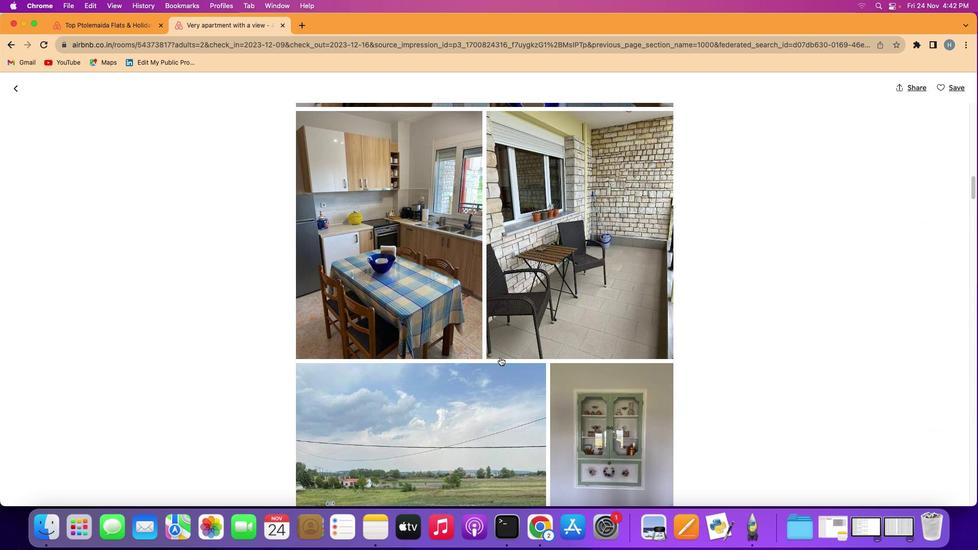 
Action: Mouse scrolled (516, 374) with delta (16, 15)
Screenshot: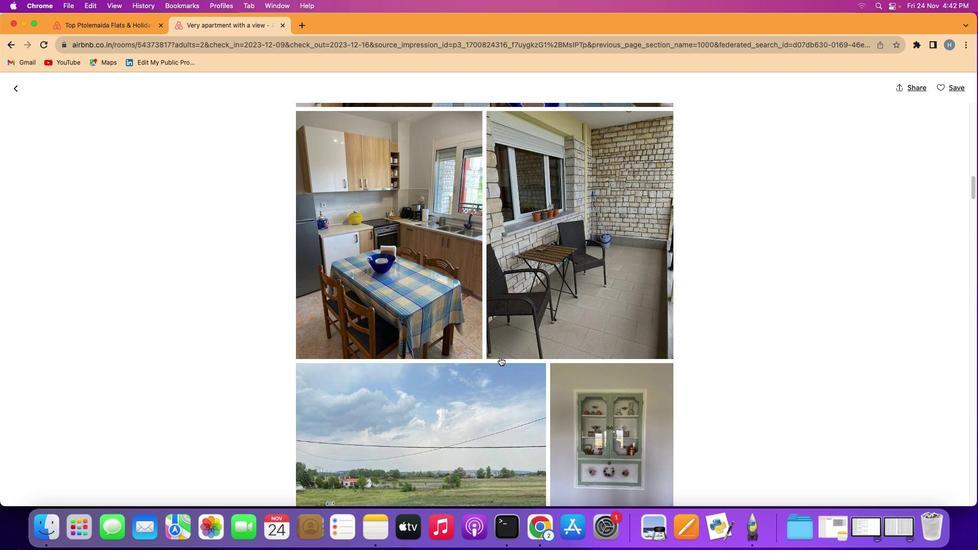
Action: Mouse scrolled (516, 374) with delta (16, 15)
Screenshot: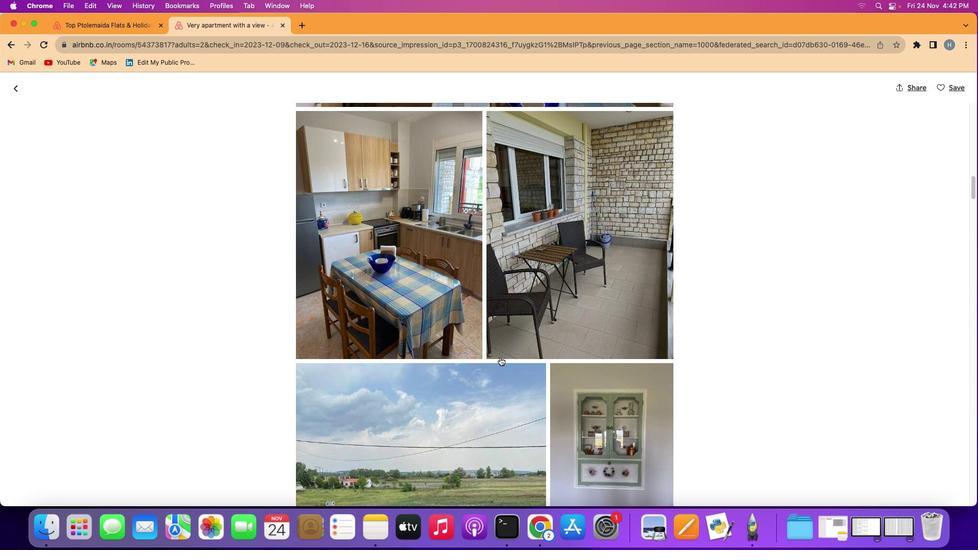 
Action: Mouse scrolled (516, 374) with delta (16, 14)
Screenshot: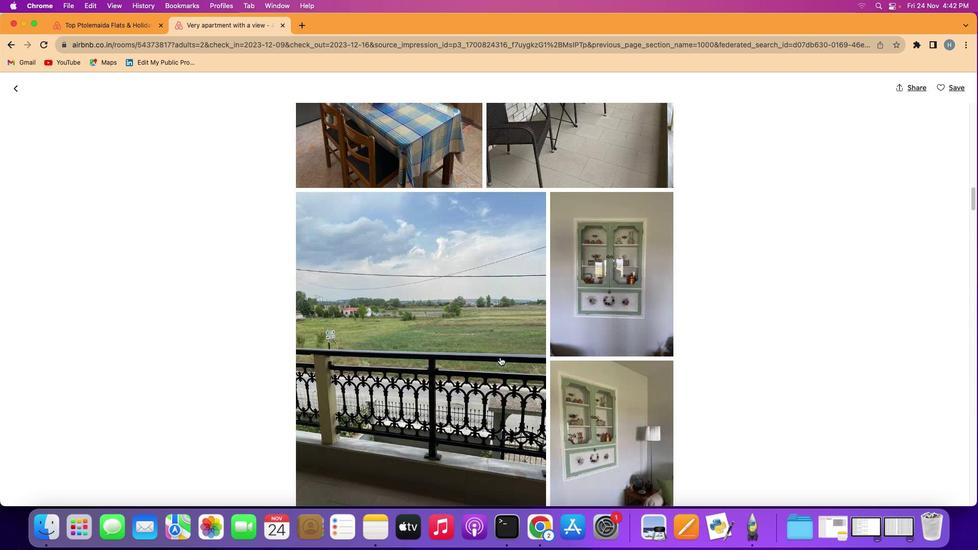 
Action: Mouse scrolled (516, 374) with delta (16, 14)
Screenshot: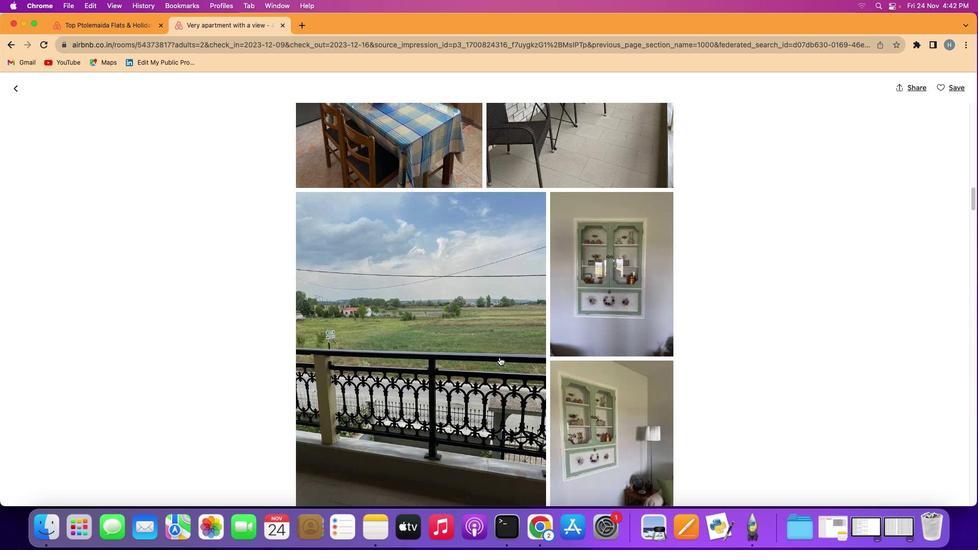 
Action: Mouse moved to (515, 374)
Screenshot: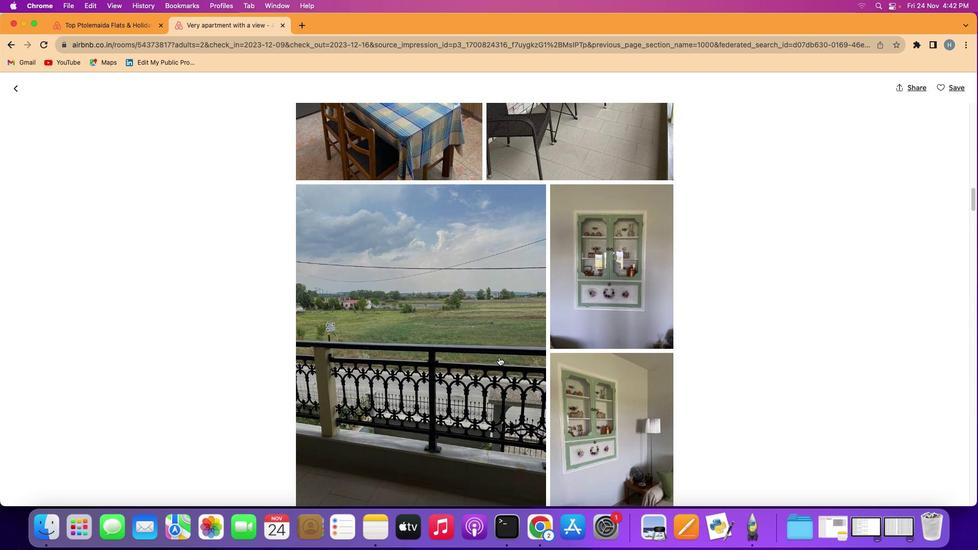 
Action: Mouse scrolled (515, 374) with delta (16, 15)
Screenshot: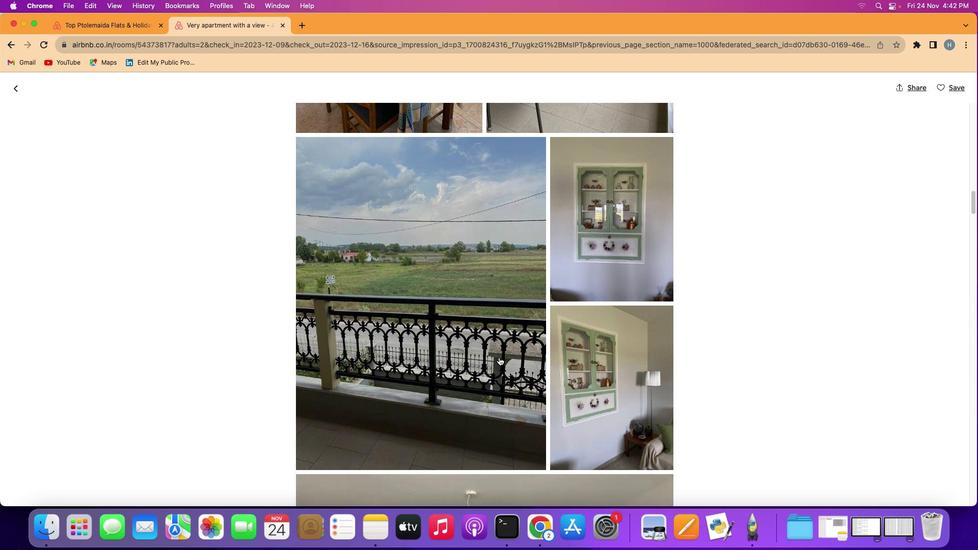 
Action: Mouse scrolled (515, 374) with delta (16, 15)
Screenshot: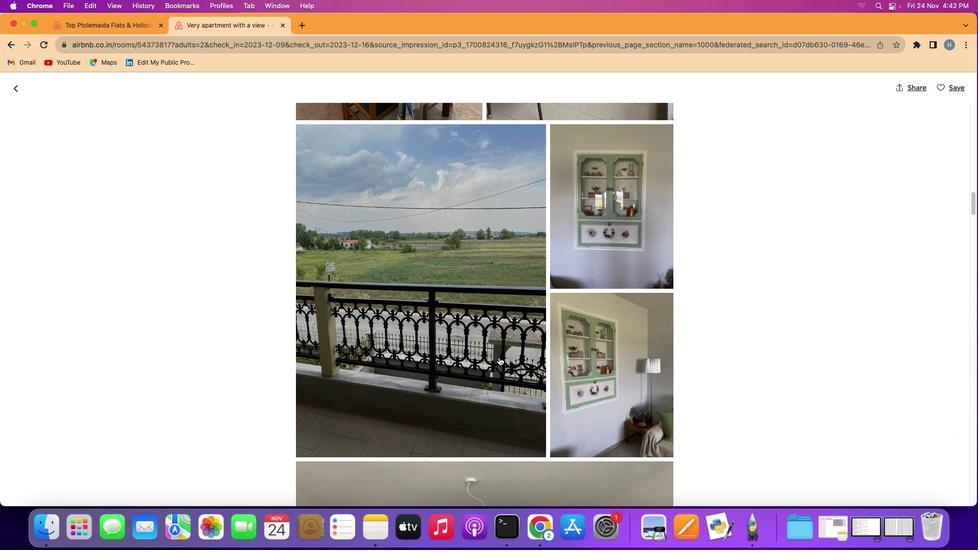 
Action: Mouse scrolled (515, 374) with delta (16, 15)
Screenshot: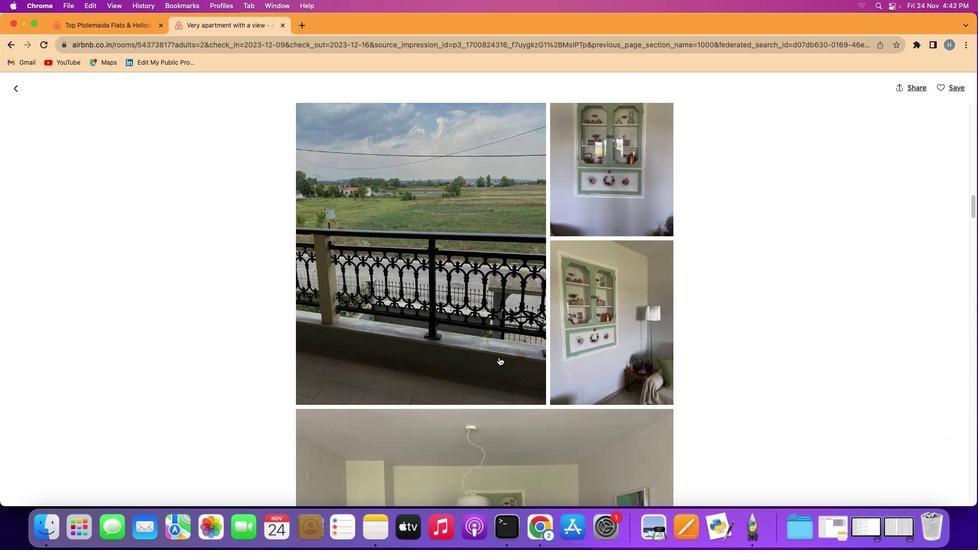 
Action: Mouse scrolled (515, 374) with delta (16, 14)
Screenshot: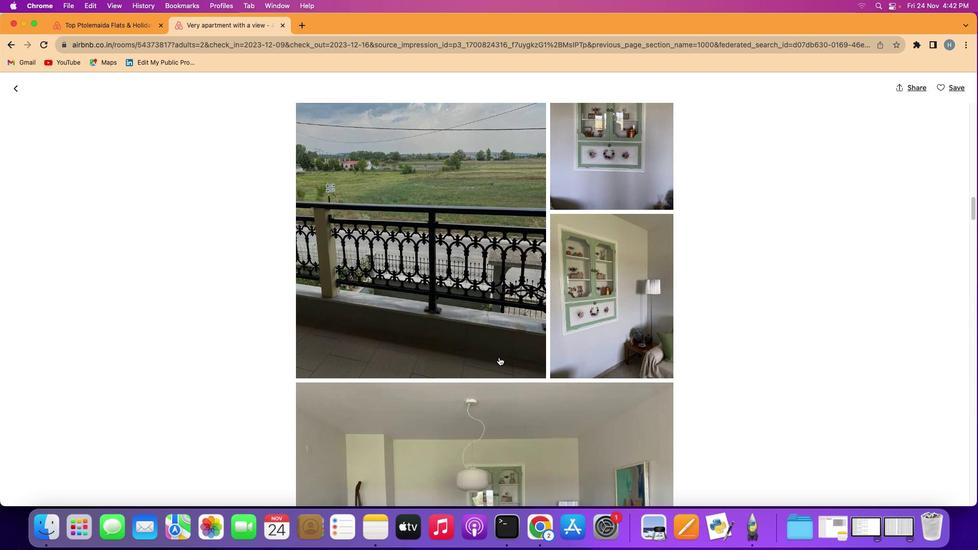 
Action: Mouse scrolled (515, 374) with delta (16, 15)
Screenshot: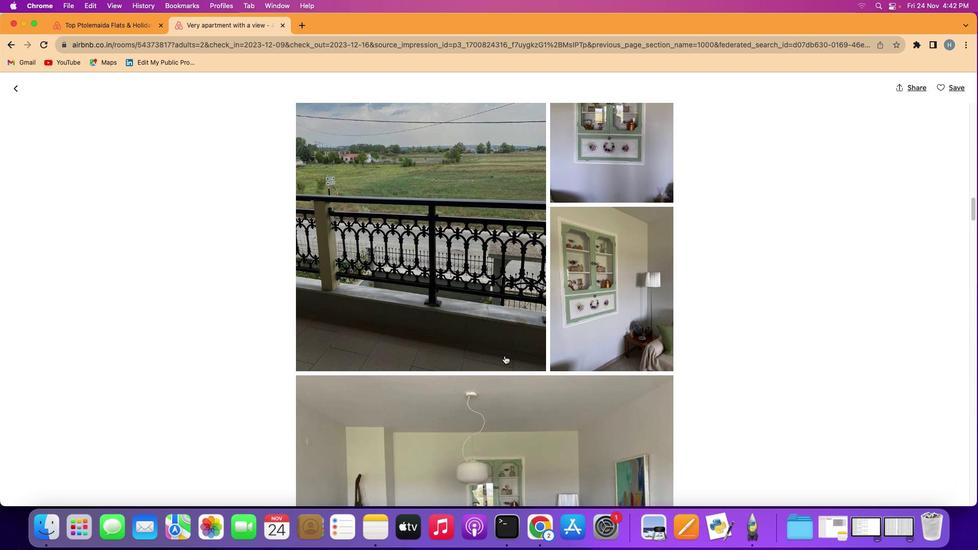 
Action: Mouse moved to (520, 372)
Screenshot: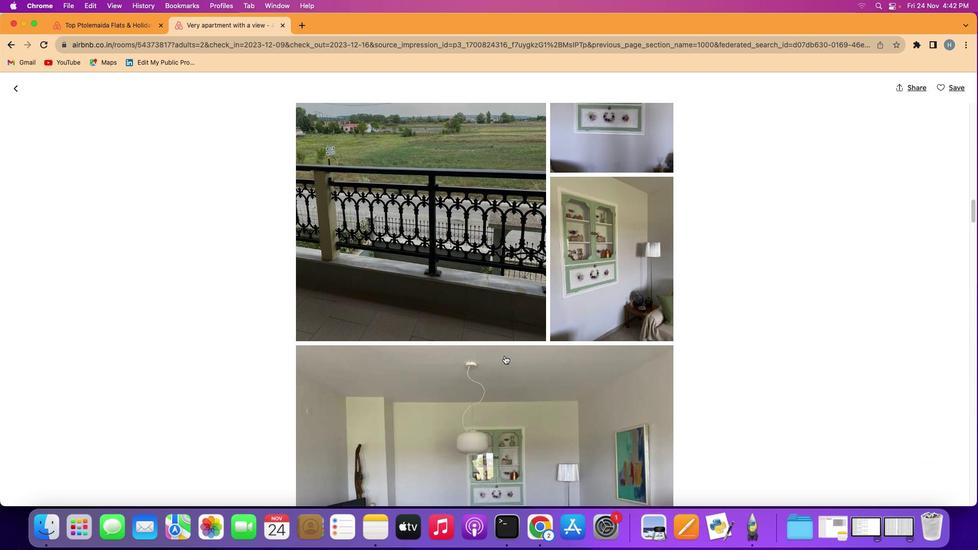 
Action: Mouse scrolled (520, 372) with delta (16, 15)
Screenshot: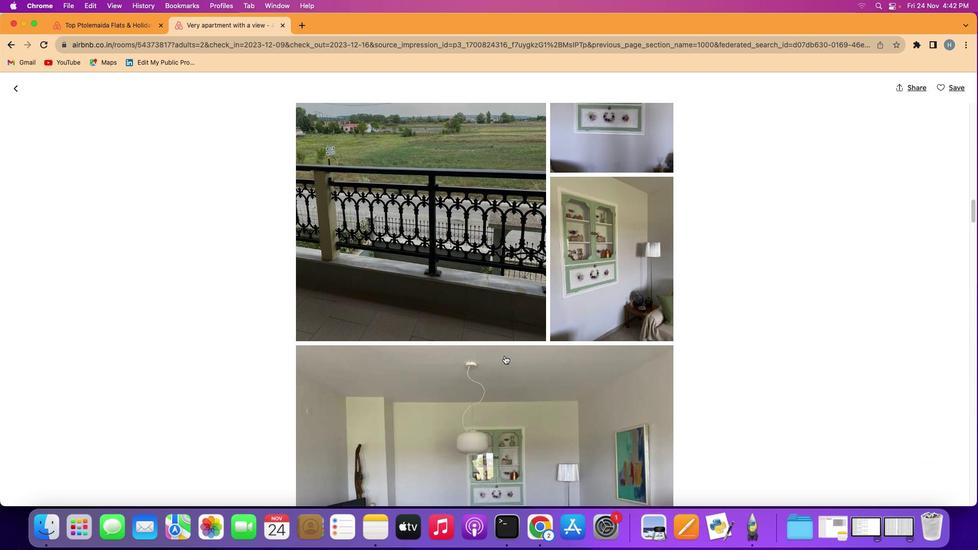 
Action: Mouse scrolled (520, 372) with delta (16, 15)
Screenshot: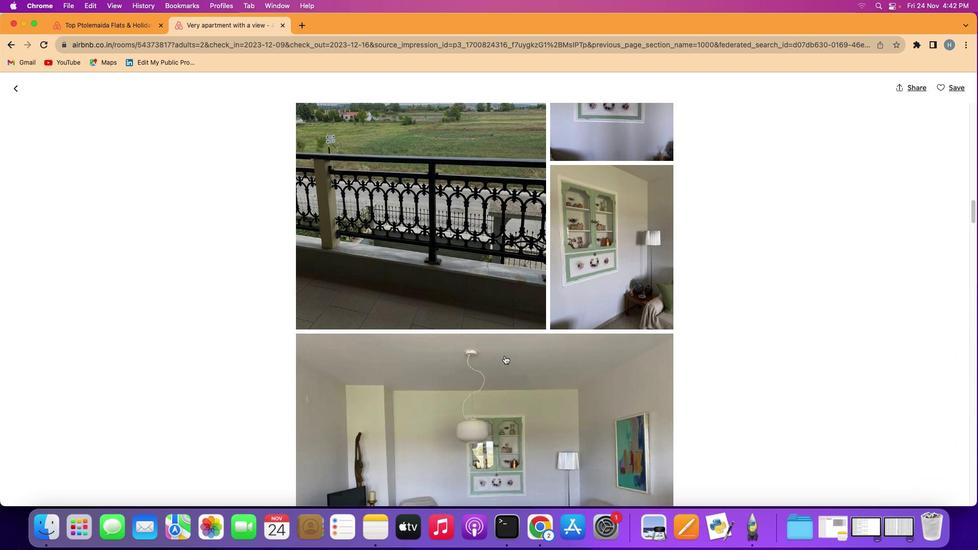 
Action: Mouse scrolled (520, 372) with delta (16, 15)
Screenshot: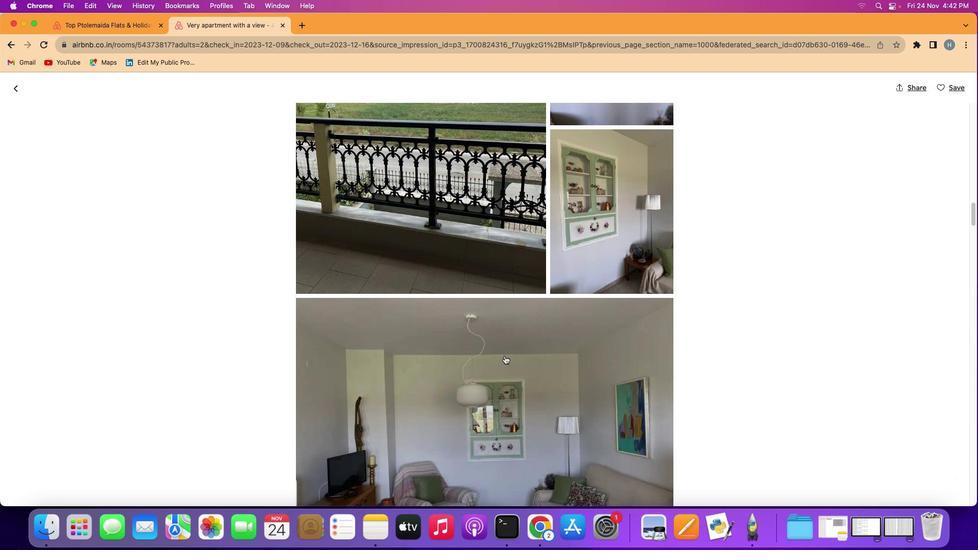 
Action: Mouse scrolled (520, 372) with delta (16, 15)
Screenshot: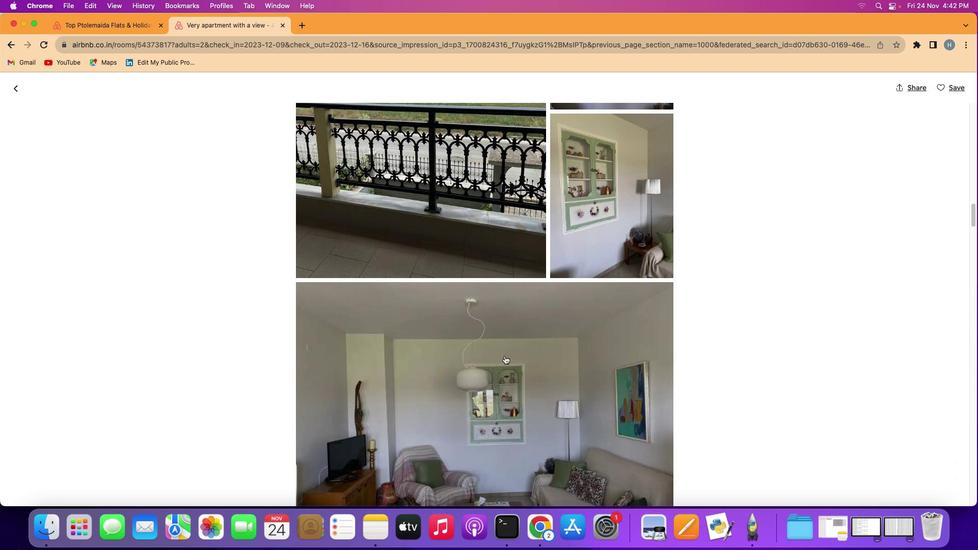 
Action: Mouse scrolled (520, 372) with delta (16, 15)
Screenshot: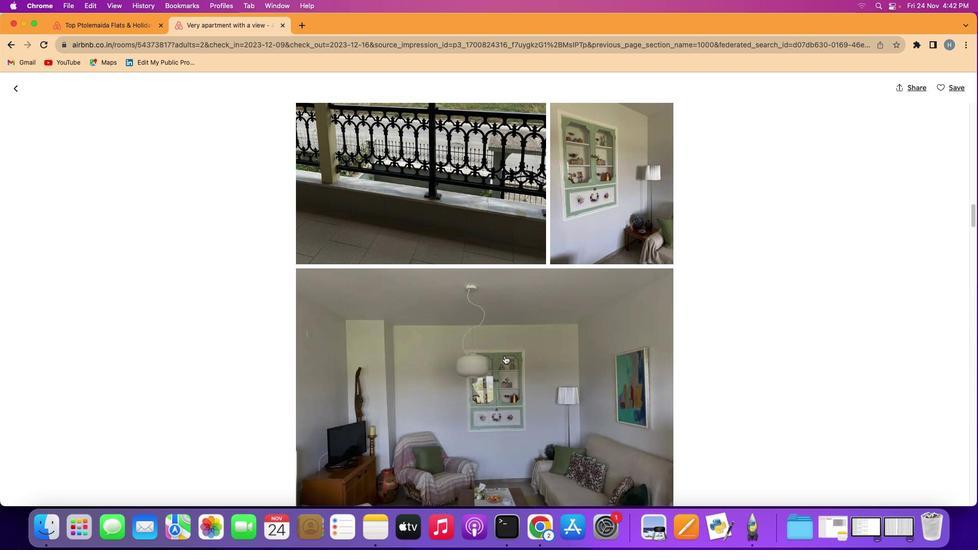 
Action: Mouse scrolled (520, 372) with delta (16, 15)
Screenshot: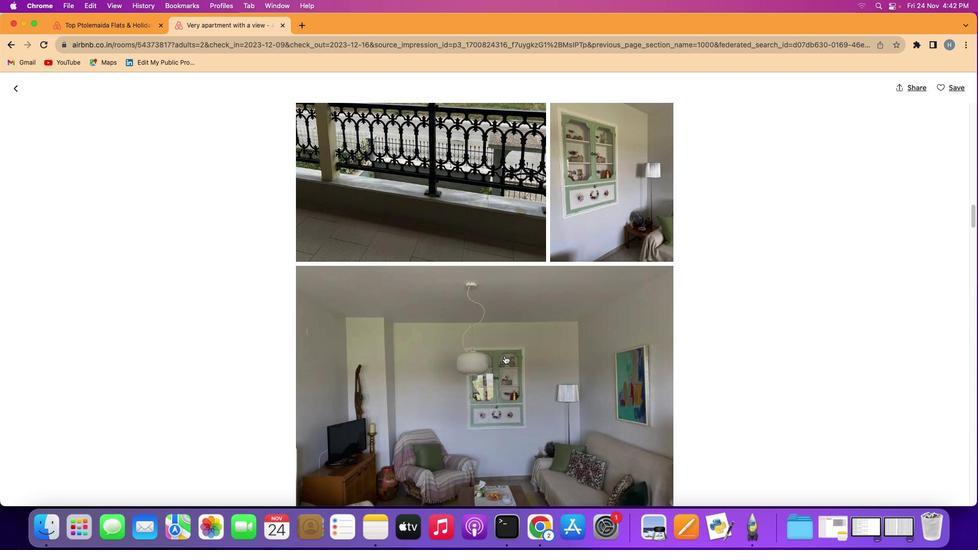 
Action: Mouse scrolled (520, 372) with delta (16, 15)
Screenshot: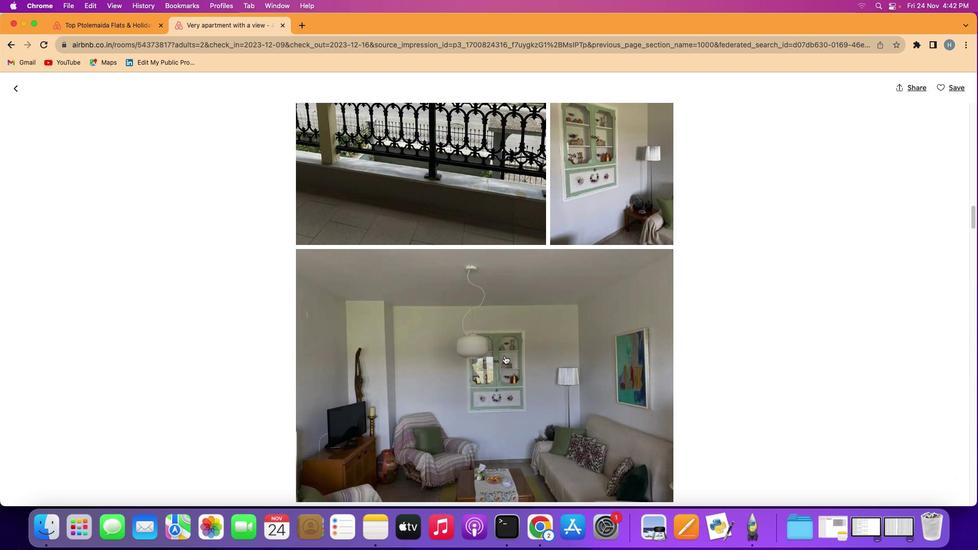 
Action: Mouse scrolled (520, 372) with delta (16, 17)
Screenshot: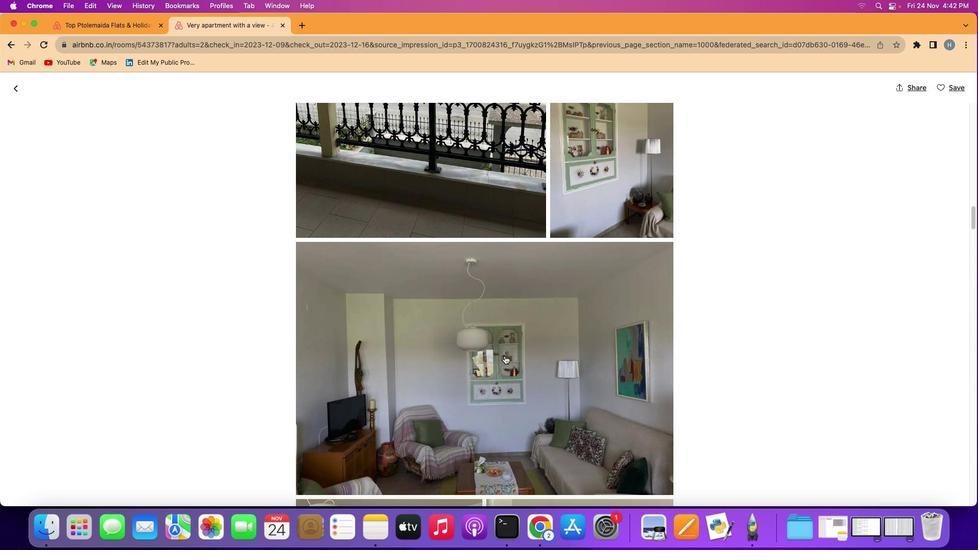 
Action: Mouse scrolled (520, 372) with delta (16, 14)
Screenshot: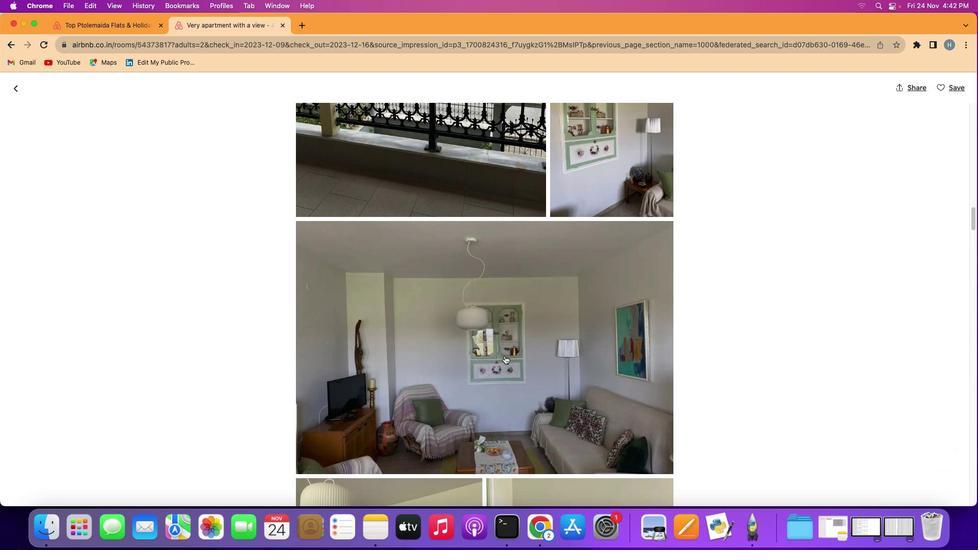 
Action: Mouse scrolled (520, 372) with delta (16, 15)
Screenshot: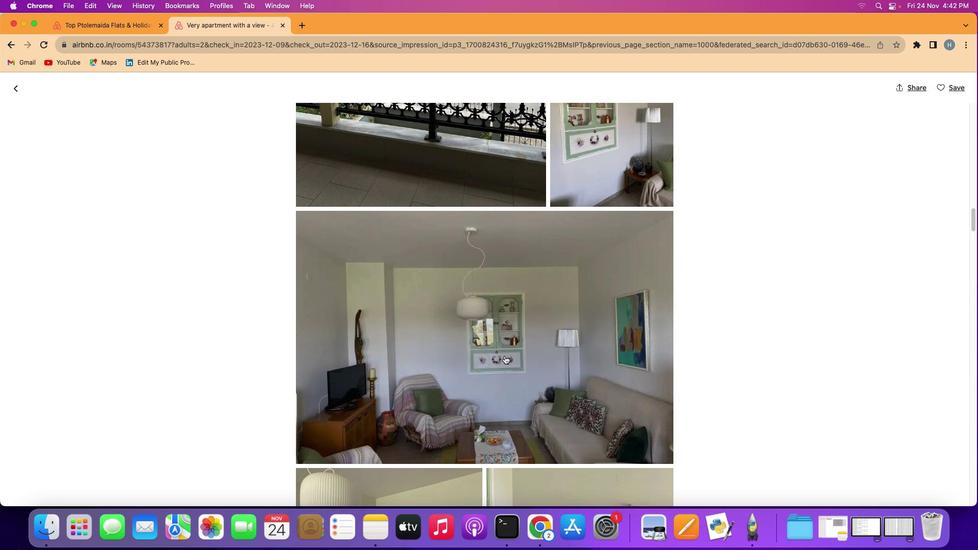 
Action: Mouse scrolled (520, 372) with delta (16, 15)
Screenshot: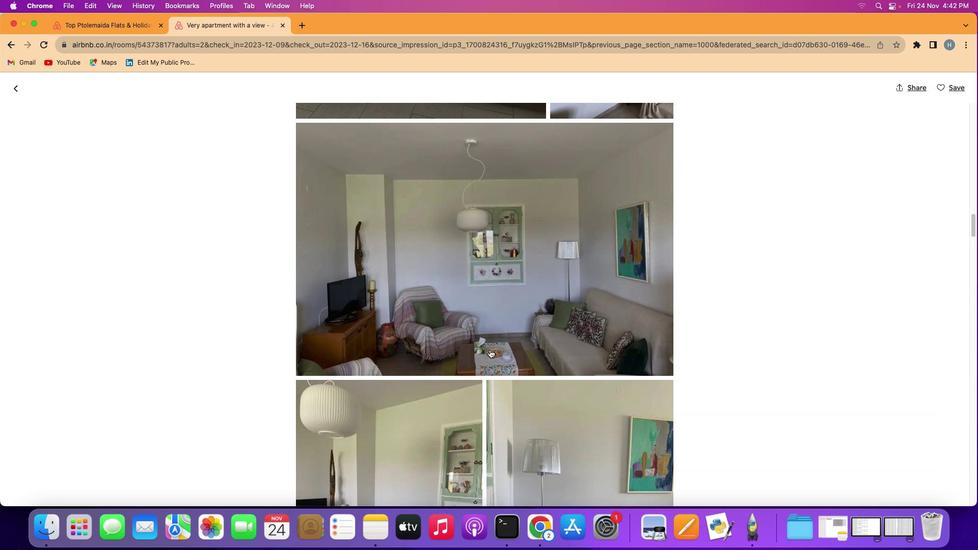 
Action: Mouse scrolled (520, 372) with delta (16, 15)
Screenshot: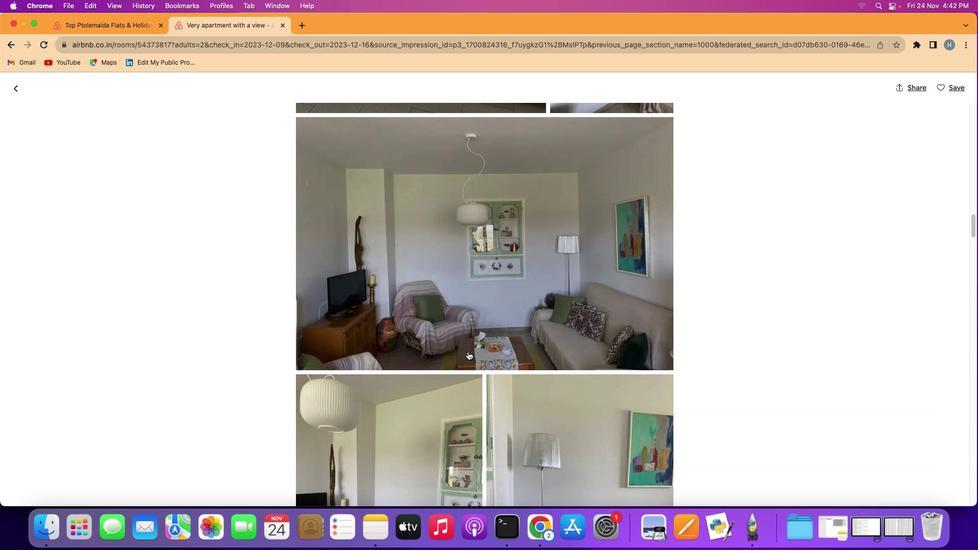 
Action: Mouse scrolled (520, 372) with delta (16, 14)
Screenshot: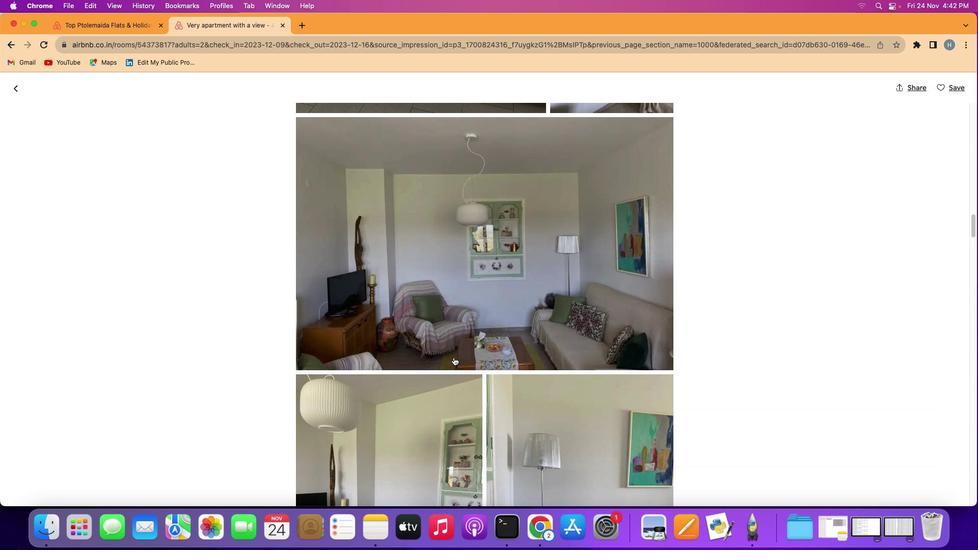 
Action: Mouse moved to (450, 382)
Screenshot: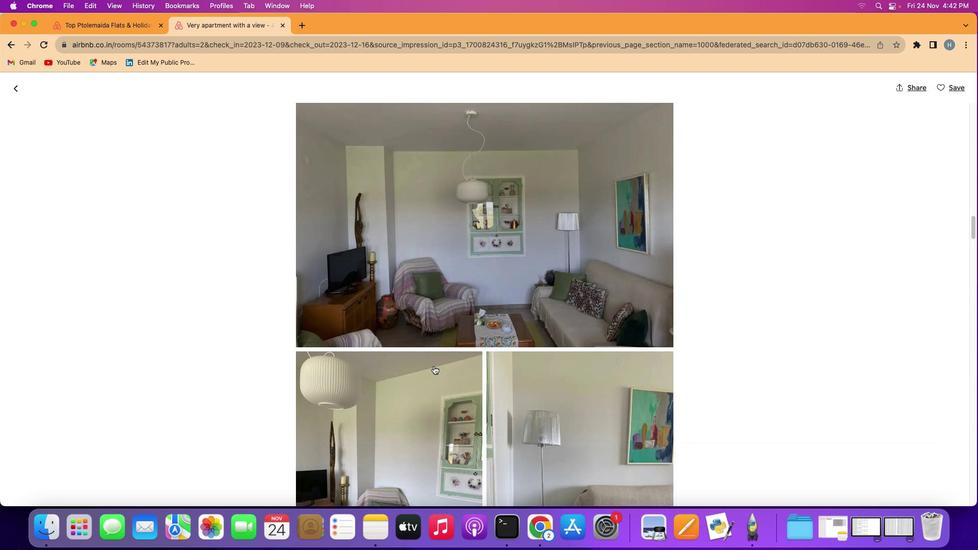
Action: Mouse scrolled (450, 382) with delta (16, 15)
Screenshot: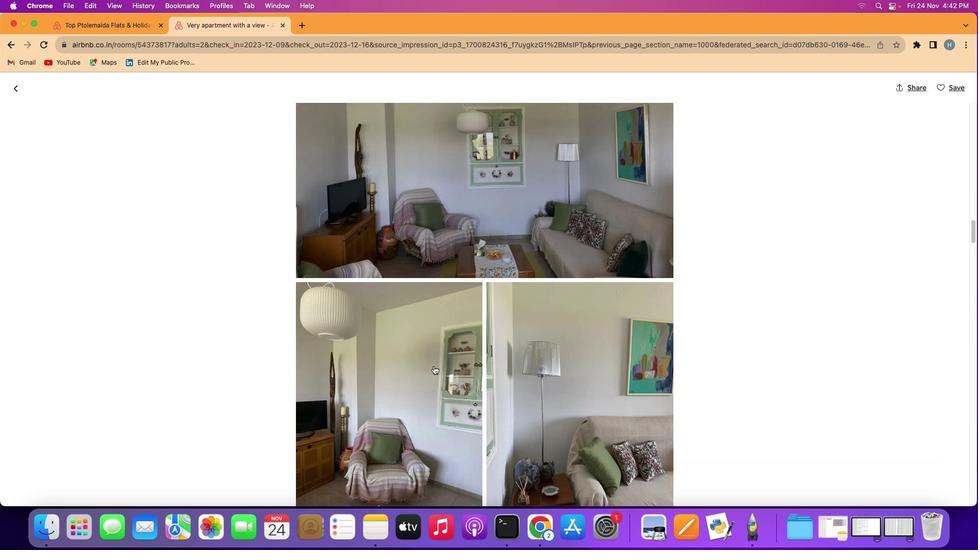 
Action: Mouse scrolled (450, 382) with delta (16, 15)
Screenshot: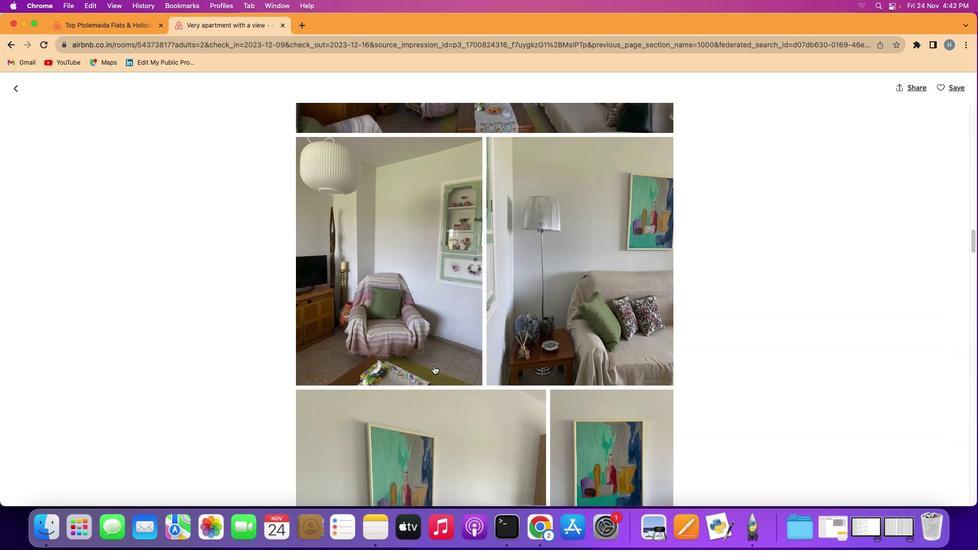 
Action: Mouse scrolled (450, 382) with delta (16, 15)
Screenshot: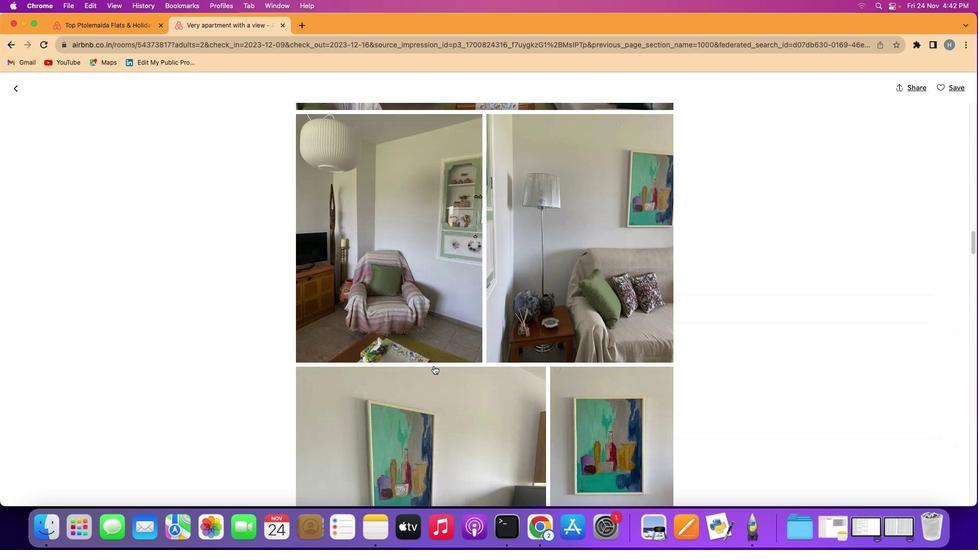 
Action: Mouse scrolled (450, 382) with delta (16, 14)
Screenshot: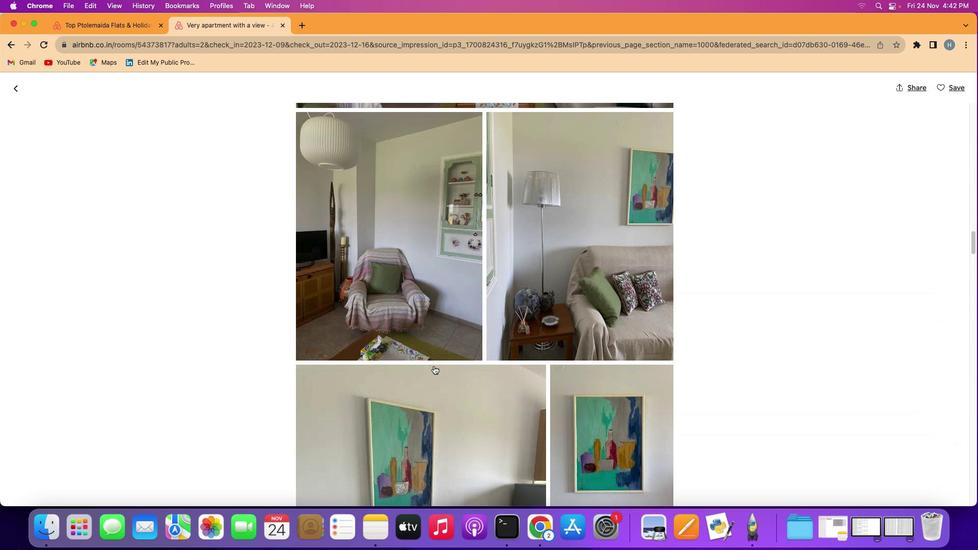 
Action: Mouse scrolled (450, 382) with delta (16, 14)
Screenshot: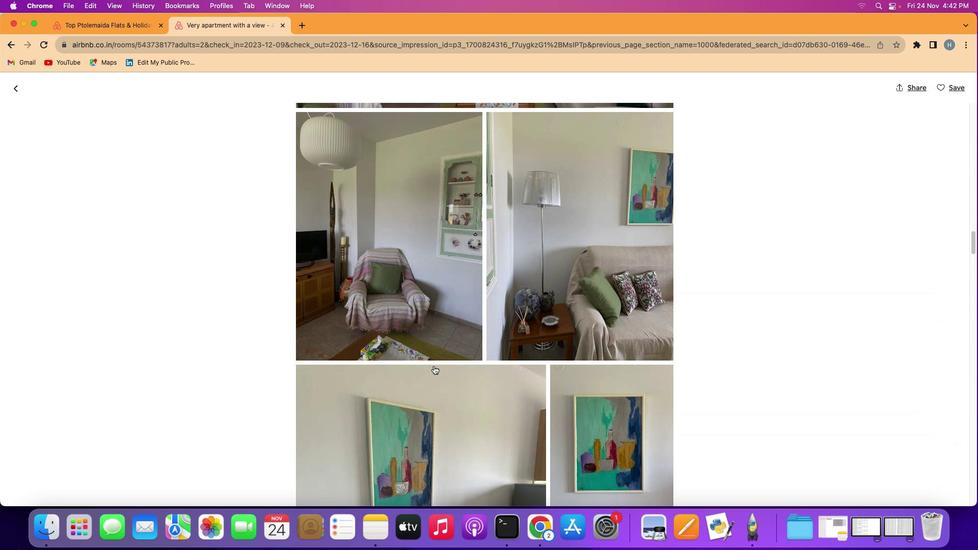 
Action: Mouse scrolled (450, 382) with delta (16, 15)
Screenshot: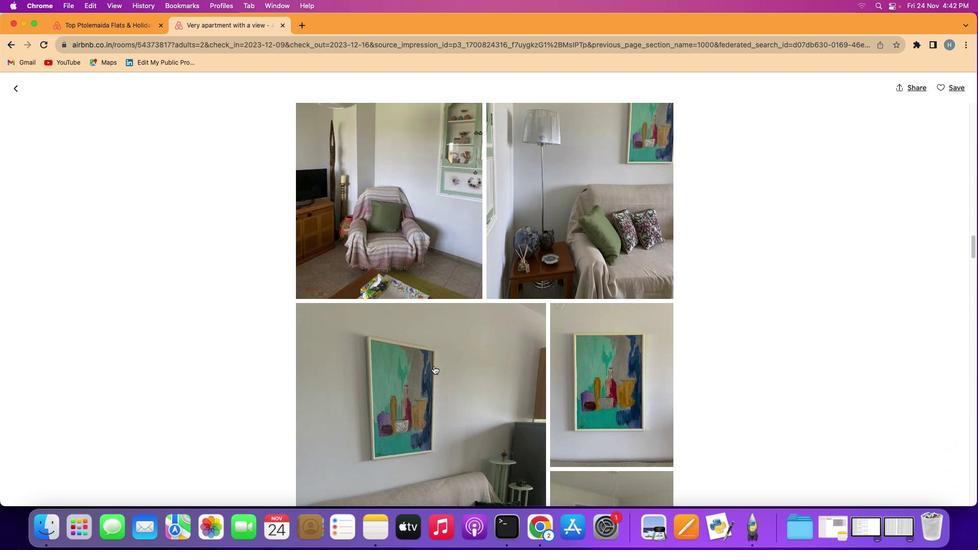 
Action: Mouse scrolled (450, 382) with delta (16, 15)
Screenshot: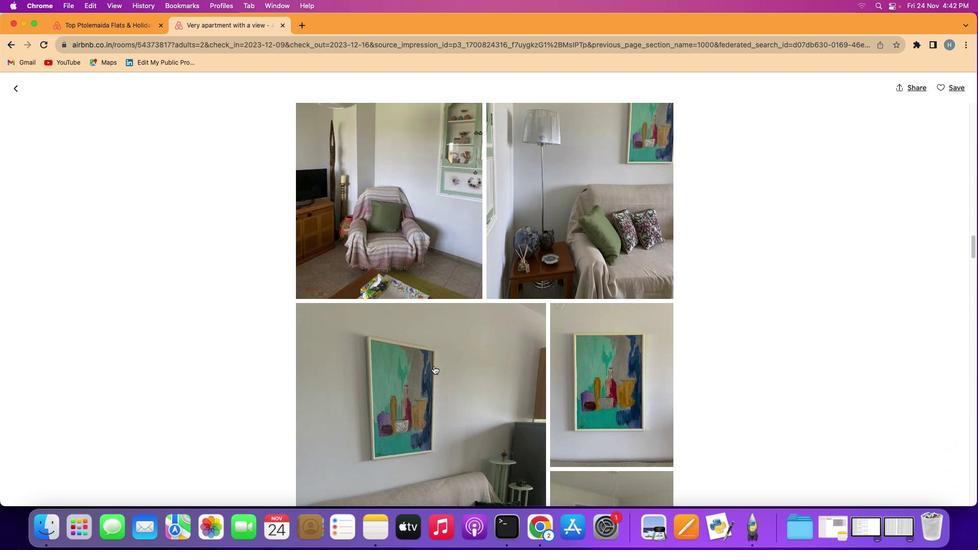 
Action: Mouse scrolled (450, 382) with delta (16, 15)
Screenshot: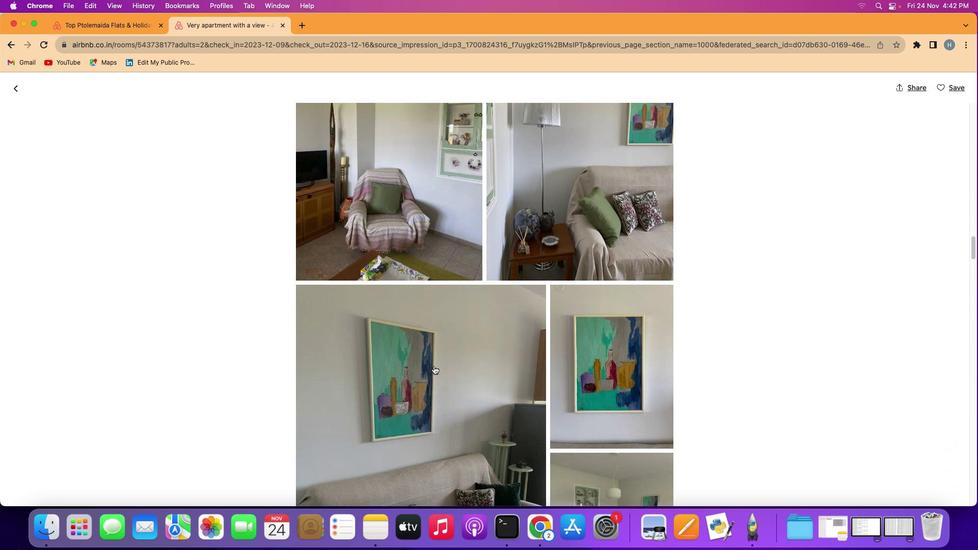 
Action: Mouse scrolled (450, 382) with delta (16, 15)
Screenshot: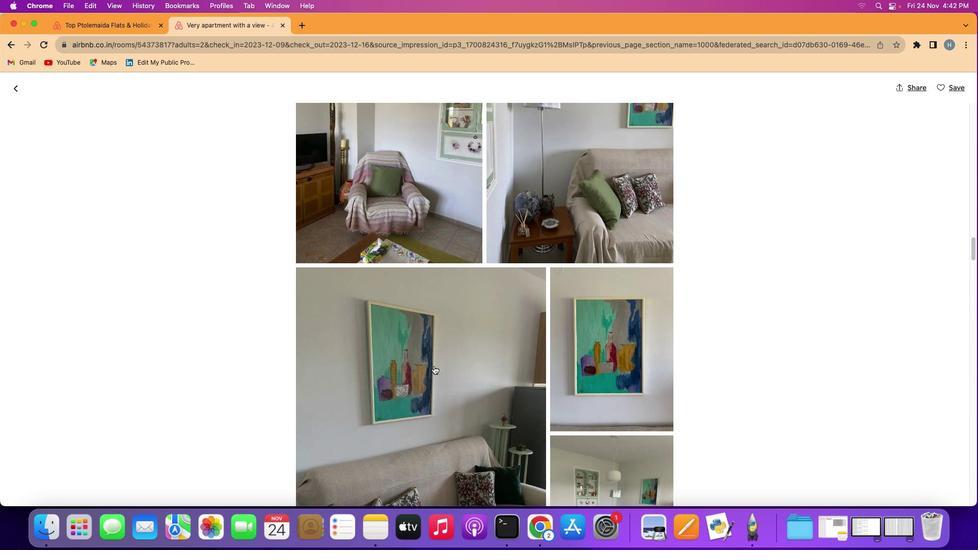 
Action: Mouse scrolled (450, 382) with delta (16, 15)
Screenshot: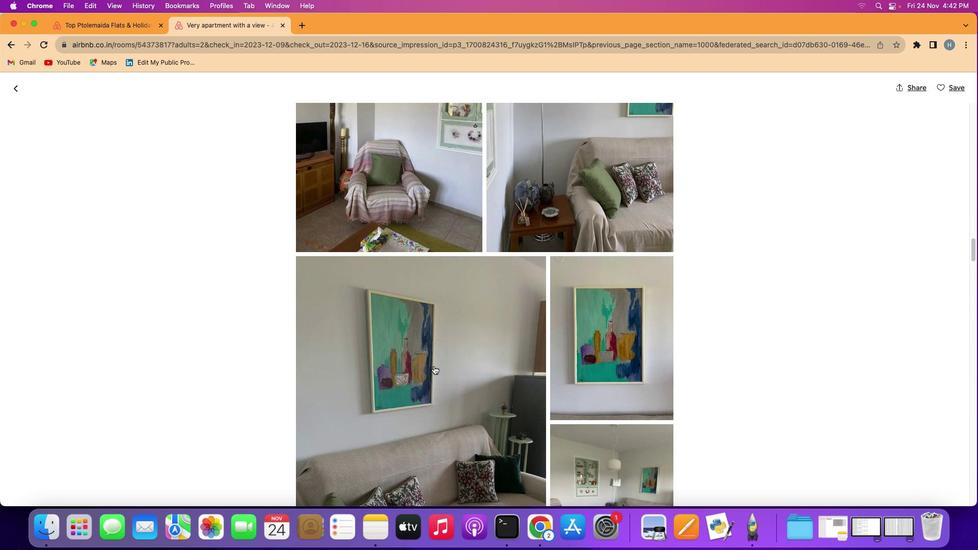 
Action: Mouse scrolled (450, 382) with delta (16, 15)
Screenshot: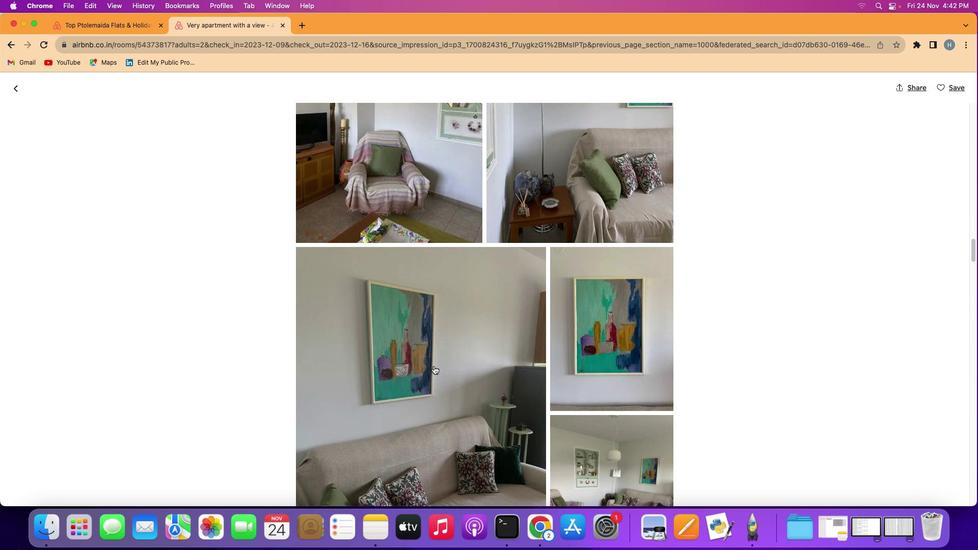
Action: Mouse scrolled (450, 382) with delta (16, 15)
Screenshot: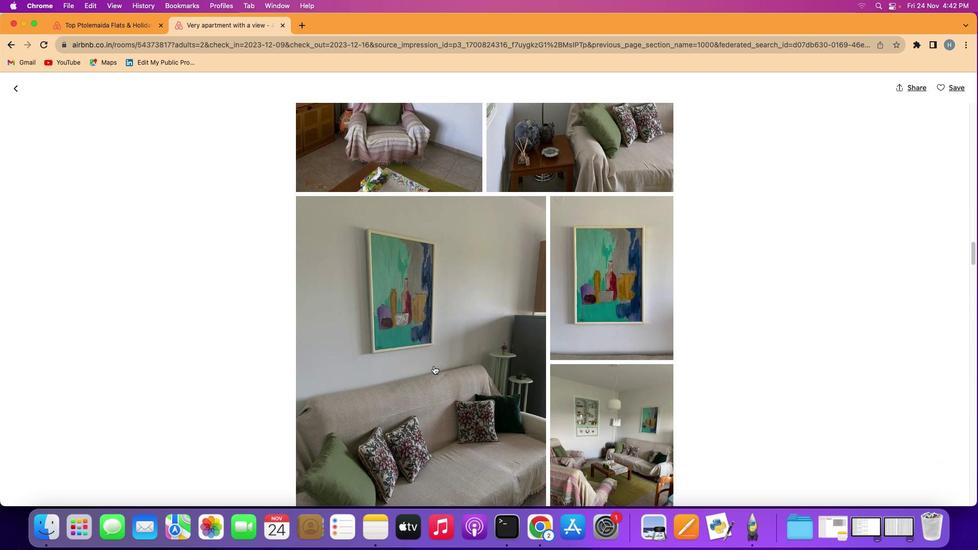 
Action: Mouse scrolled (450, 382) with delta (16, 15)
Screenshot: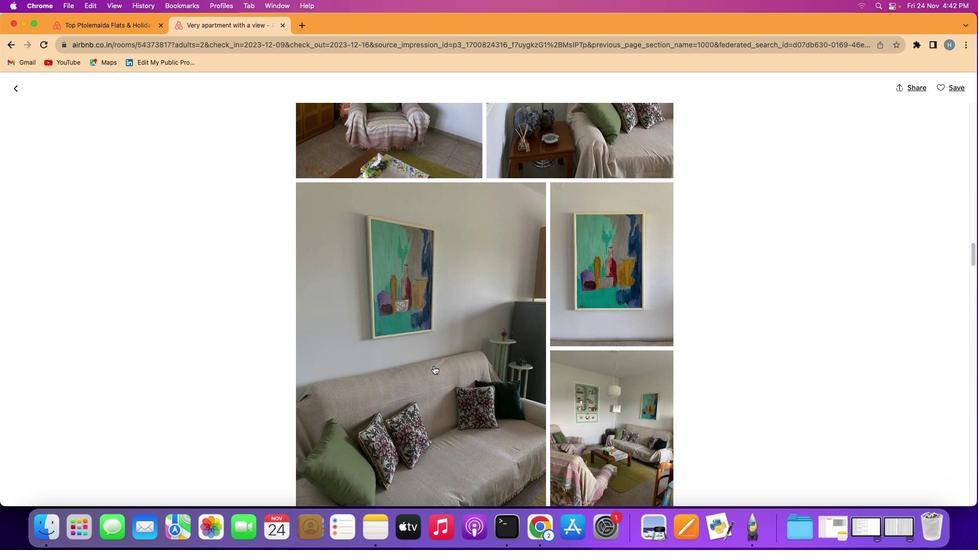 
Action: Mouse scrolled (450, 382) with delta (16, 15)
Screenshot: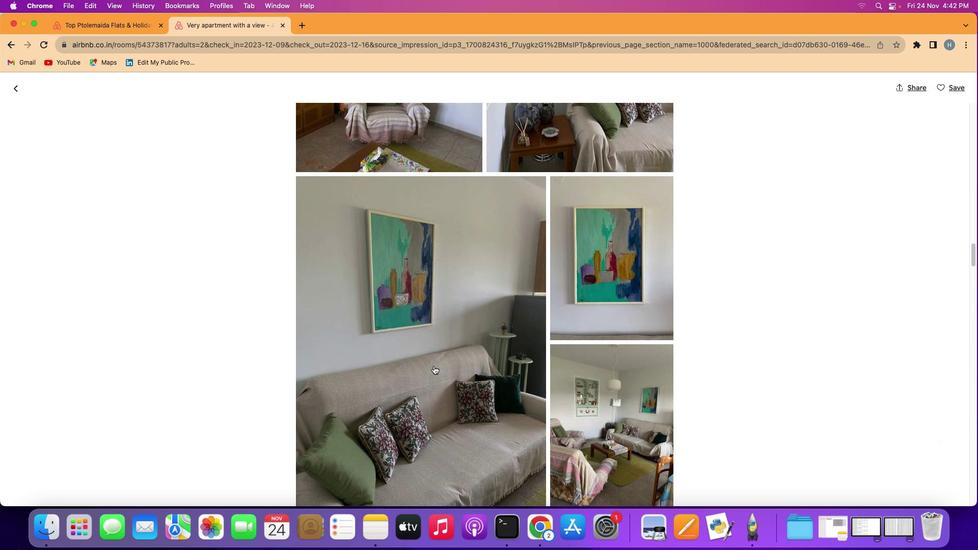 
Action: Mouse scrolled (450, 382) with delta (16, 15)
Screenshot: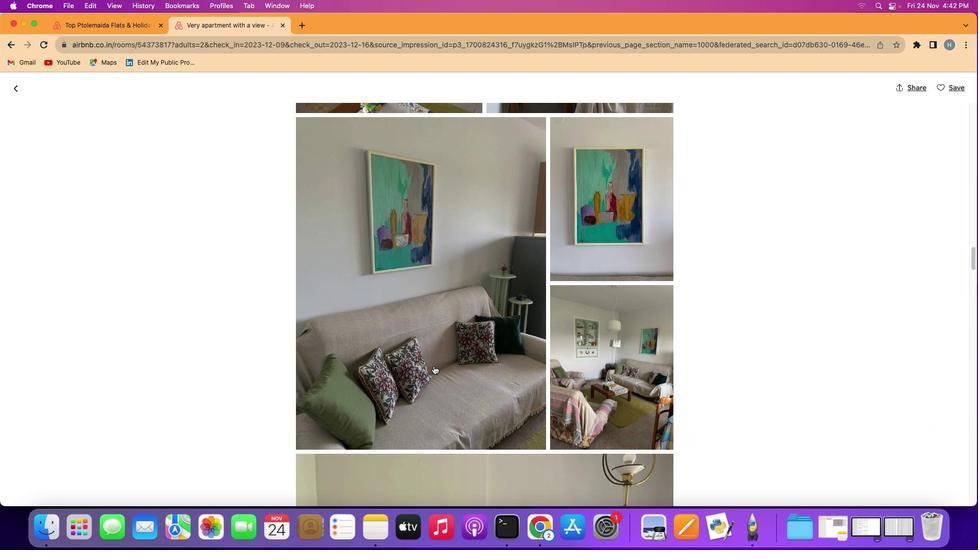 
Action: Mouse scrolled (450, 382) with delta (16, 15)
Screenshot: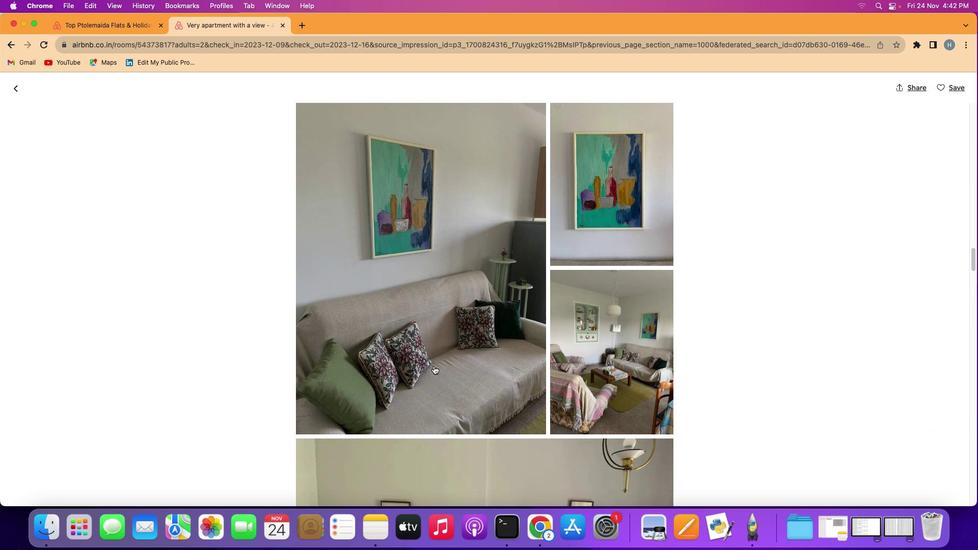 
Action: Mouse scrolled (450, 382) with delta (16, 15)
Screenshot: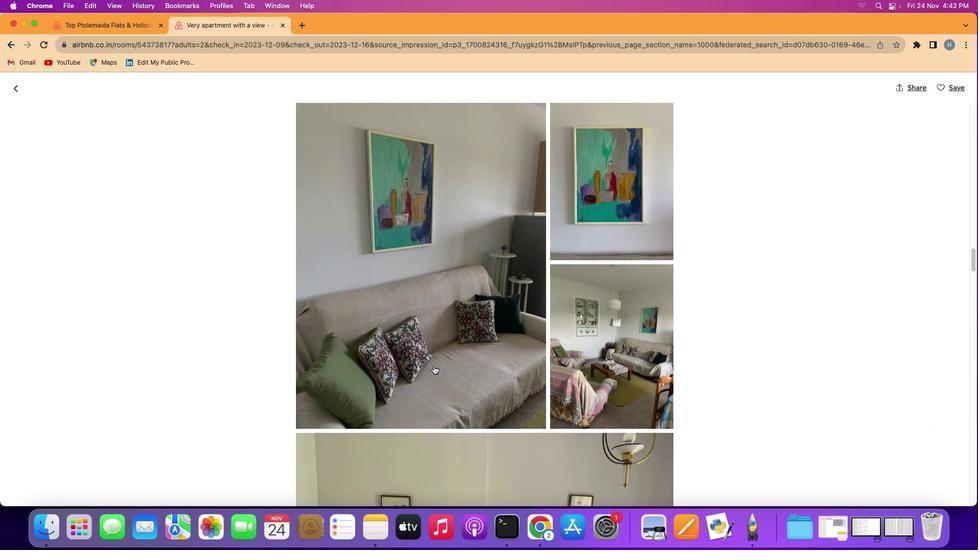 
Action: Mouse scrolled (450, 382) with delta (16, 15)
Screenshot: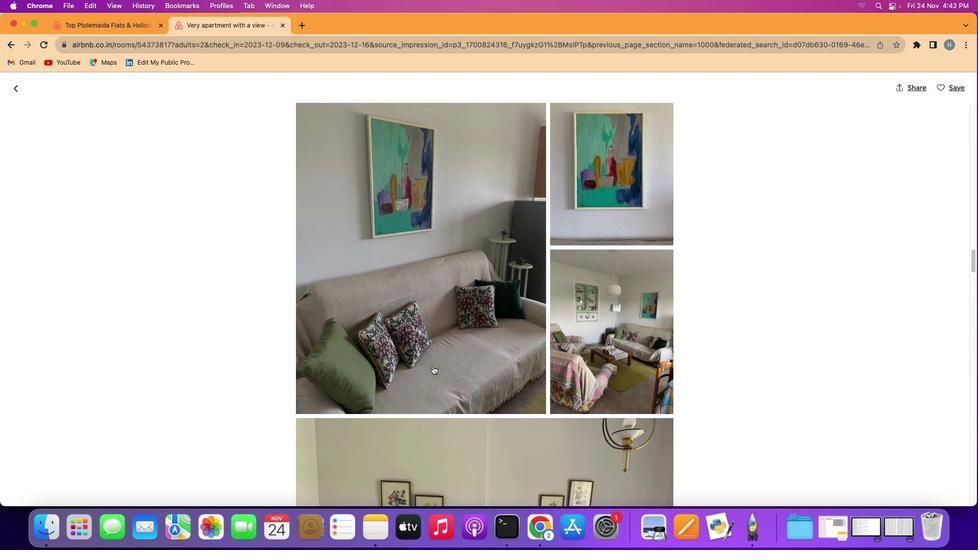 
Action: Mouse scrolled (450, 382) with delta (16, 15)
Screenshot: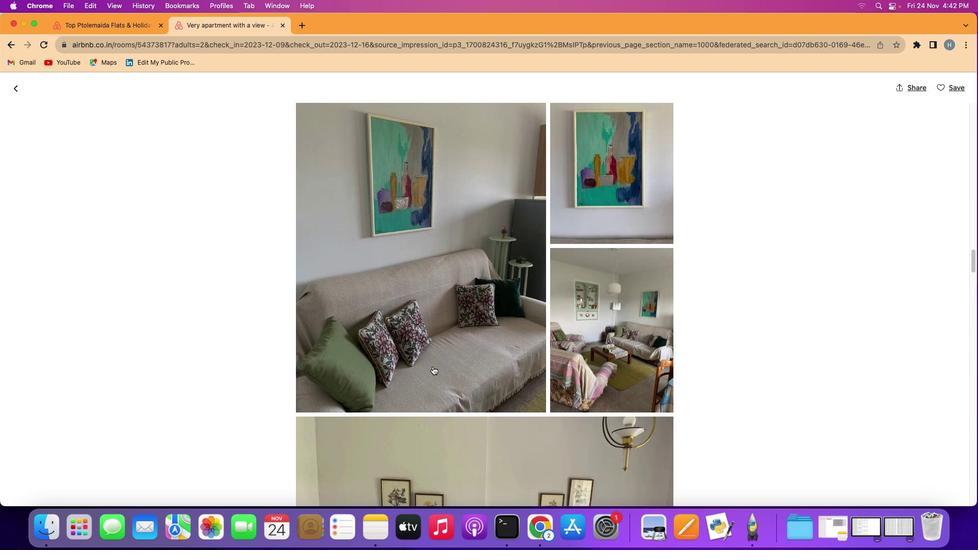 
Action: Mouse moved to (449, 382)
Screenshot: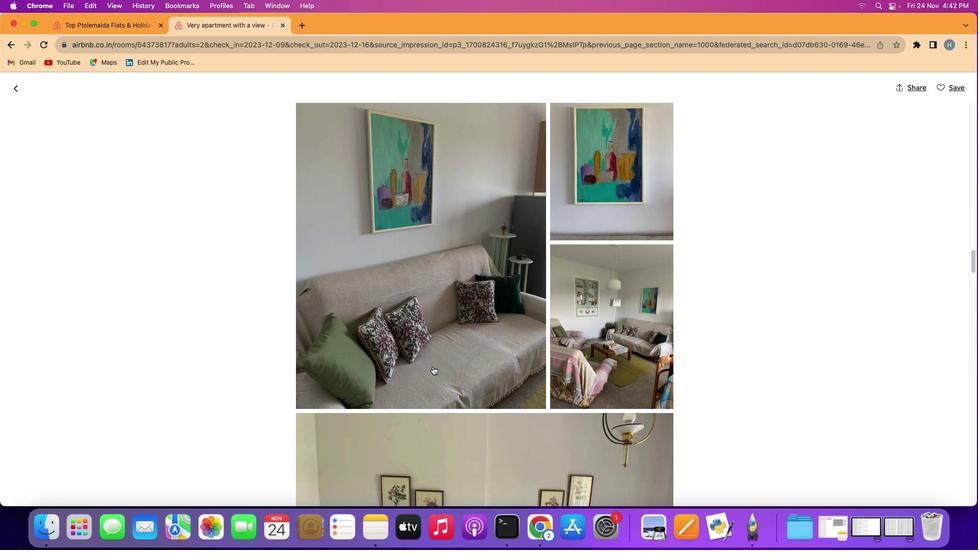 
Action: Mouse scrolled (449, 382) with delta (16, 15)
Screenshot: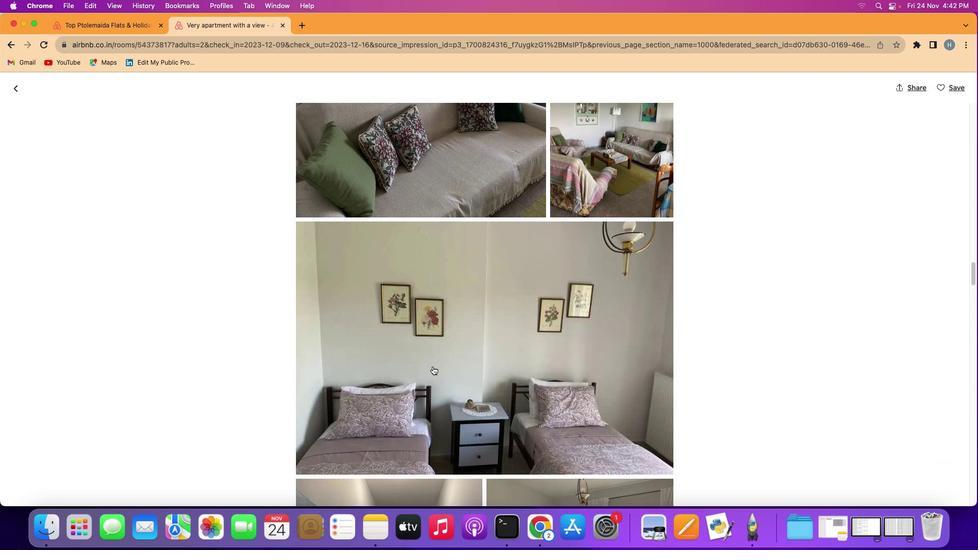 
Action: Mouse scrolled (449, 382) with delta (16, 15)
Screenshot: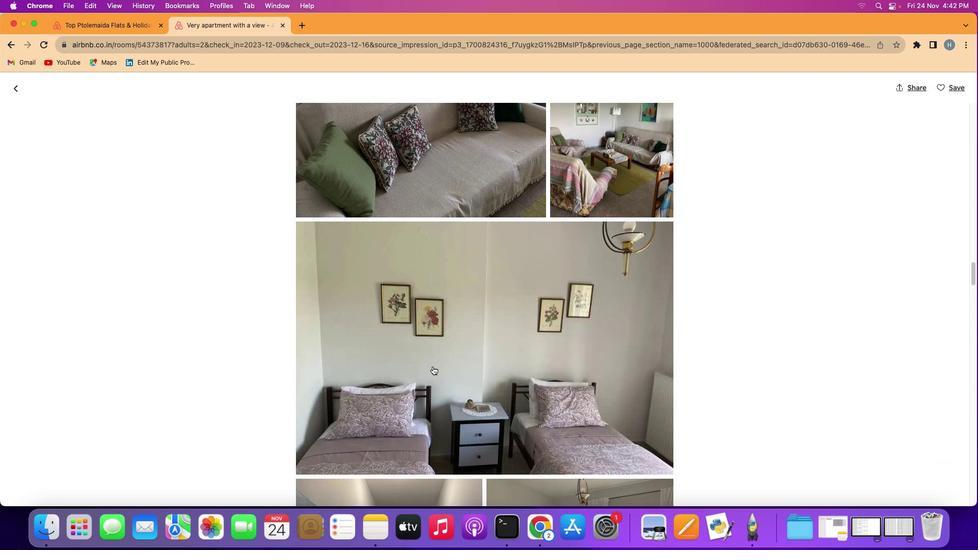 
Action: Mouse scrolled (449, 382) with delta (16, 14)
Screenshot: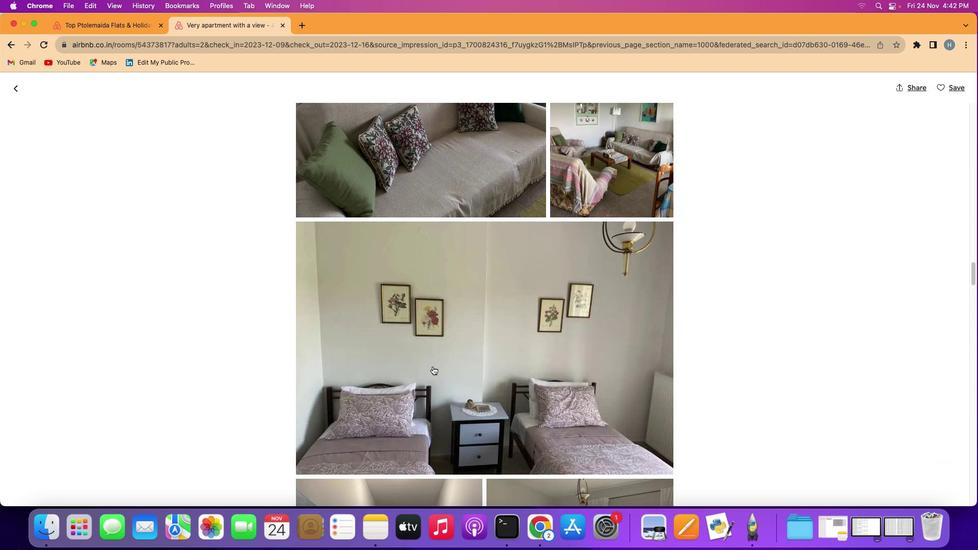 
Action: Mouse scrolled (449, 382) with delta (16, 14)
Screenshot: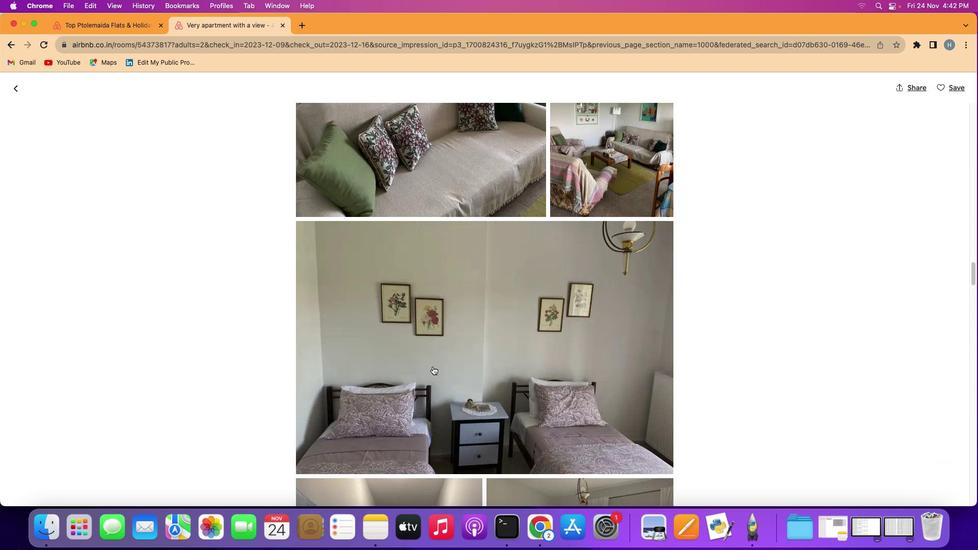 
Action: Mouse scrolled (449, 382) with delta (16, 15)
Screenshot: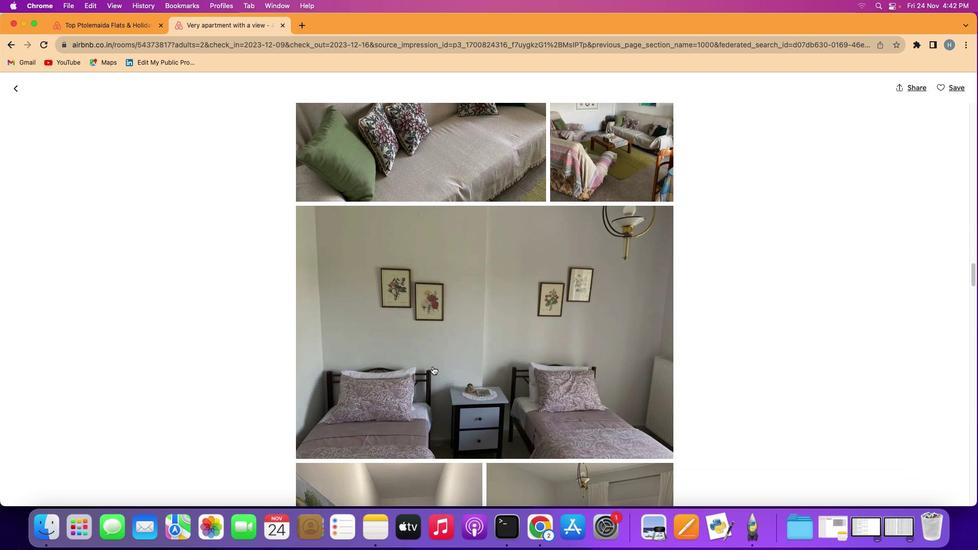 
Action: Mouse scrolled (449, 382) with delta (16, 15)
Screenshot: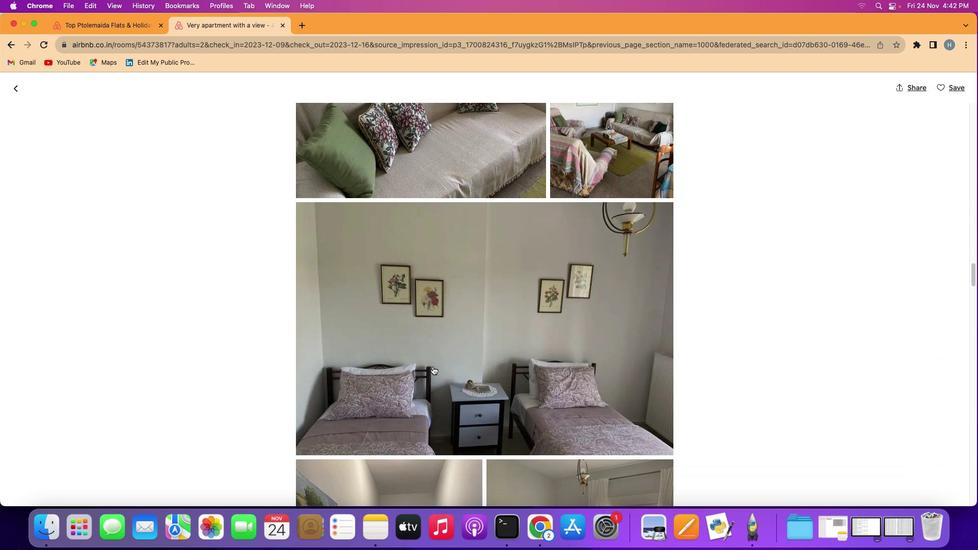 
Action: Mouse scrolled (449, 382) with delta (16, 17)
Screenshot: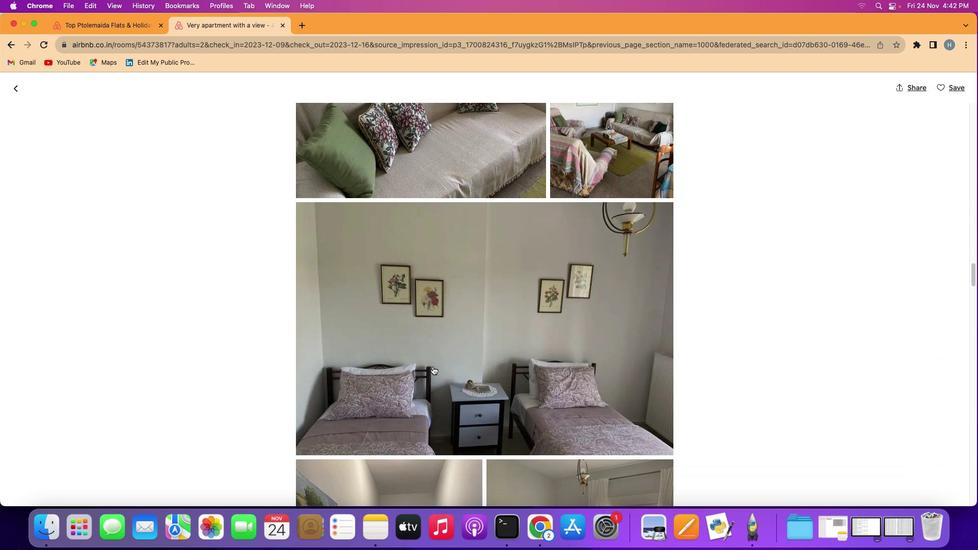 
Action: Mouse scrolled (449, 382) with delta (16, 14)
Screenshot: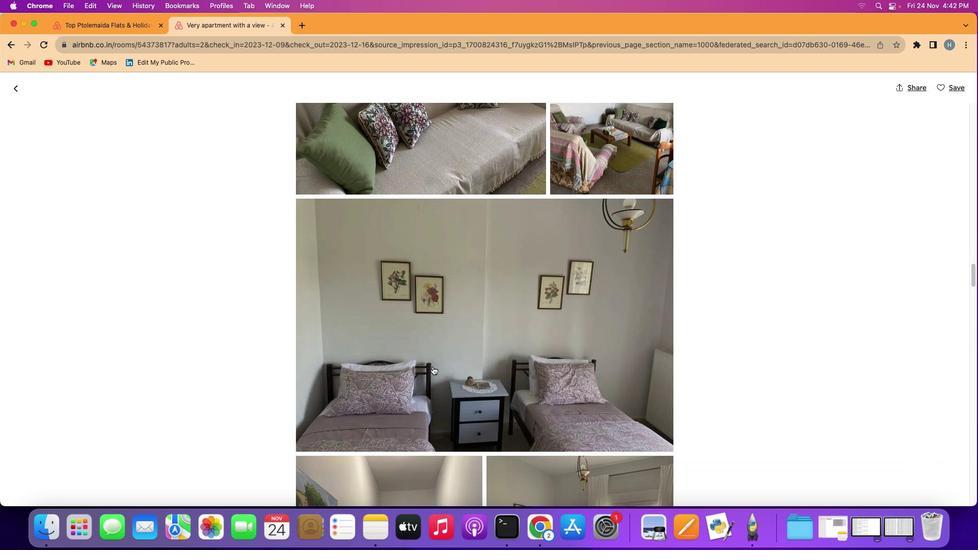 
Action: Mouse scrolled (449, 382) with delta (16, 15)
Screenshot: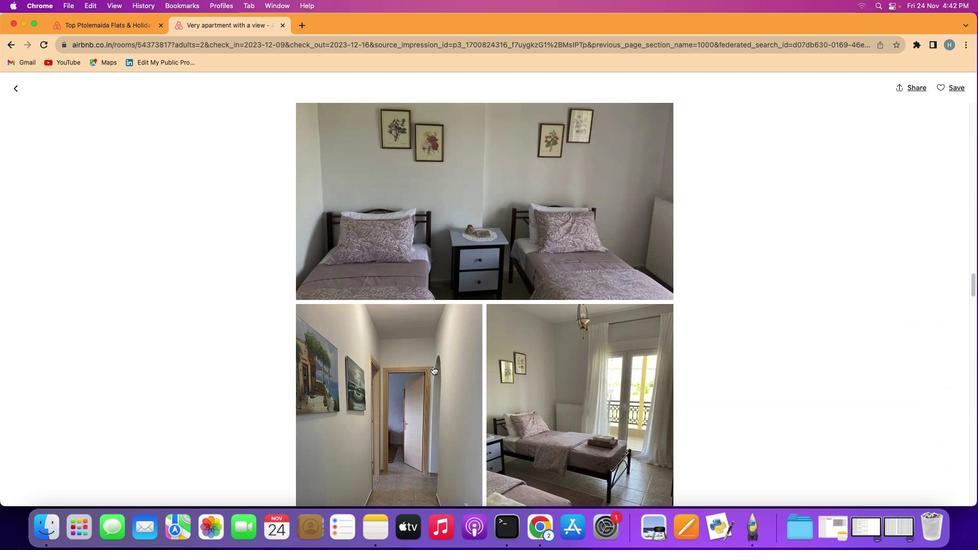 
Action: Mouse scrolled (449, 382) with delta (16, 15)
Screenshot: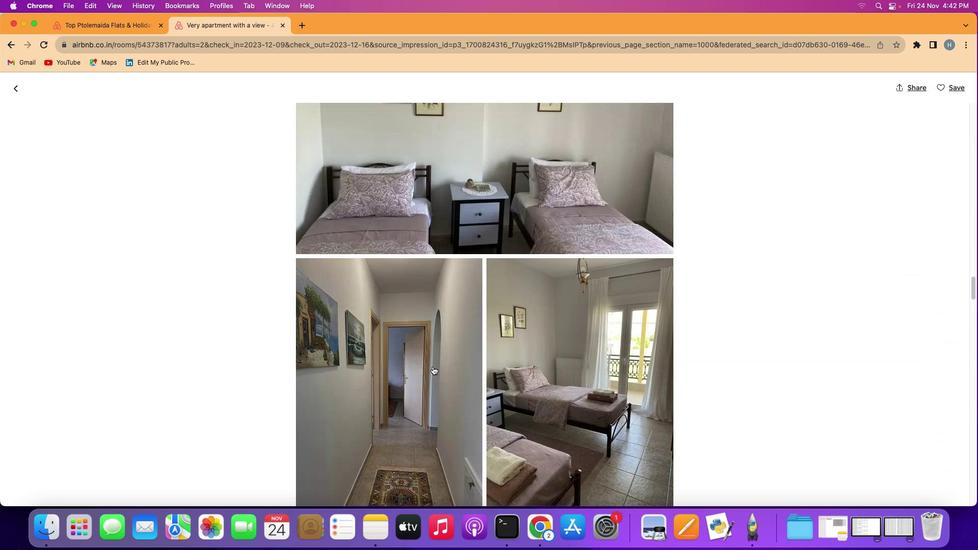 
Action: Mouse scrolled (449, 382) with delta (16, 14)
Screenshot: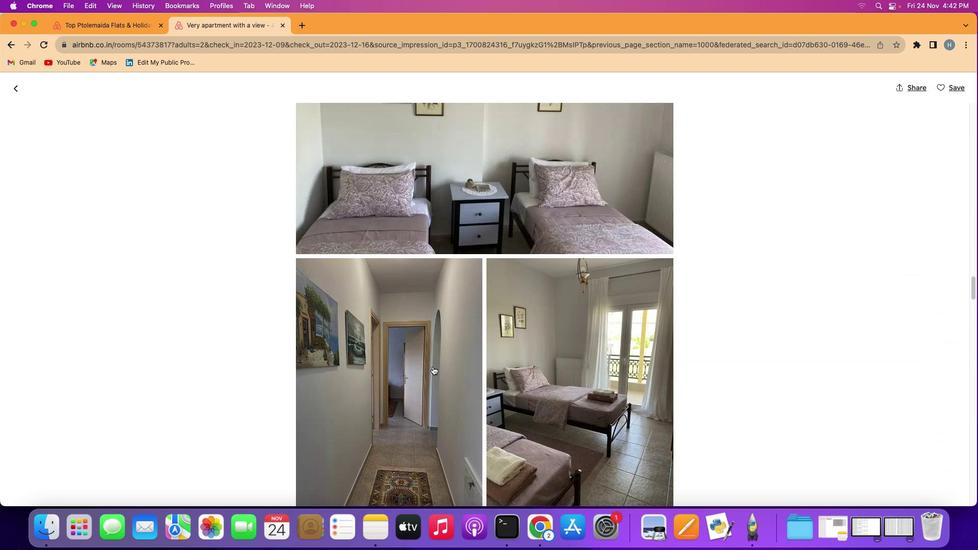 
Action: Mouse scrolled (449, 382) with delta (16, 14)
Screenshot: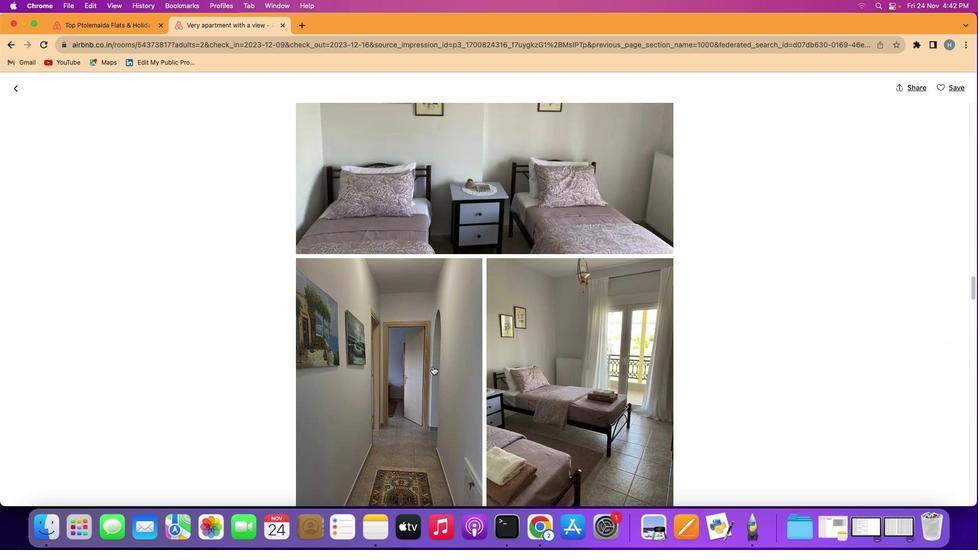 
Action: Mouse scrolled (449, 382) with delta (16, 15)
Screenshot: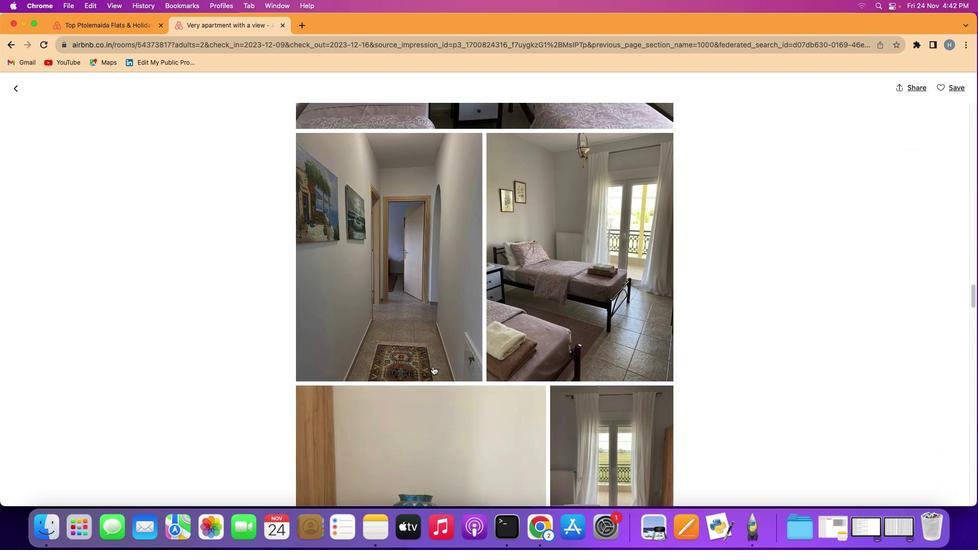
Action: Mouse scrolled (449, 382) with delta (16, 15)
Screenshot: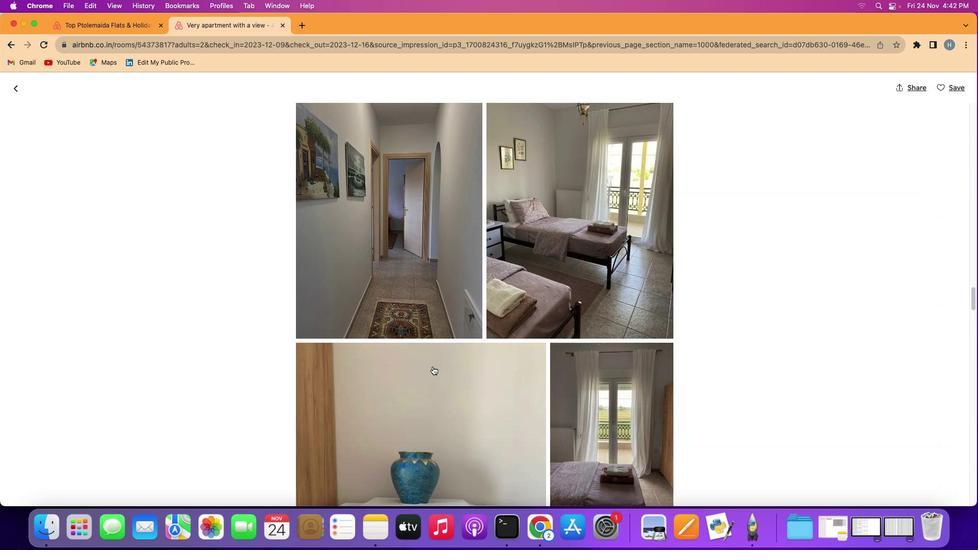 
Action: Mouse scrolled (449, 382) with delta (16, 15)
Screenshot: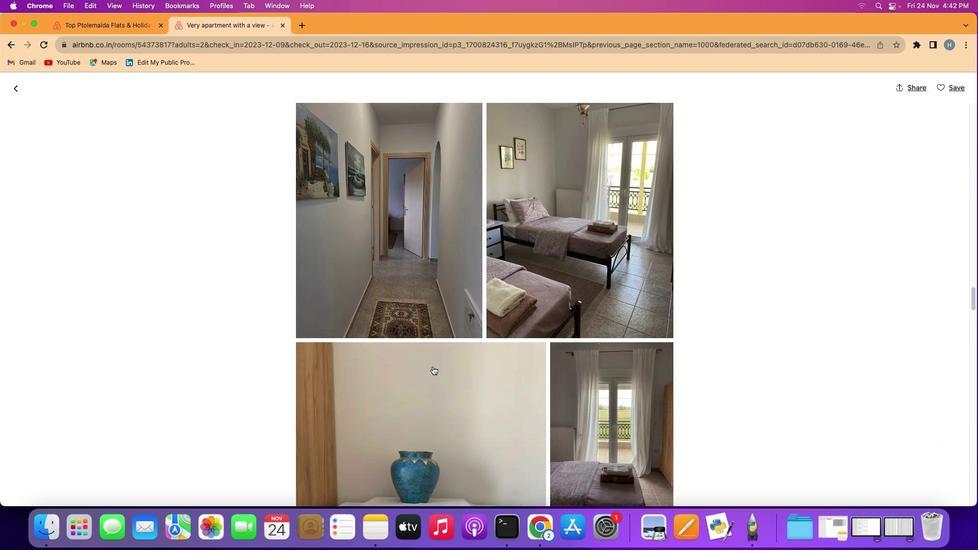 
Action: Mouse scrolled (449, 382) with delta (16, 14)
Screenshot: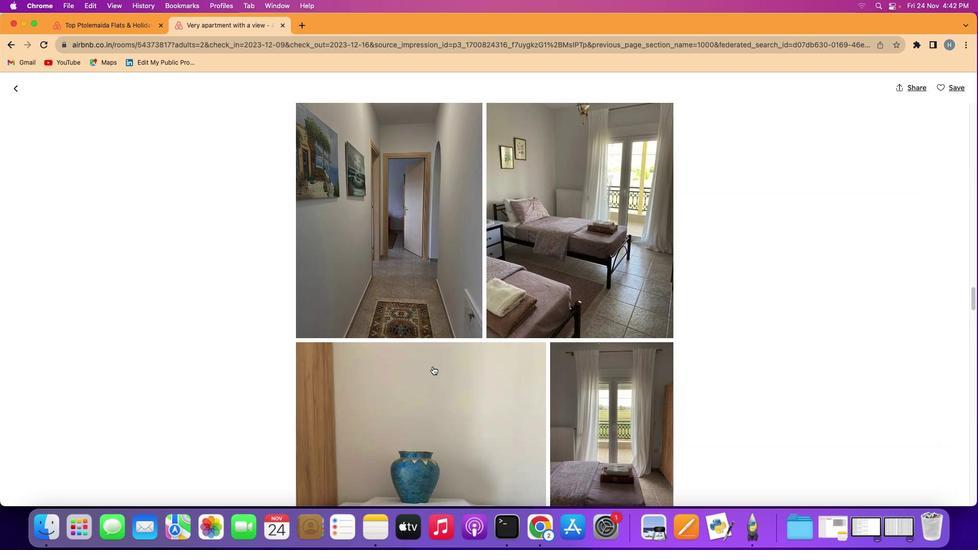 
Action: Mouse scrolled (449, 382) with delta (16, 15)
Screenshot: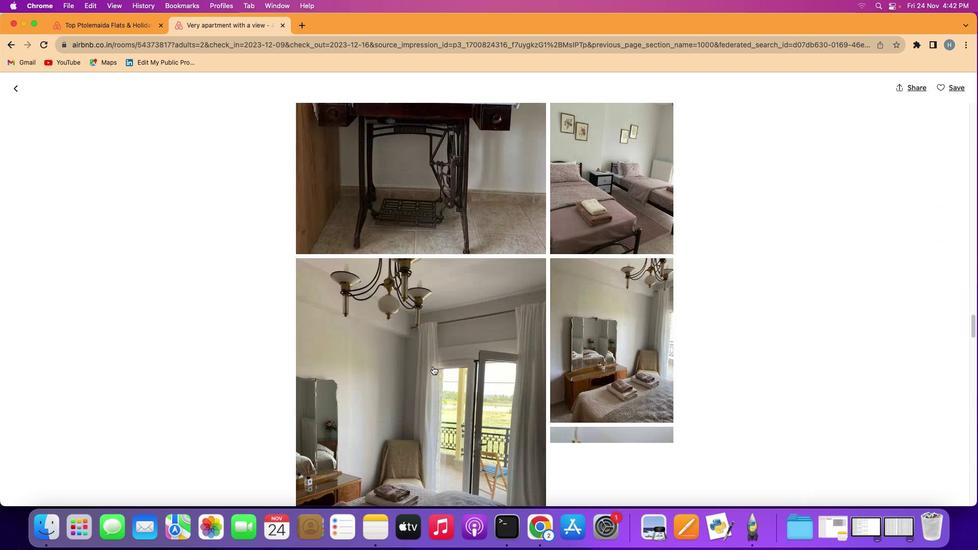 
Action: Mouse scrolled (449, 382) with delta (16, 15)
Screenshot: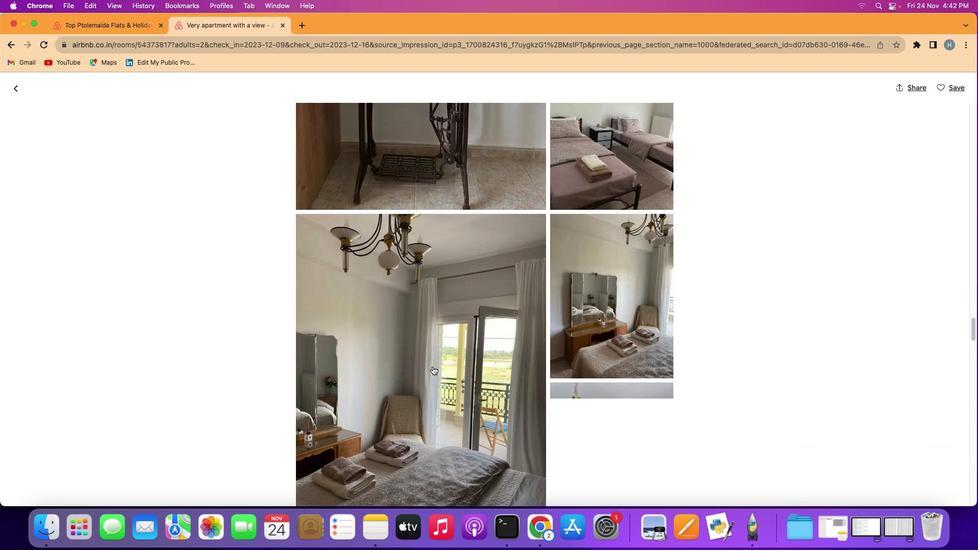 
Action: Mouse scrolled (449, 382) with delta (16, 14)
Screenshot: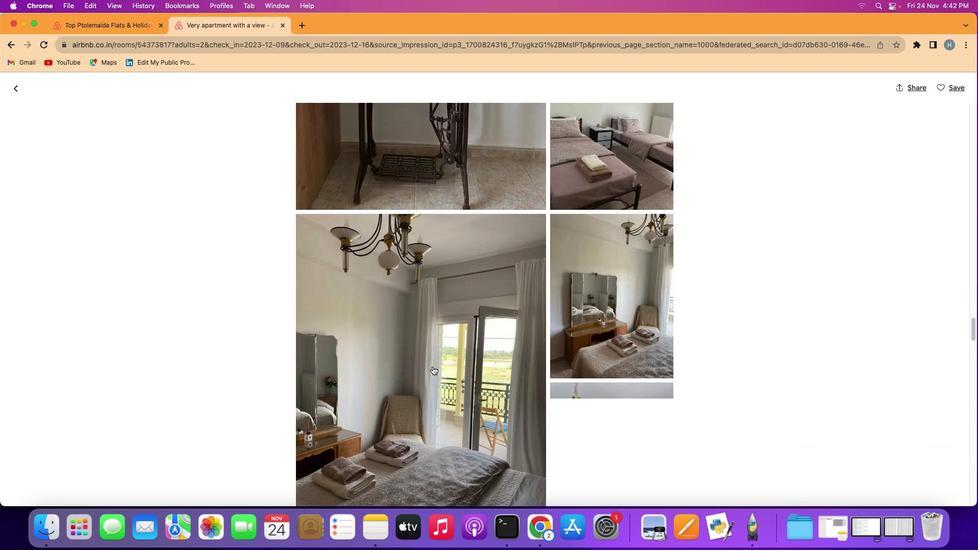 
Action: Mouse scrolled (449, 382) with delta (16, 13)
Screenshot: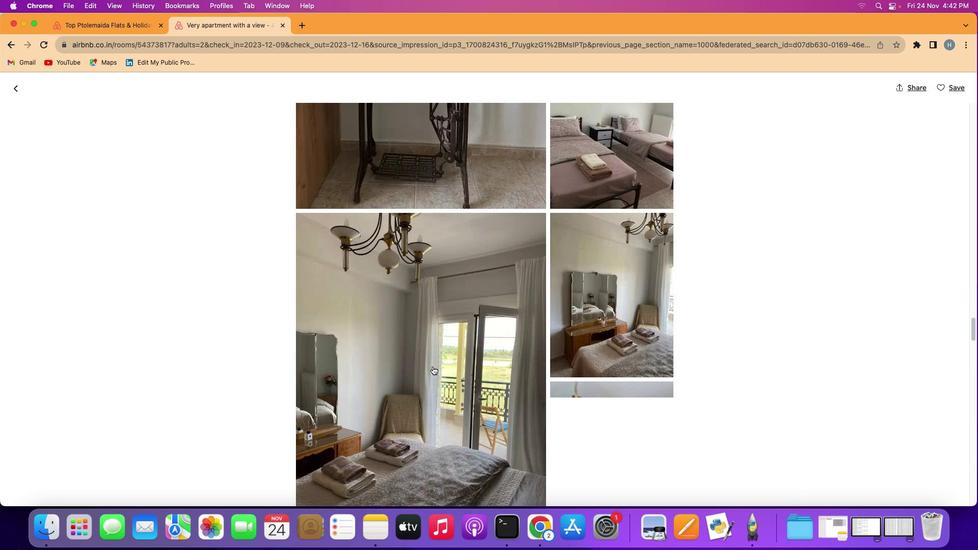 
Action: Mouse scrolled (449, 382) with delta (16, 13)
Screenshot: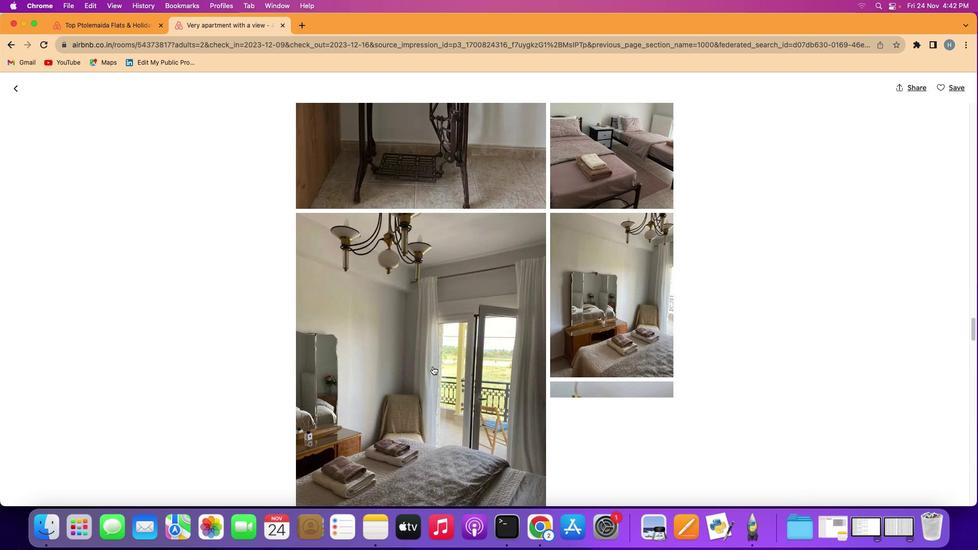
Action: Mouse scrolled (449, 382) with delta (16, 13)
Screenshot: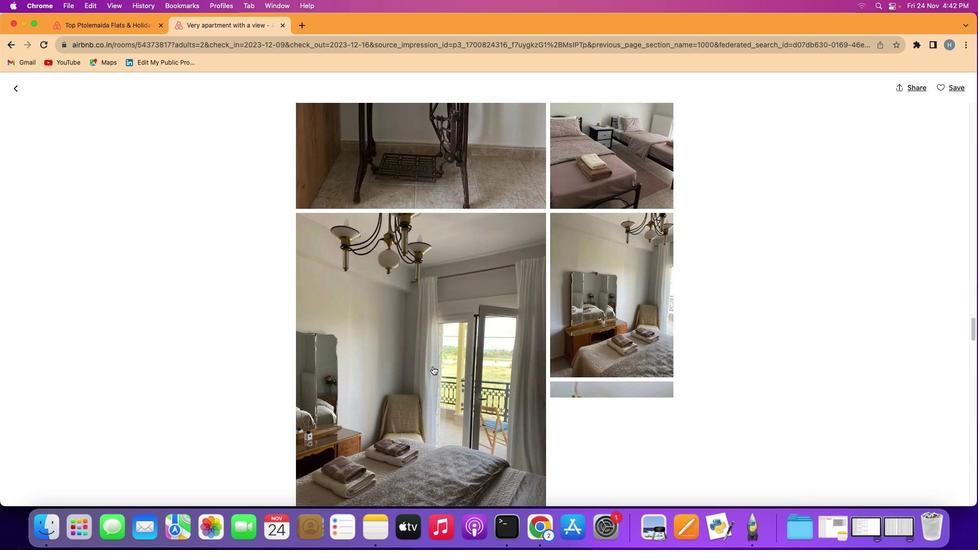 
Action: Mouse scrolled (449, 382) with delta (16, 15)
Screenshot: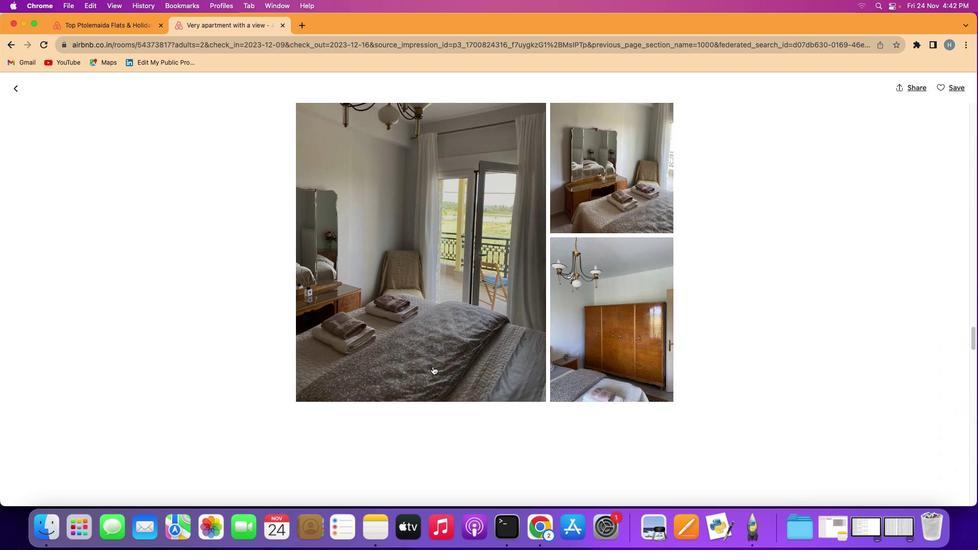
Action: Mouse scrolled (449, 382) with delta (16, 15)
Screenshot: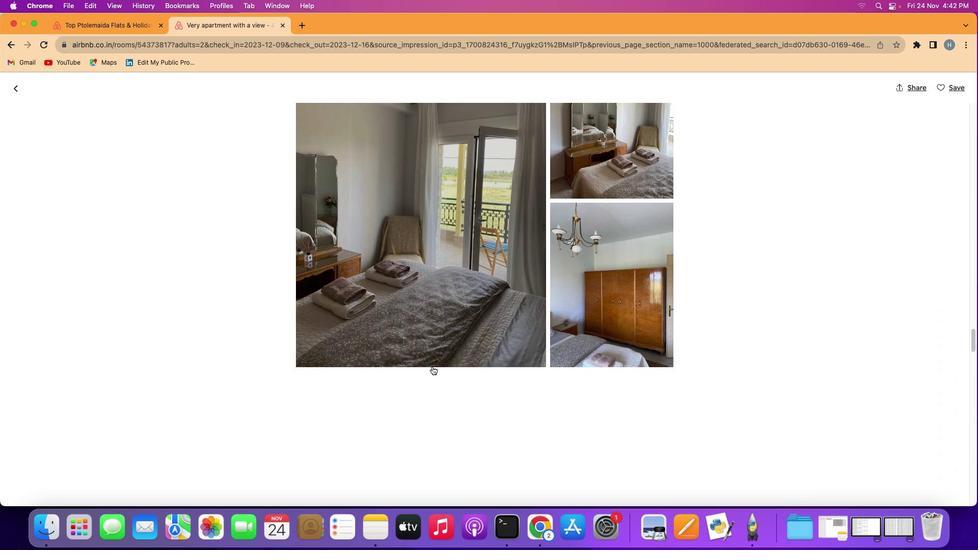 
Action: Mouse scrolled (449, 382) with delta (16, 14)
Screenshot: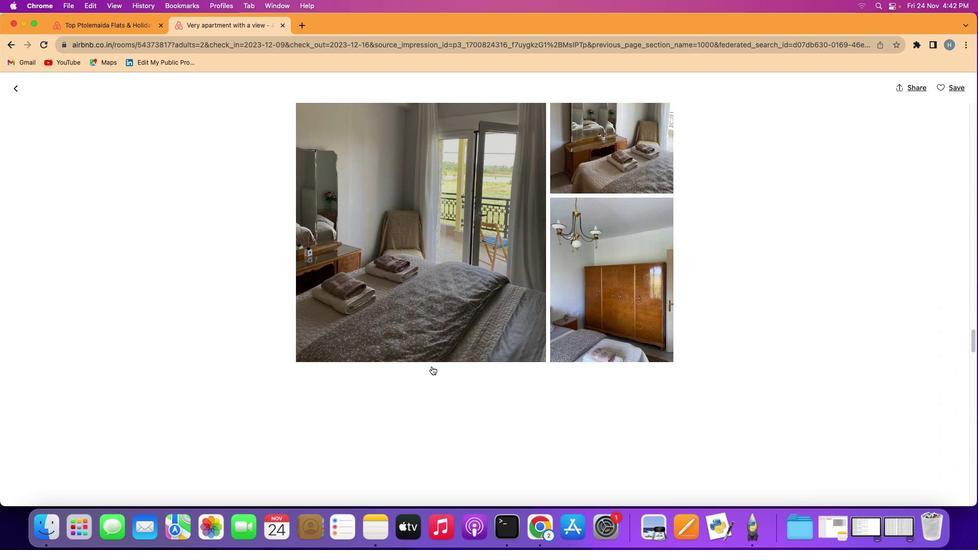 
Action: Mouse scrolled (449, 382) with delta (16, 14)
Screenshot: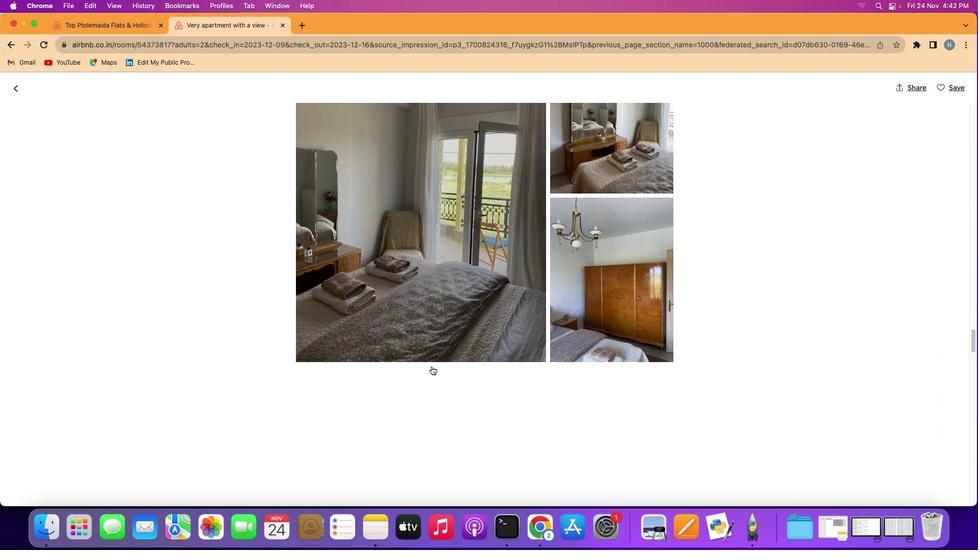 
Action: Mouse moved to (447, 383)
Screenshot: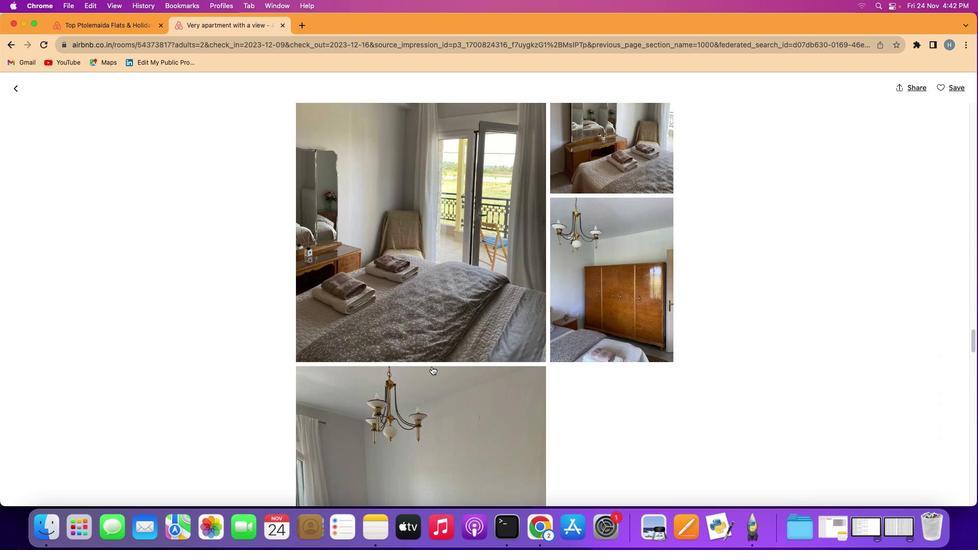 
Action: Mouse scrolled (447, 383) with delta (16, 15)
Screenshot: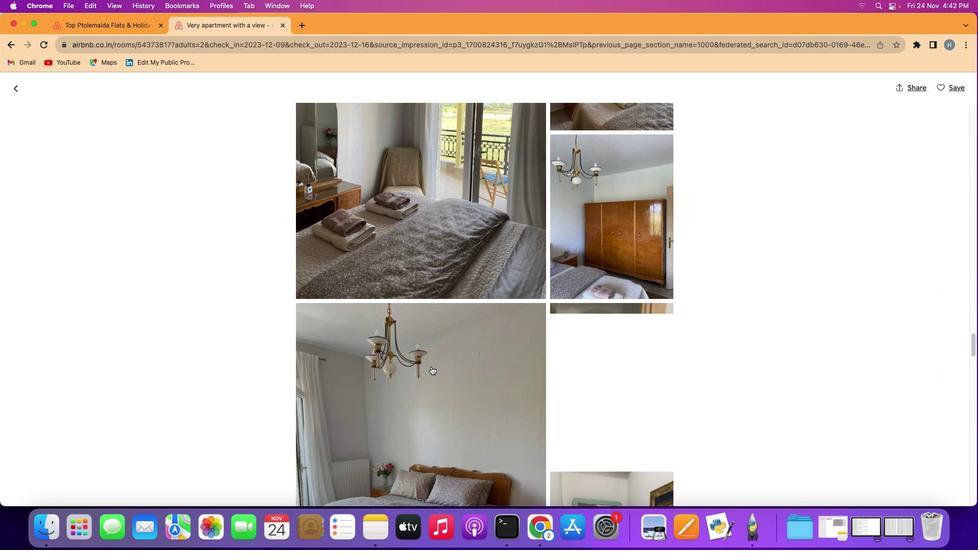 
Action: Mouse scrolled (447, 383) with delta (16, 15)
Screenshot: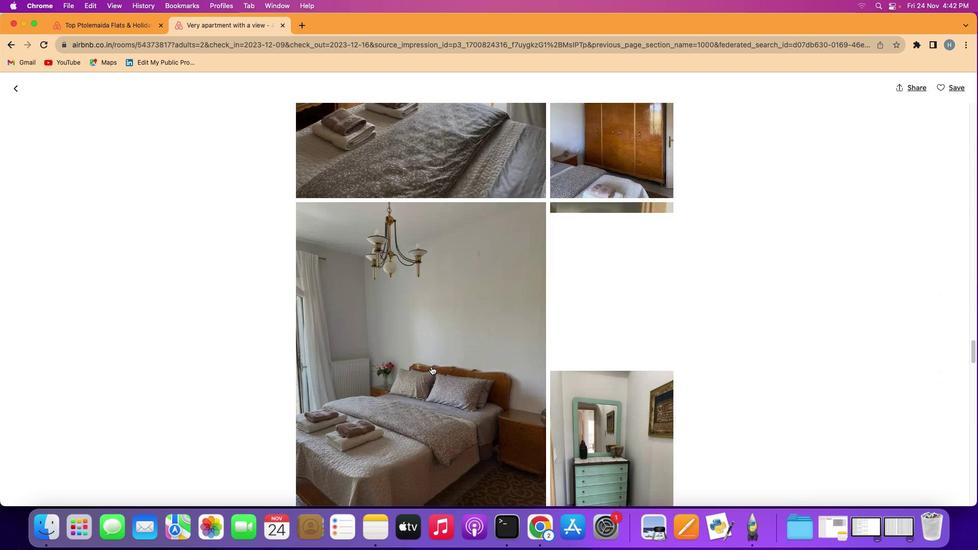
Action: Mouse scrolled (447, 383) with delta (16, 14)
Screenshot: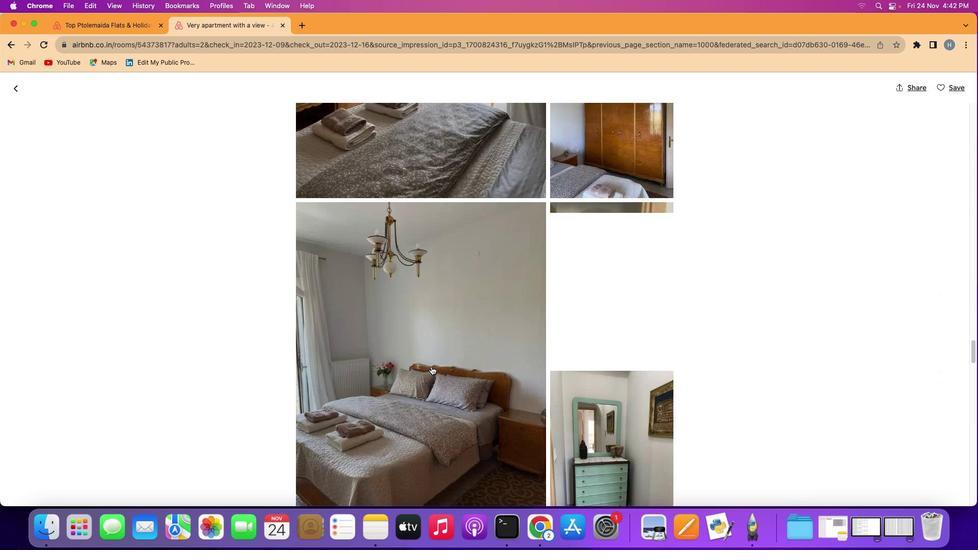 
Action: Mouse scrolled (447, 383) with delta (16, 14)
Screenshot: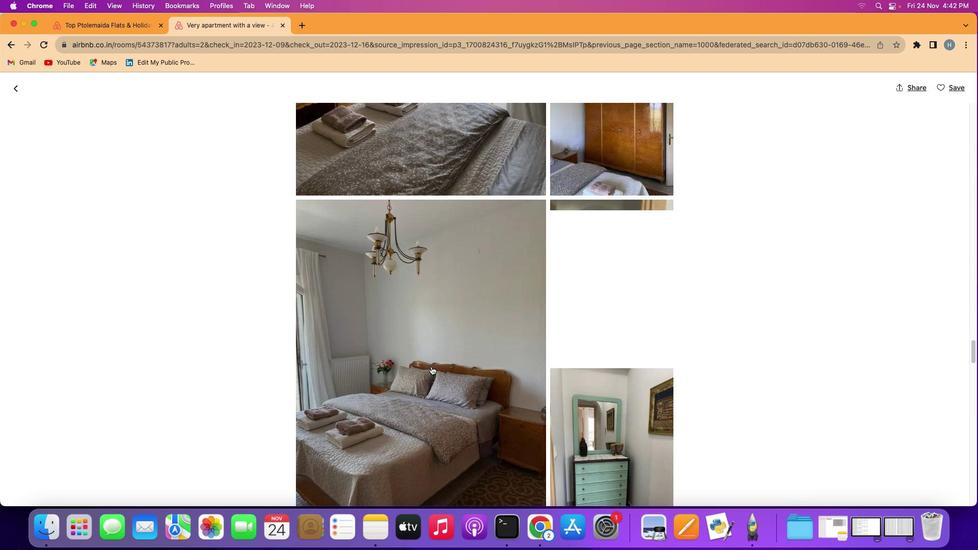 
Action: Mouse moved to (447, 383)
Screenshot: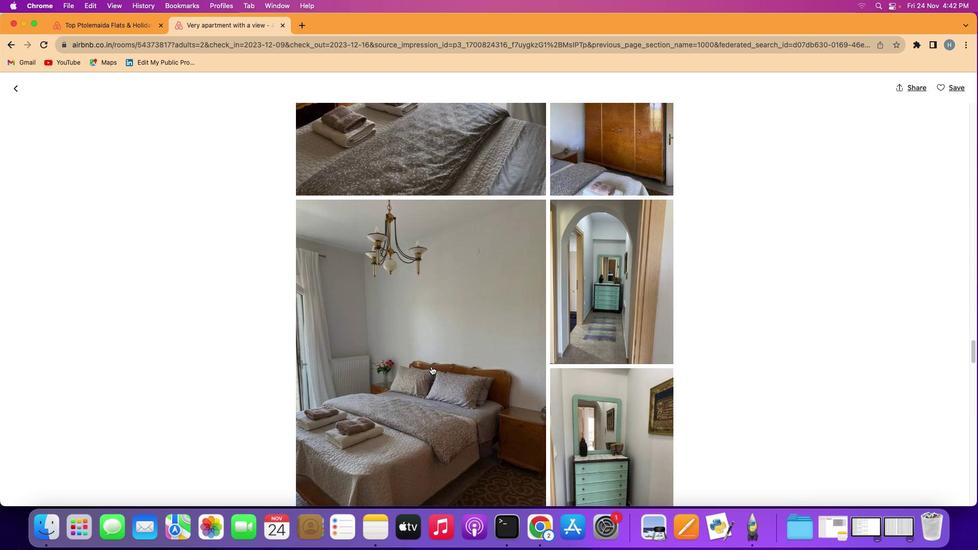 
Action: Mouse scrolled (447, 383) with delta (16, 15)
Screenshot: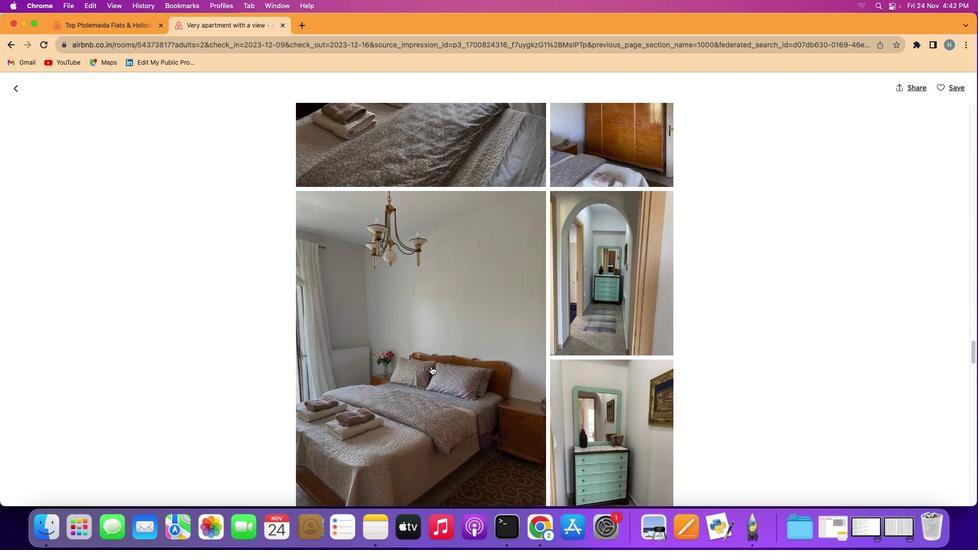 
Action: Mouse scrolled (447, 383) with delta (16, 15)
Screenshot: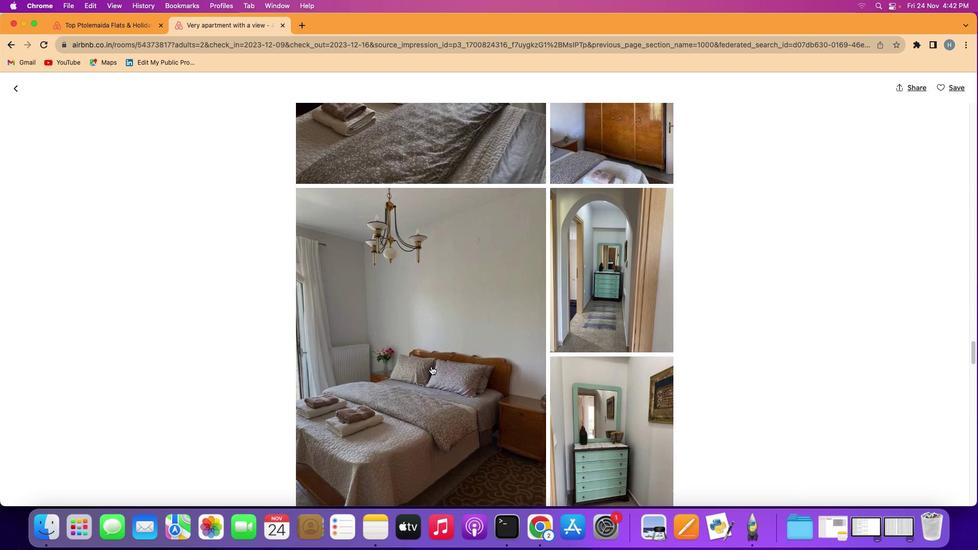 
Action: Mouse scrolled (447, 383) with delta (16, 15)
Screenshot: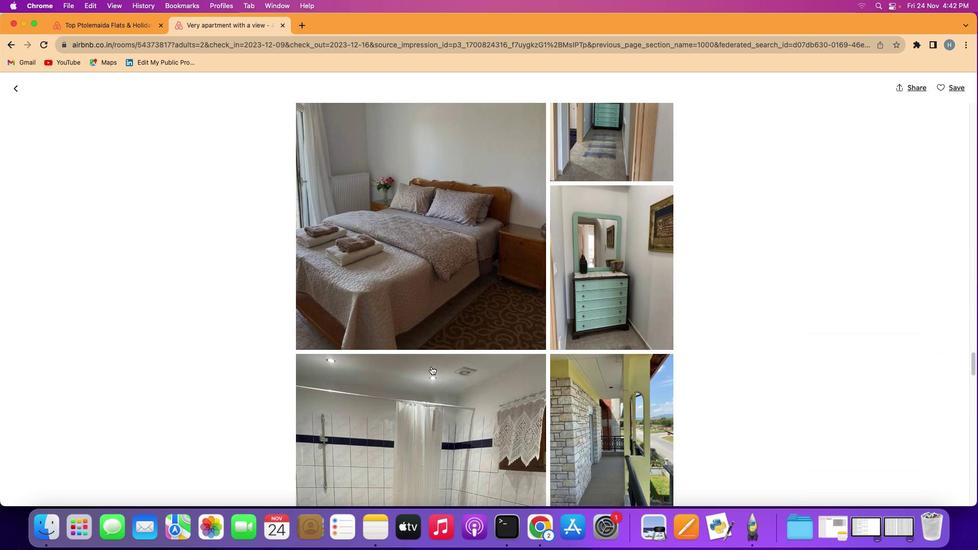 
Action: Mouse scrolled (447, 383) with delta (16, 15)
Screenshot: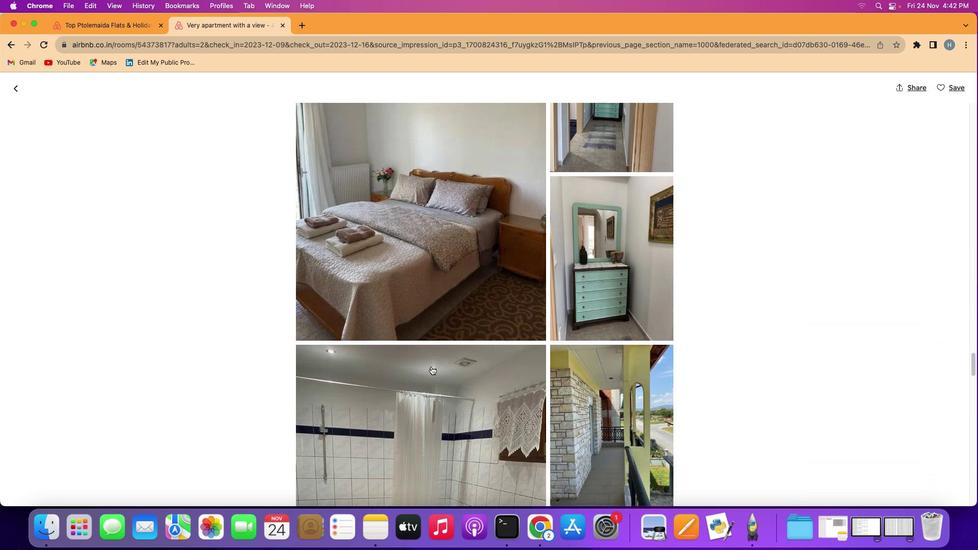 
Action: Mouse scrolled (447, 383) with delta (16, 14)
Screenshot: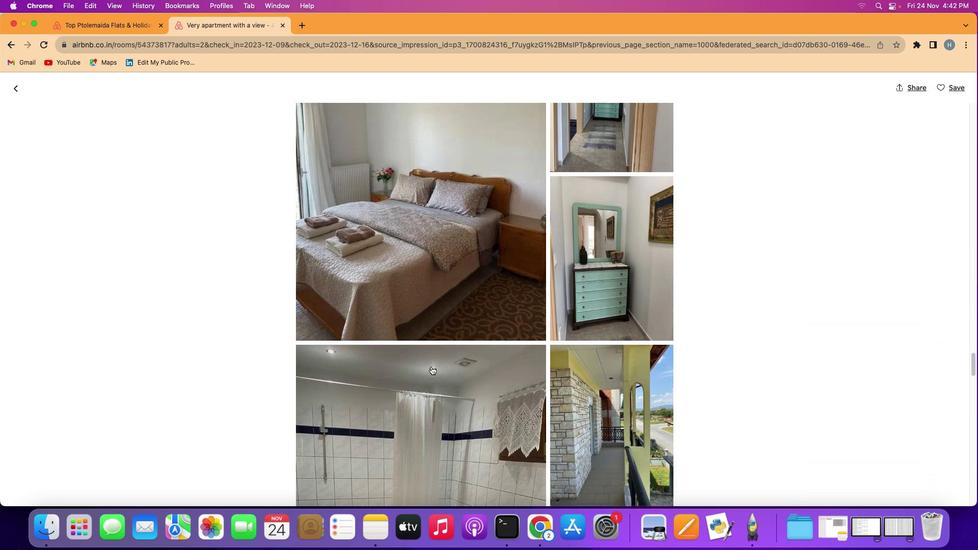 
Action: Mouse scrolled (447, 383) with delta (16, 14)
Screenshot: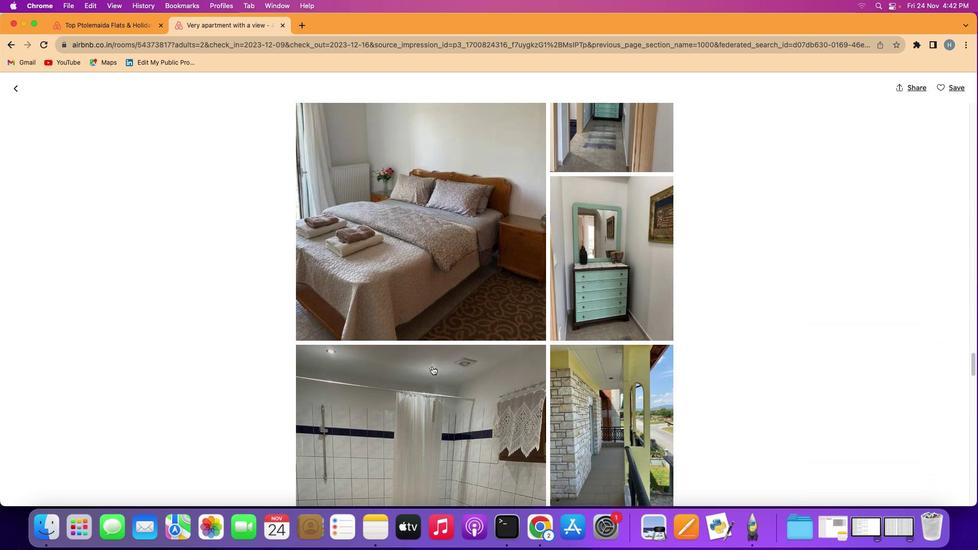 
Action: Mouse moved to (450, 382)
Screenshot: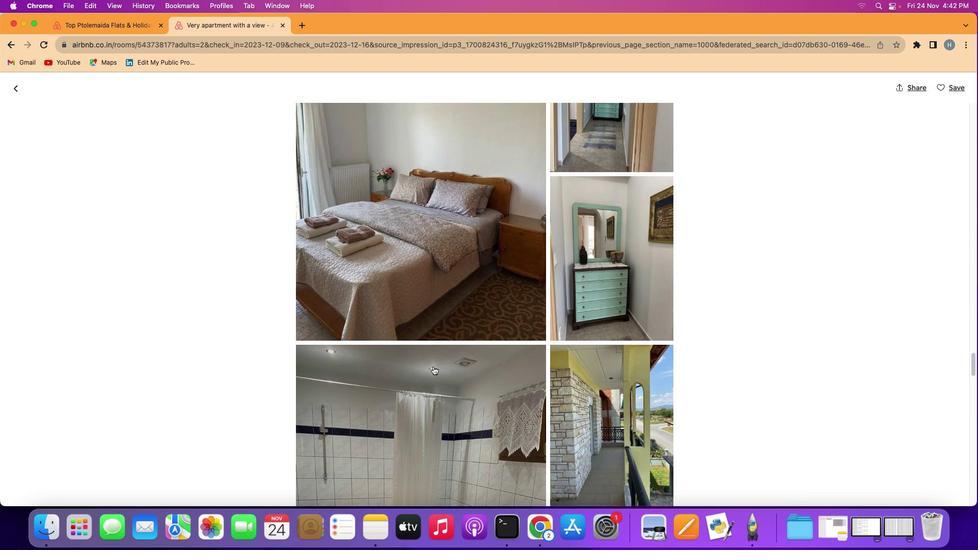 
Action: Mouse scrolled (450, 382) with delta (16, 16)
Screenshot: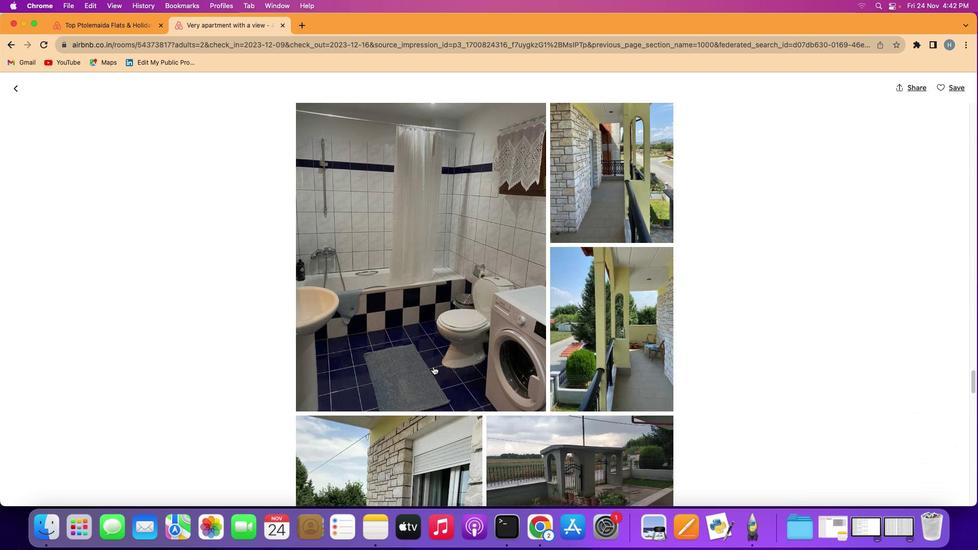 
Action: Mouse scrolled (450, 382) with delta (16, 14)
Screenshot: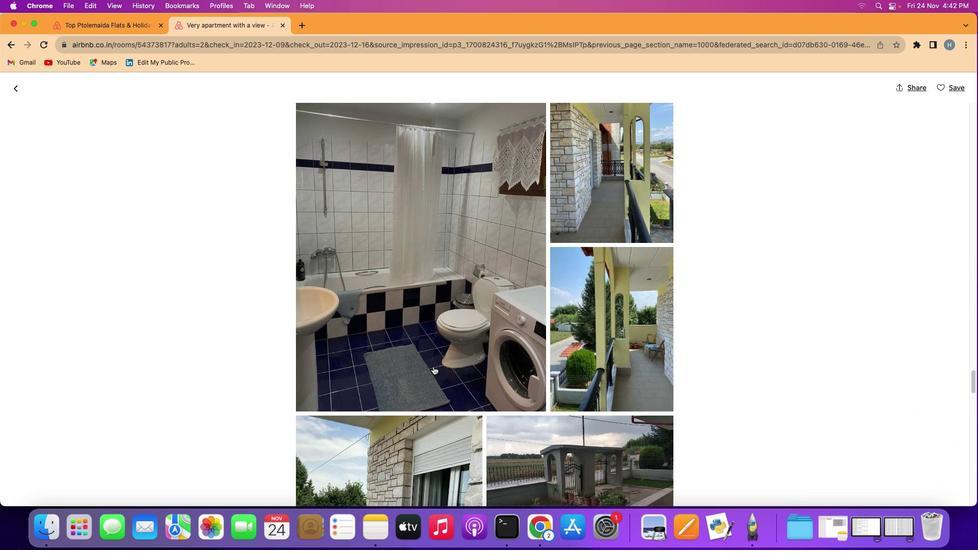 
Action: Mouse scrolled (450, 382) with delta (16, 14)
Screenshot: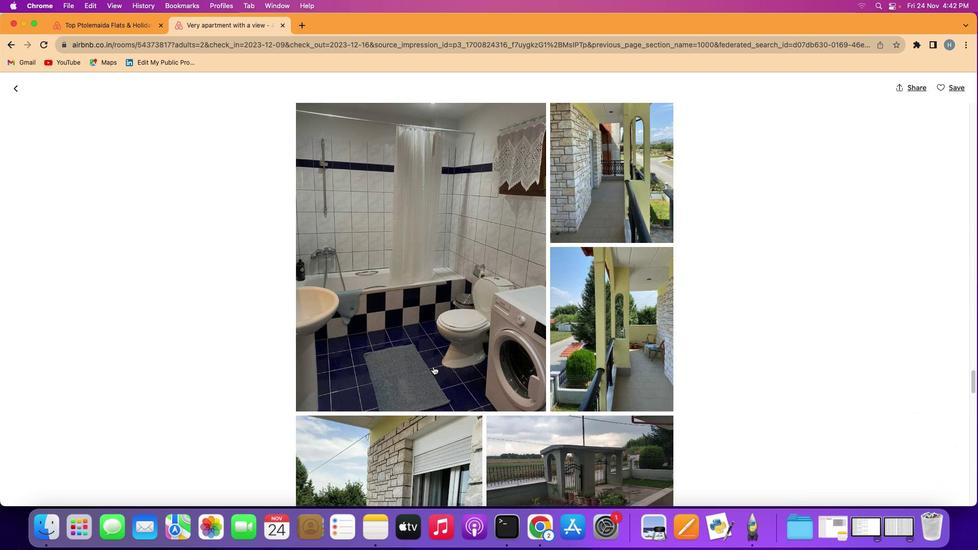 
Action: Mouse scrolled (450, 382) with delta (16, 13)
Screenshot: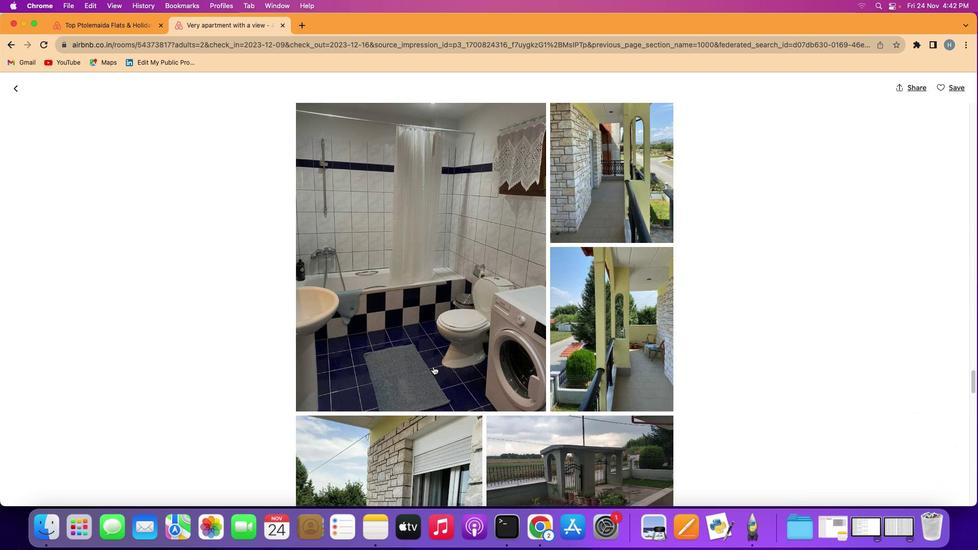 
Action: Mouse moved to (449, 382)
Screenshot: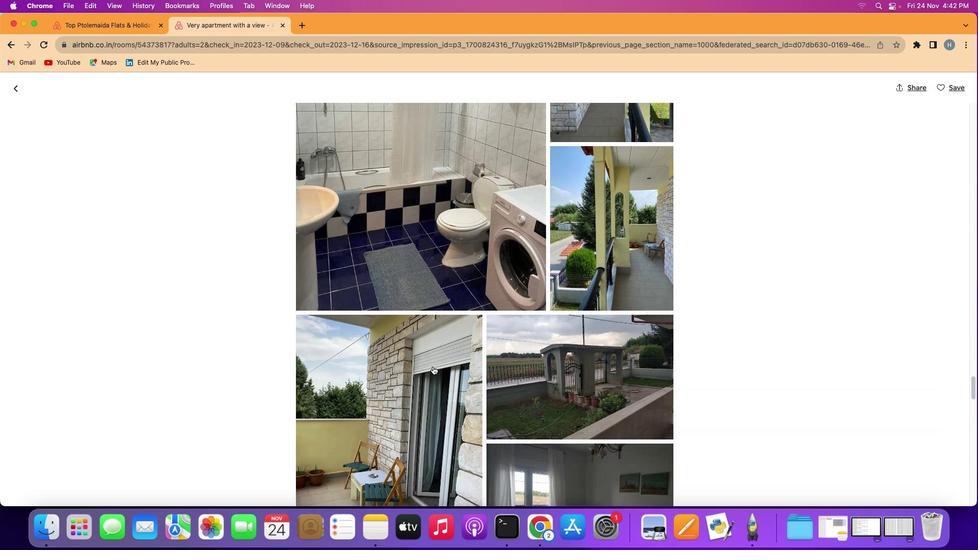 
Action: Mouse scrolled (449, 382) with delta (16, 15)
Screenshot: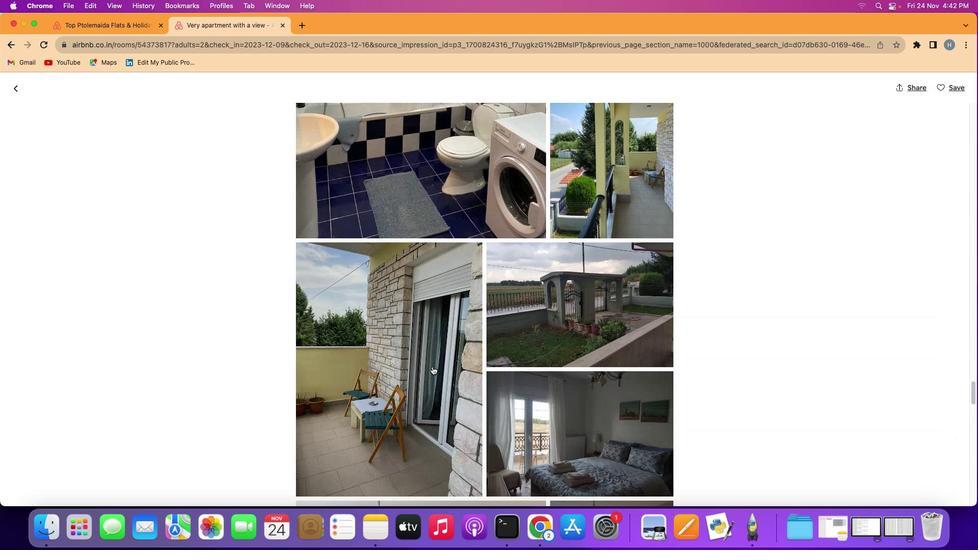 
Action: Mouse scrolled (449, 382) with delta (16, 15)
Screenshot: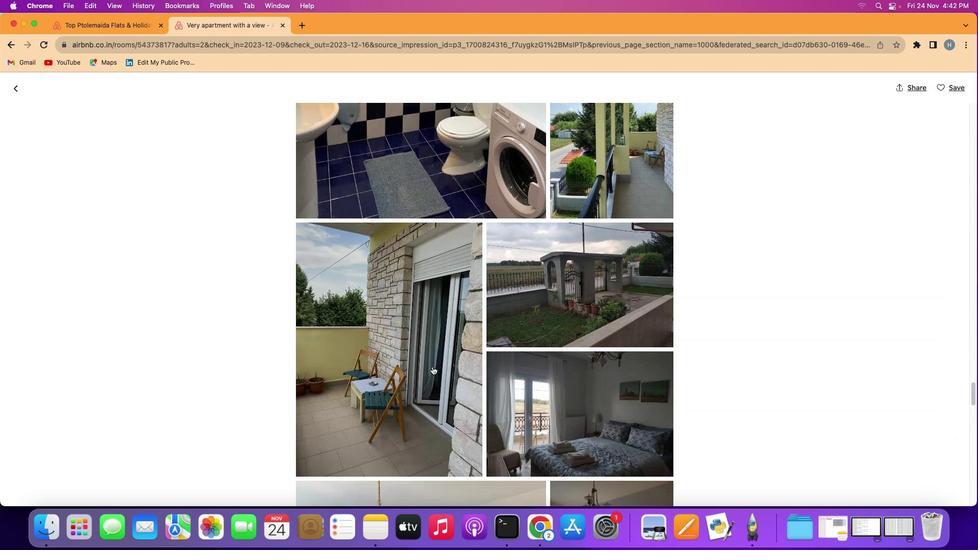 
Action: Mouse scrolled (449, 382) with delta (16, 14)
Screenshot: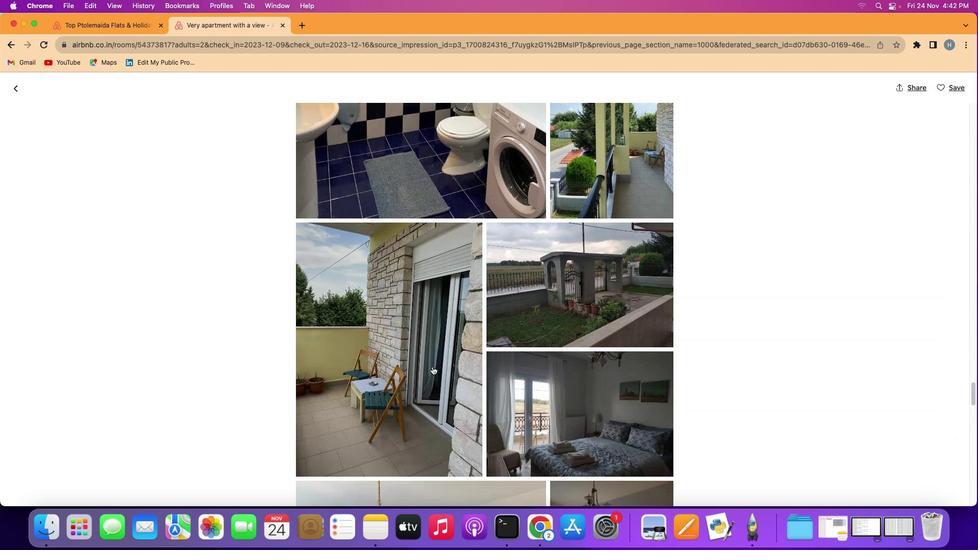 
Action: Mouse scrolled (449, 382) with delta (16, 13)
Screenshot: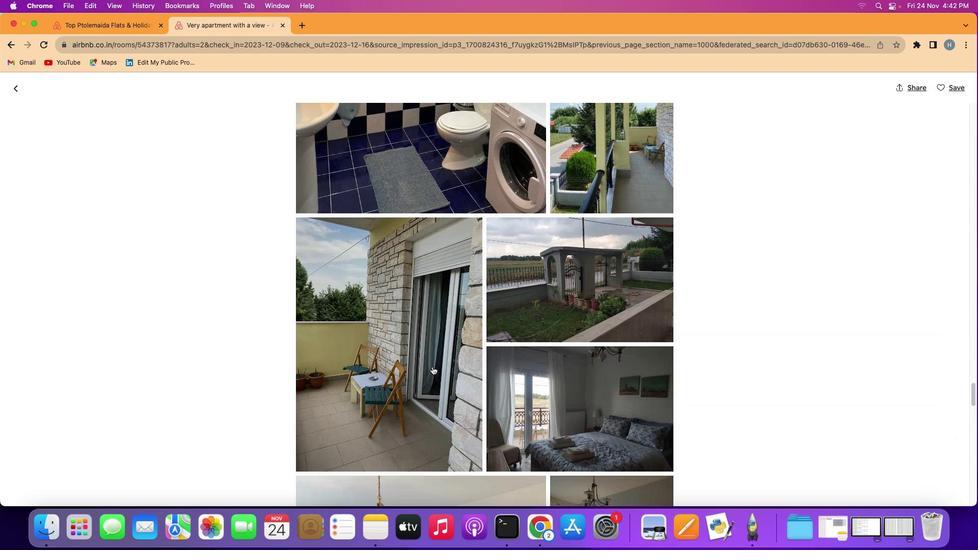 
Action: Mouse scrolled (449, 382) with delta (16, 17)
Screenshot: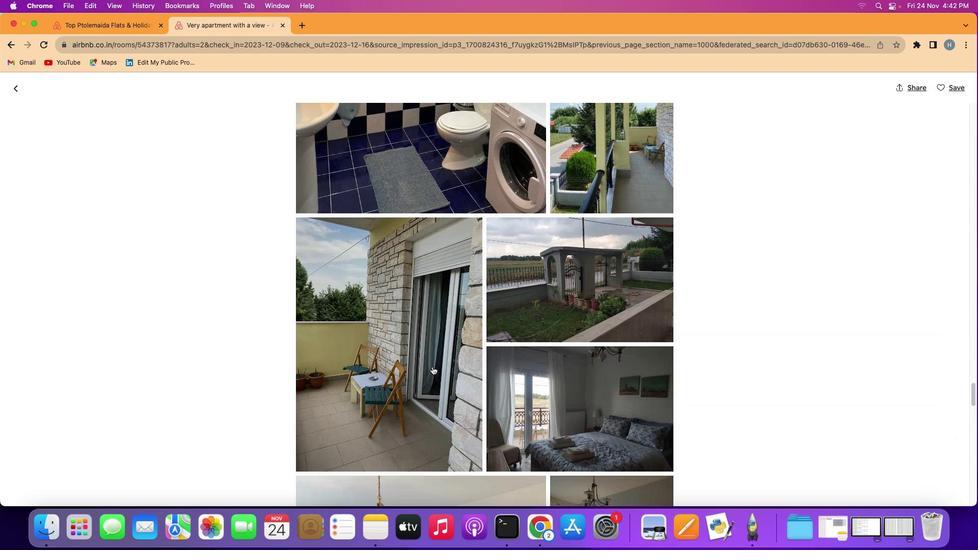 
Action: Mouse scrolled (449, 382) with delta (16, 15)
Screenshot: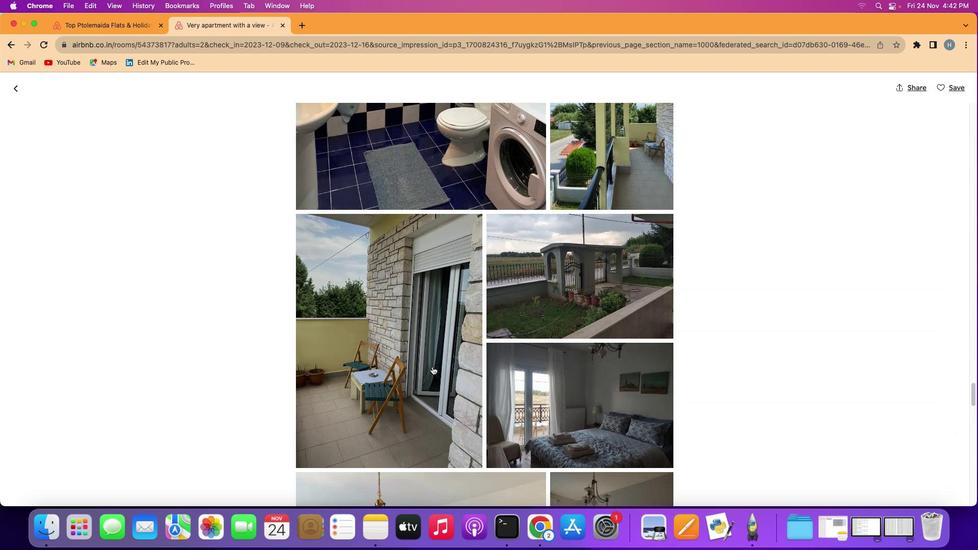 
Action: Mouse moved to (448, 383)
Screenshot: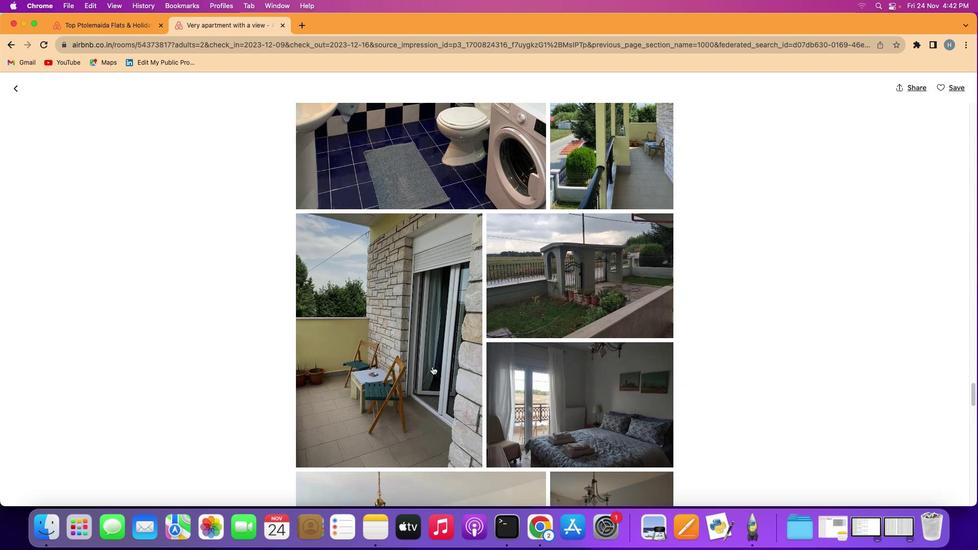 
Action: Mouse scrolled (448, 383) with delta (16, 15)
Screenshot: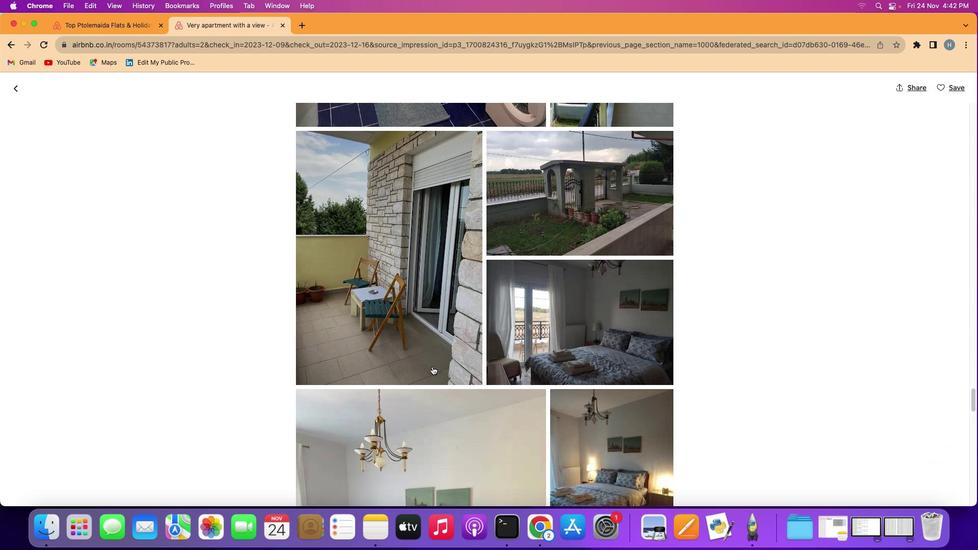 
Action: Mouse scrolled (448, 383) with delta (16, 15)
Screenshot: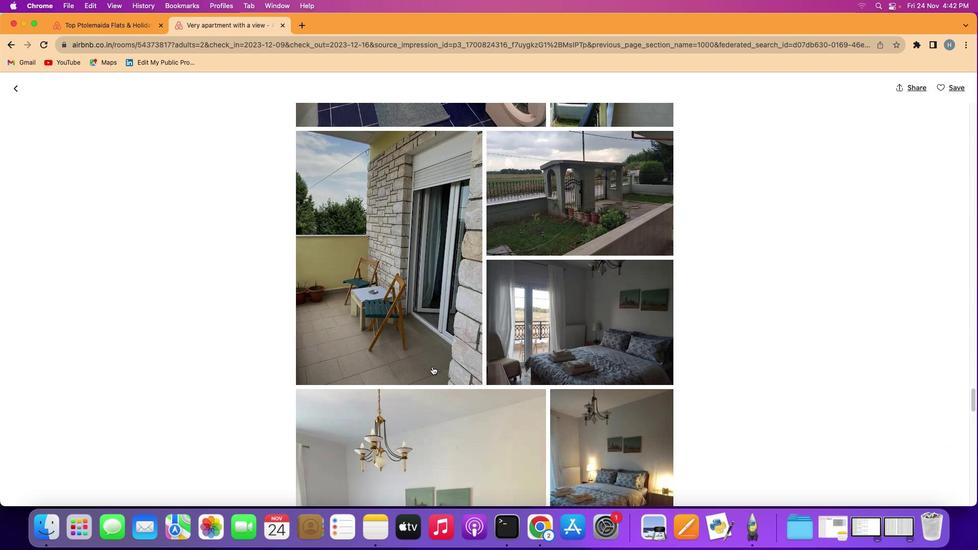 
Action: Mouse scrolled (448, 383) with delta (16, 15)
Screenshot: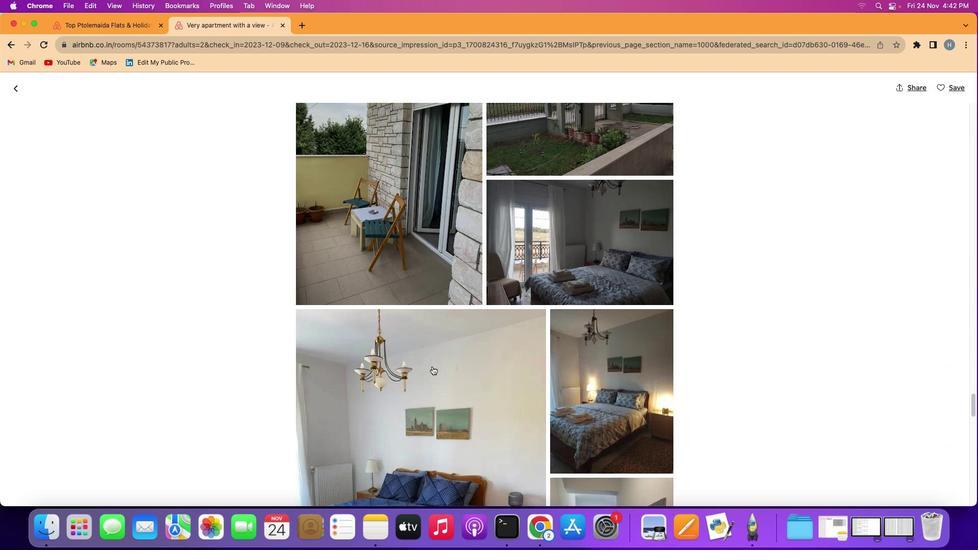 
Action: Mouse scrolled (448, 383) with delta (16, 14)
Screenshot: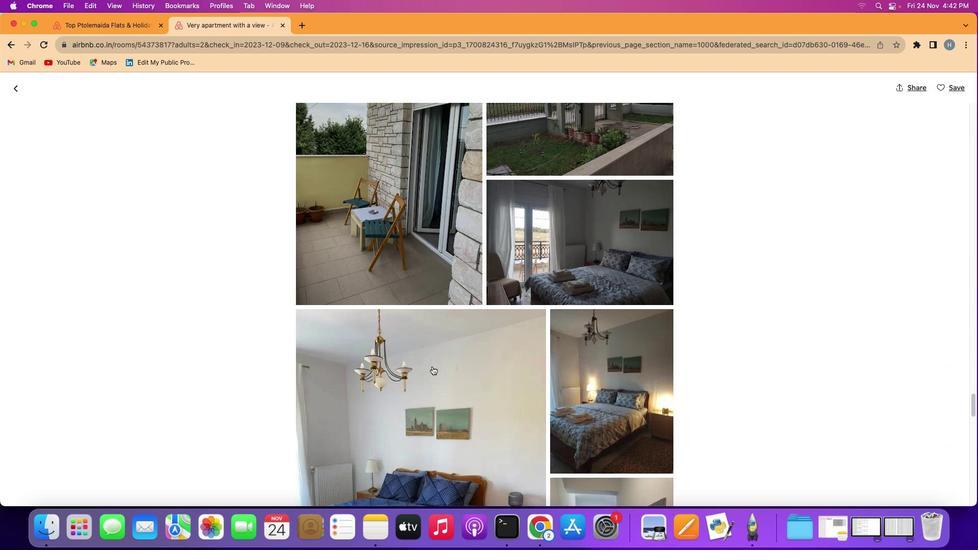 
Action: Mouse scrolled (448, 383) with delta (16, 14)
Screenshot: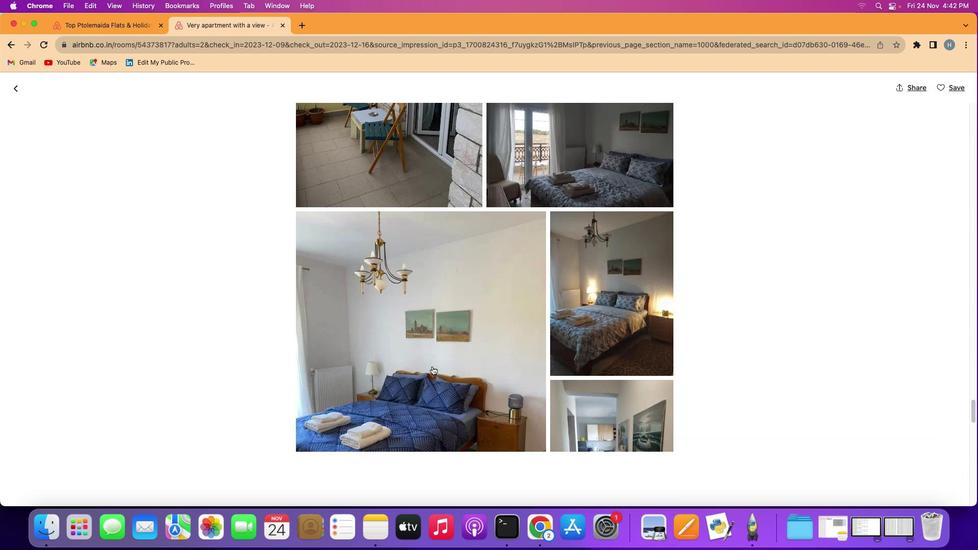 
Action: Mouse moved to (448, 383)
Screenshot: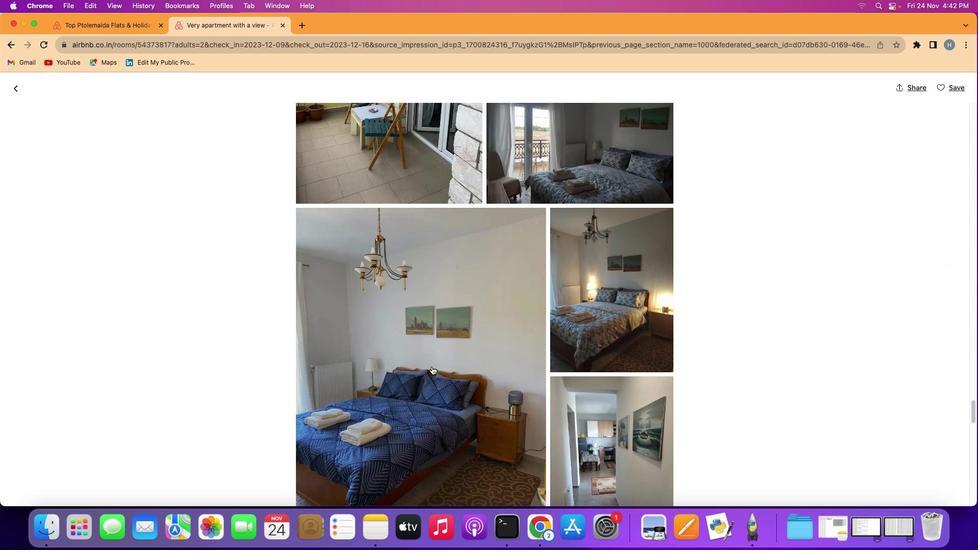 
Action: Mouse scrolled (448, 383) with delta (16, 15)
Screenshot: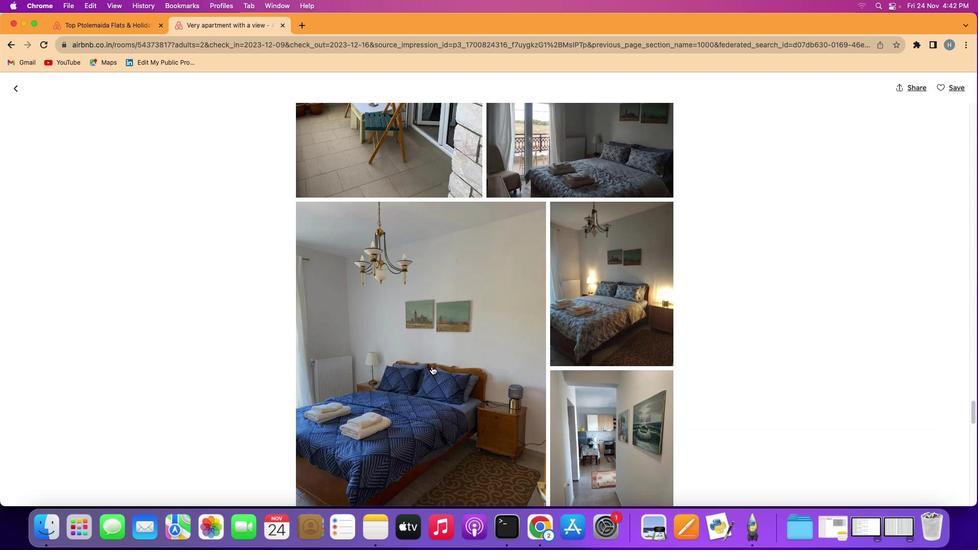 
Action: Mouse scrolled (448, 383) with delta (16, 15)
Screenshot: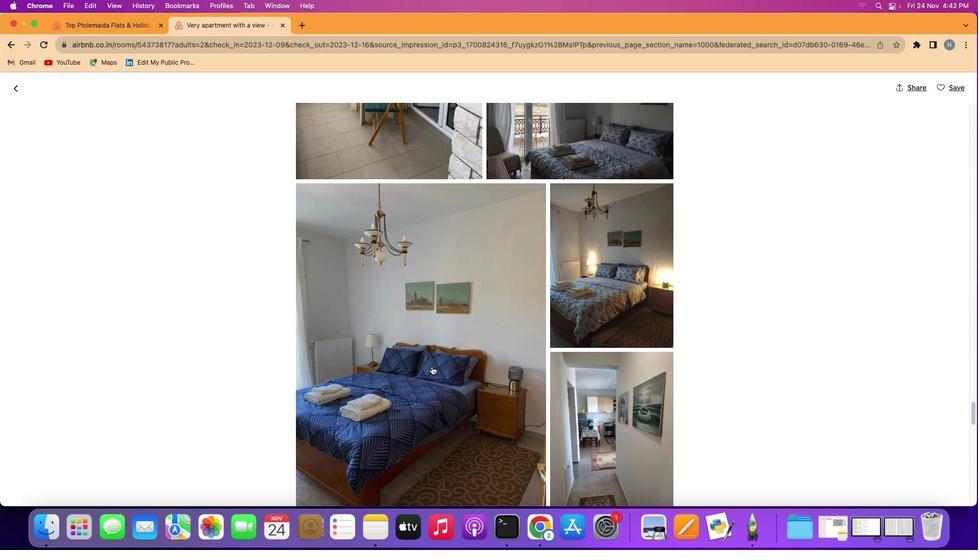 
Action: Mouse scrolled (448, 383) with delta (16, 15)
Screenshot: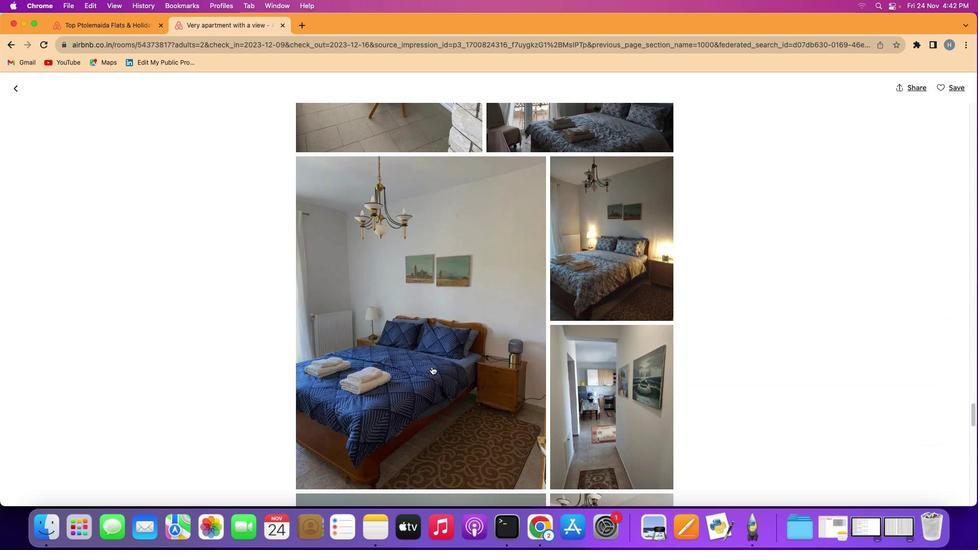 
Action: Mouse scrolled (448, 383) with delta (16, 15)
Screenshot: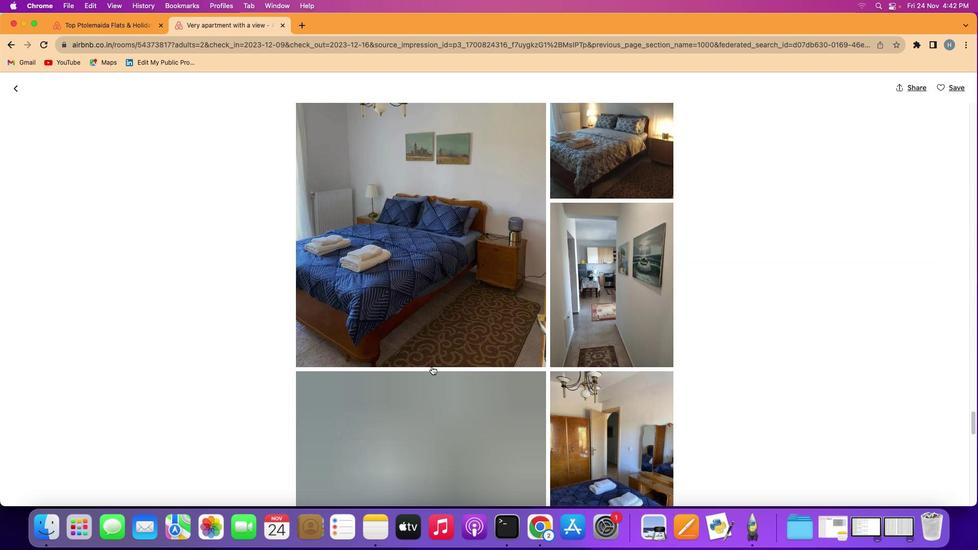 
Action: Mouse scrolled (448, 383) with delta (16, 15)
Screenshot: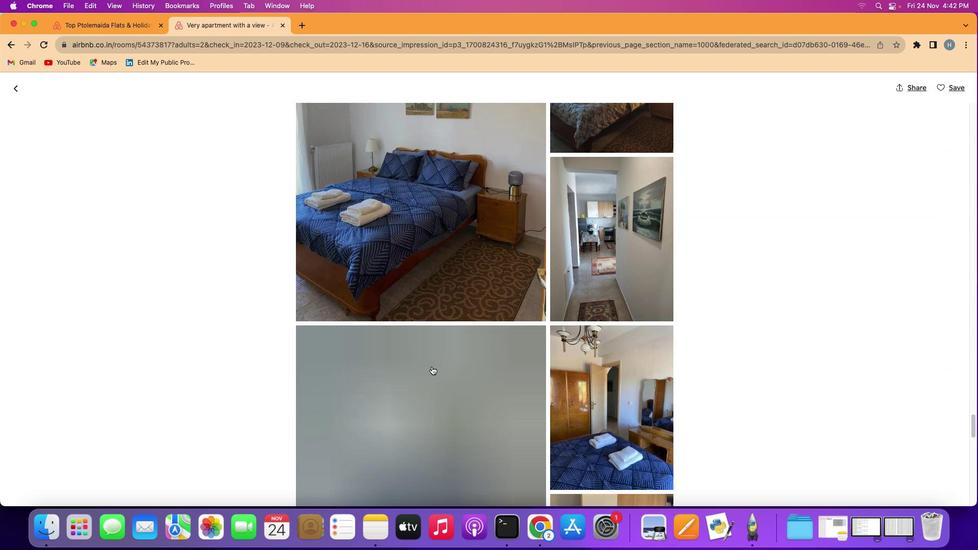 
Action: Mouse scrolled (448, 383) with delta (16, 14)
Screenshot: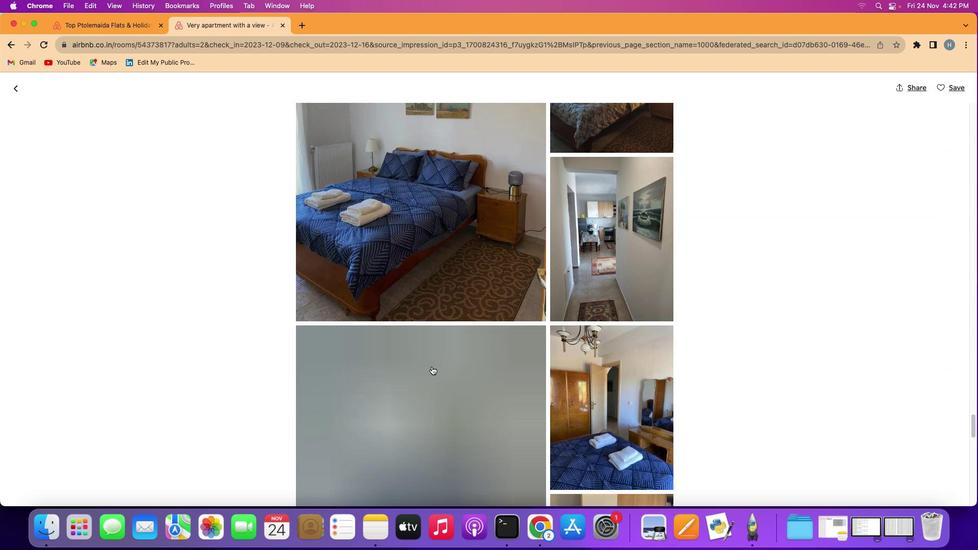
Action: Mouse scrolled (448, 383) with delta (16, 14)
Screenshot: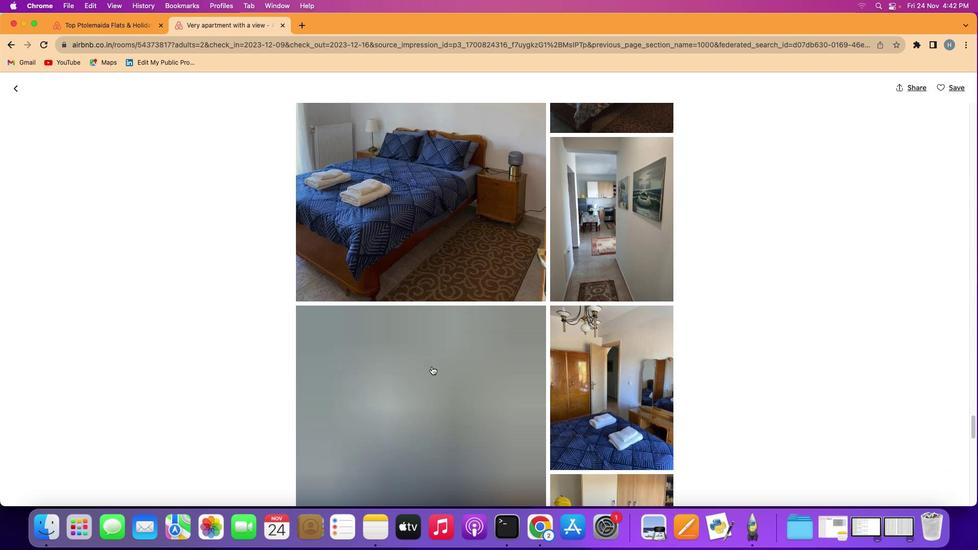
Action: Mouse scrolled (448, 383) with delta (16, 15)
Screenshot: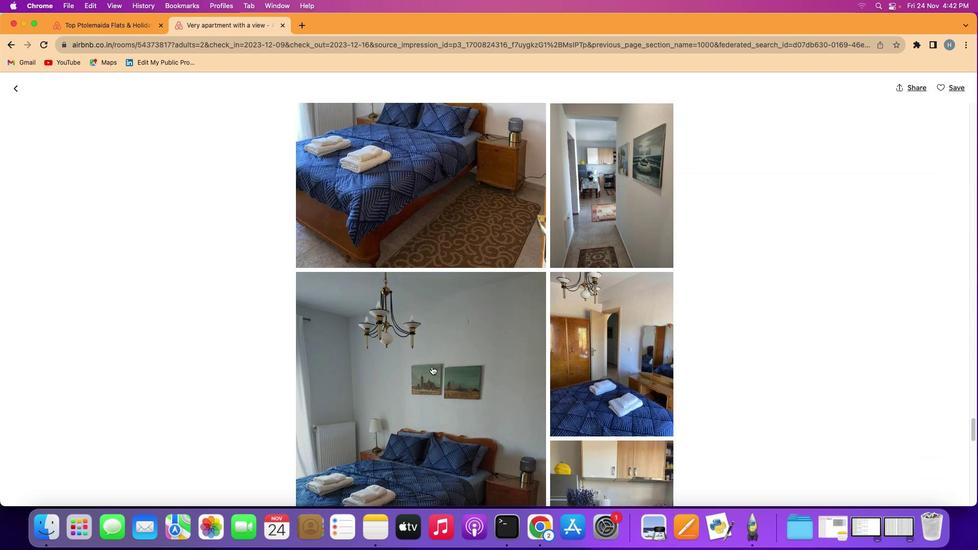 
Action: Mouse scrolled (448, 383) with delta (16, 15)
Screenshot: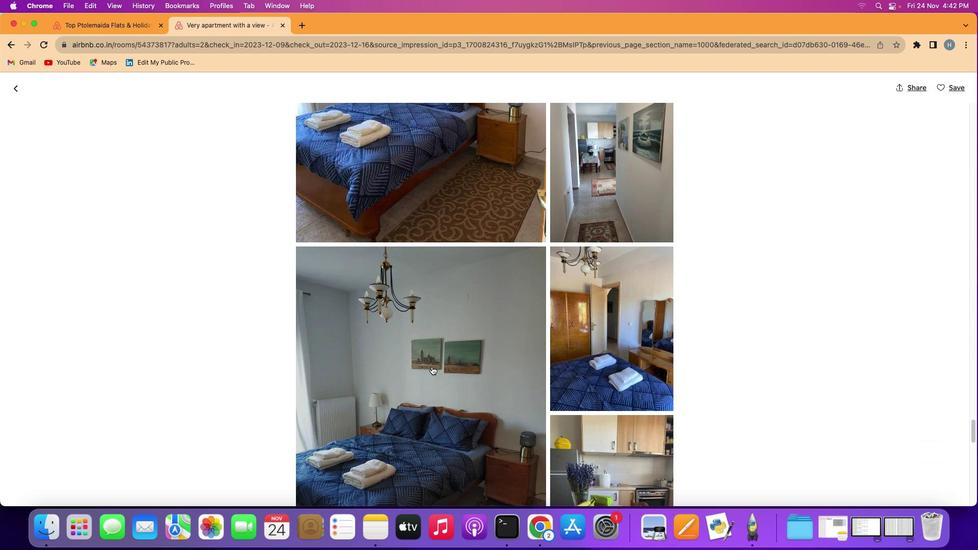 
Action: Mouse scrolled (448, 383) with delta (16, 15)
